 Task: Look for space in Chacabuco, Argentina from 3rd August, 2023 to 7th August, 2023 for 2 adults in price range Rs.4000 to Rs.9000. Place can be private room with 1  bedroom having 1 bed and 1 bathroom. Property type can be house, flat, guest house, hotel. Amenities needed are: heating. Booking option can be shelf check-in. Required host language is English.
Action: Mouse moved to (526, 129)
Screenshot: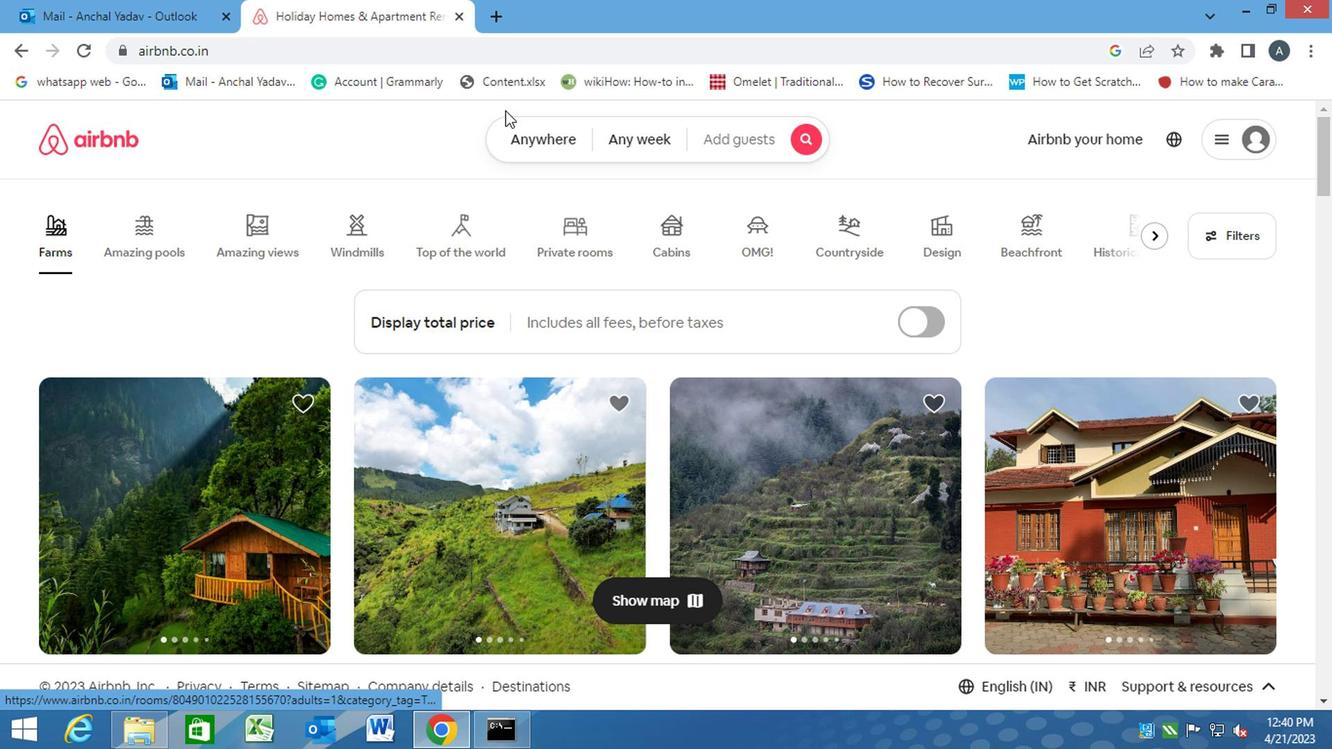 
Action: Mouse pressed left at (526, 129)
Screenshot: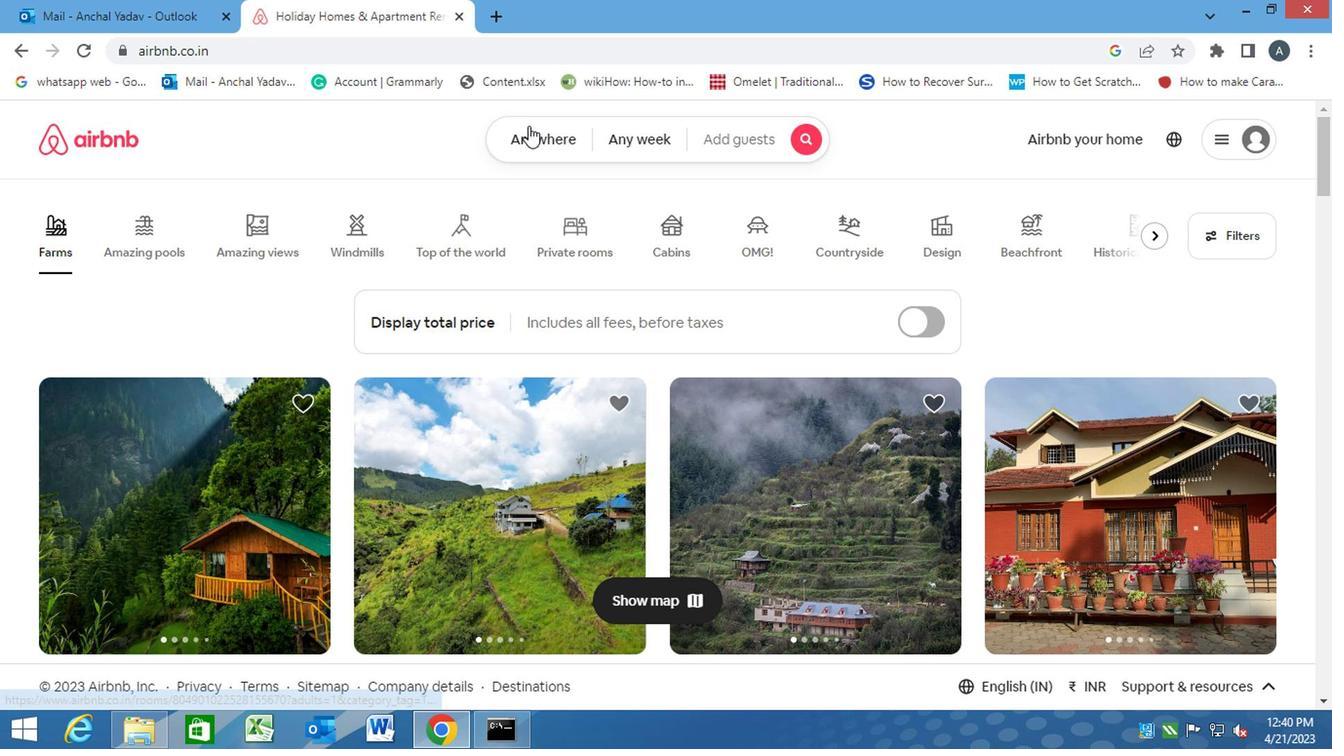 
Action: Mouse moved to (432, 198)
Screenshot: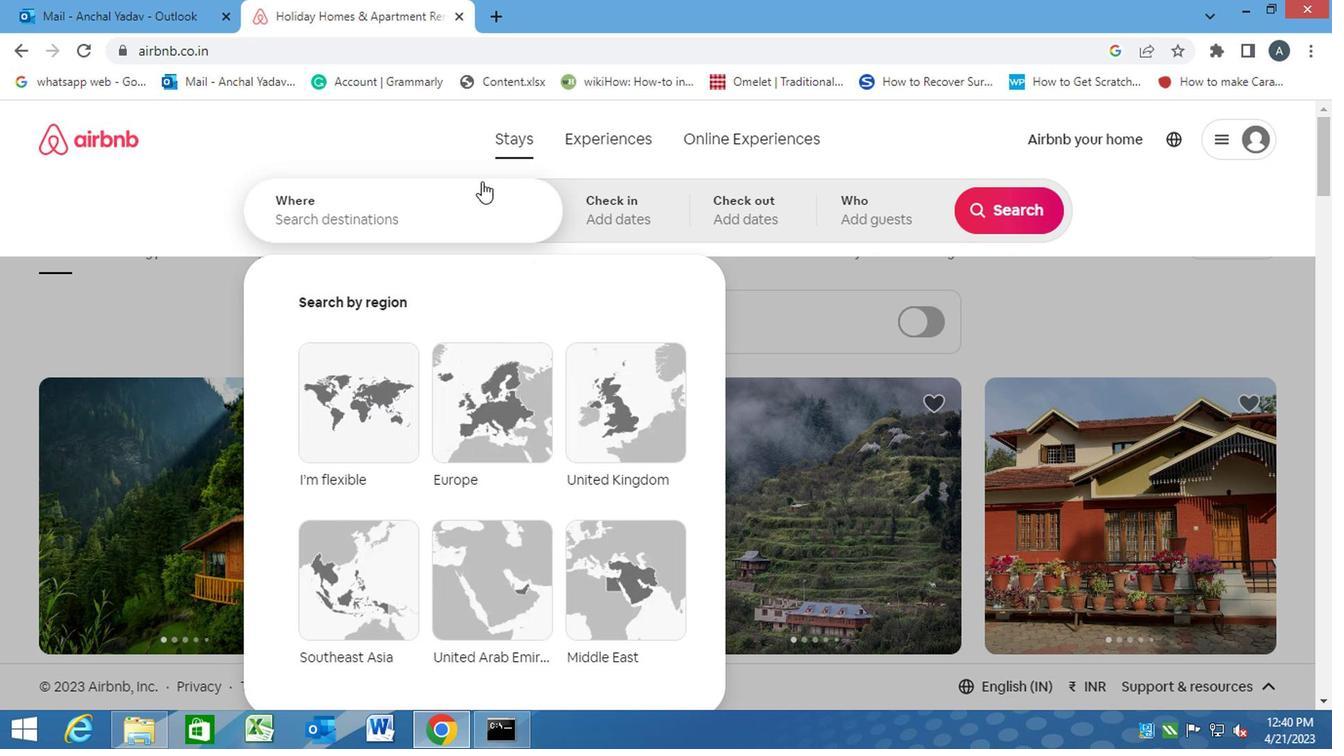 
Action: Mouse pressed left at (432, 198)
Screenshot: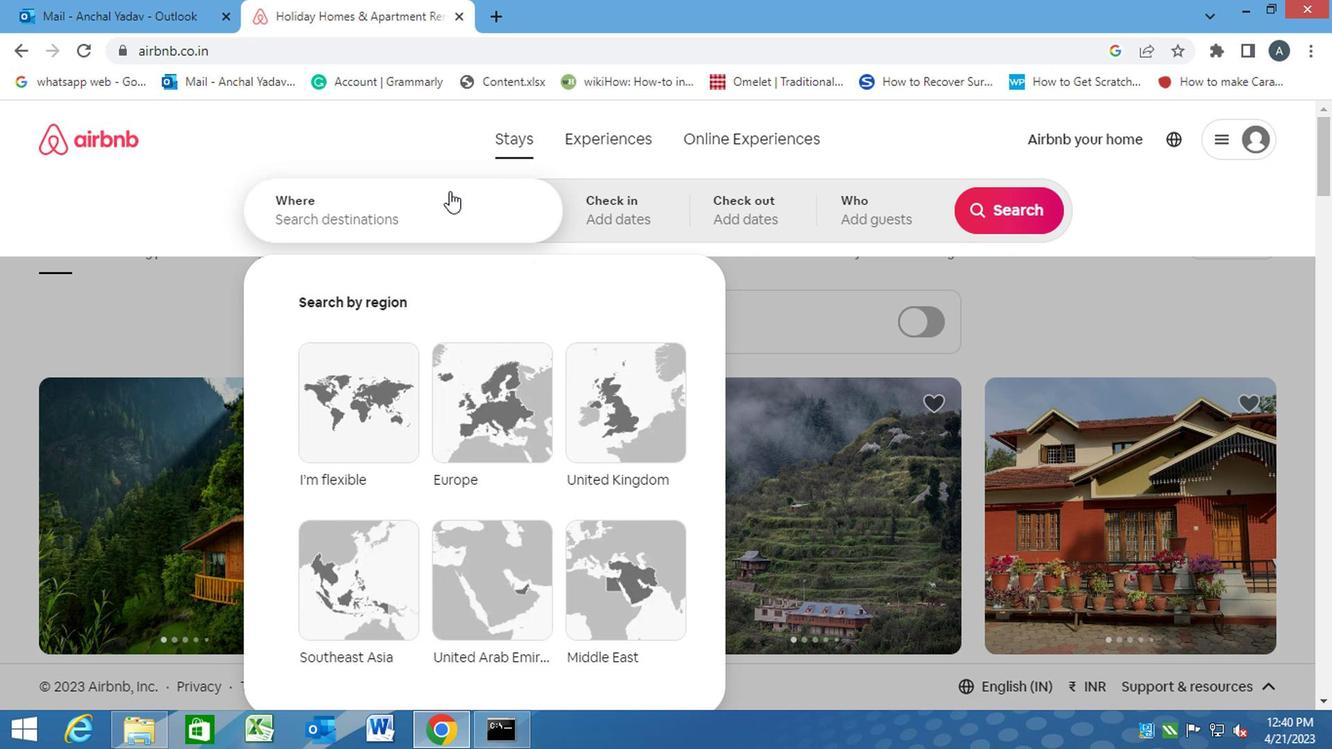 
Action: Mouse moved to (437, 201)
Screenshot: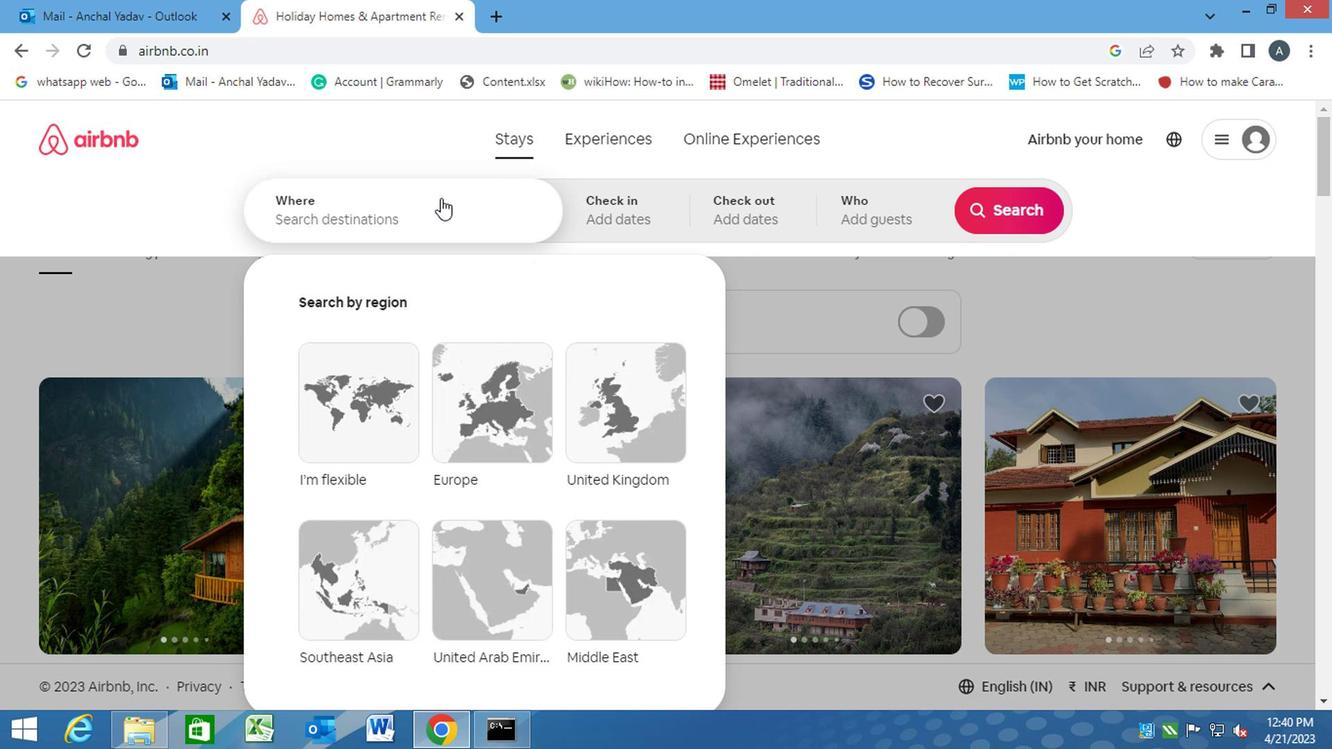 
Action: Key pressed c<Key.caps_lock>
Screenshot: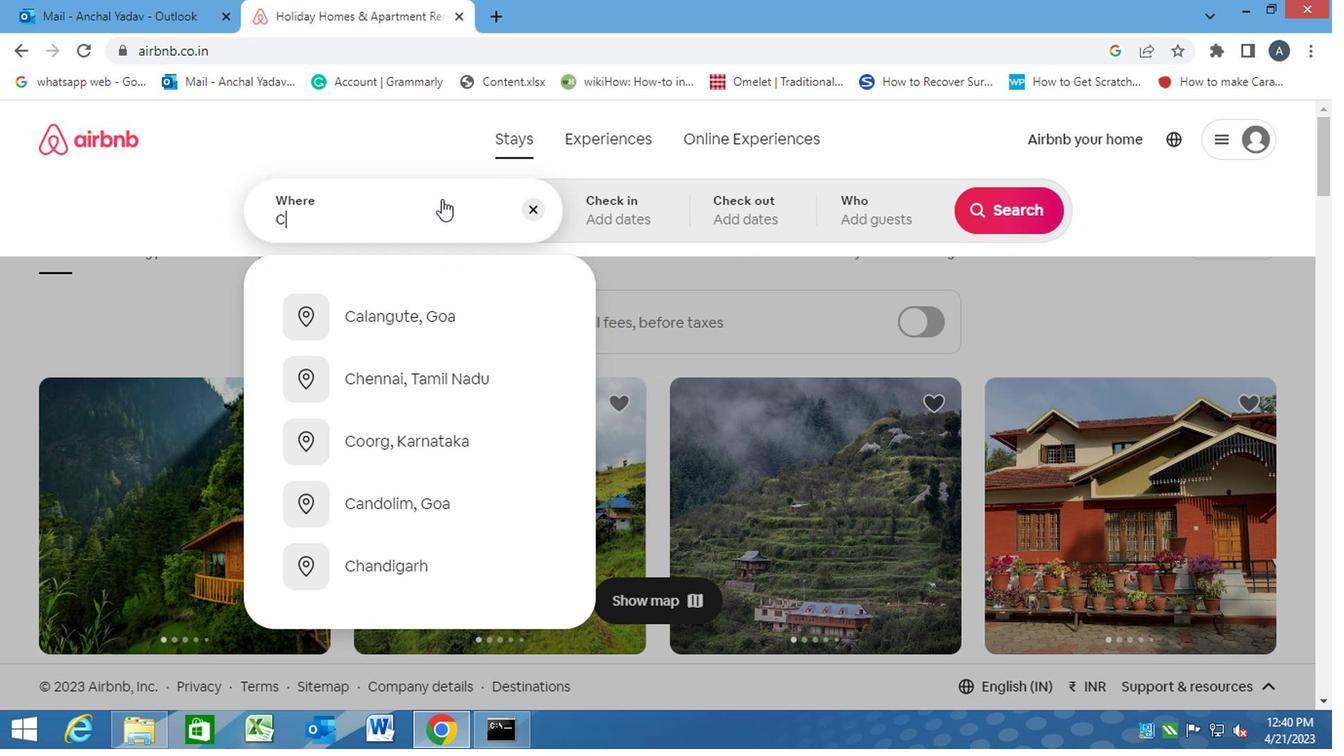 
Action: Mouse moved to (439, 202)
Screenshot: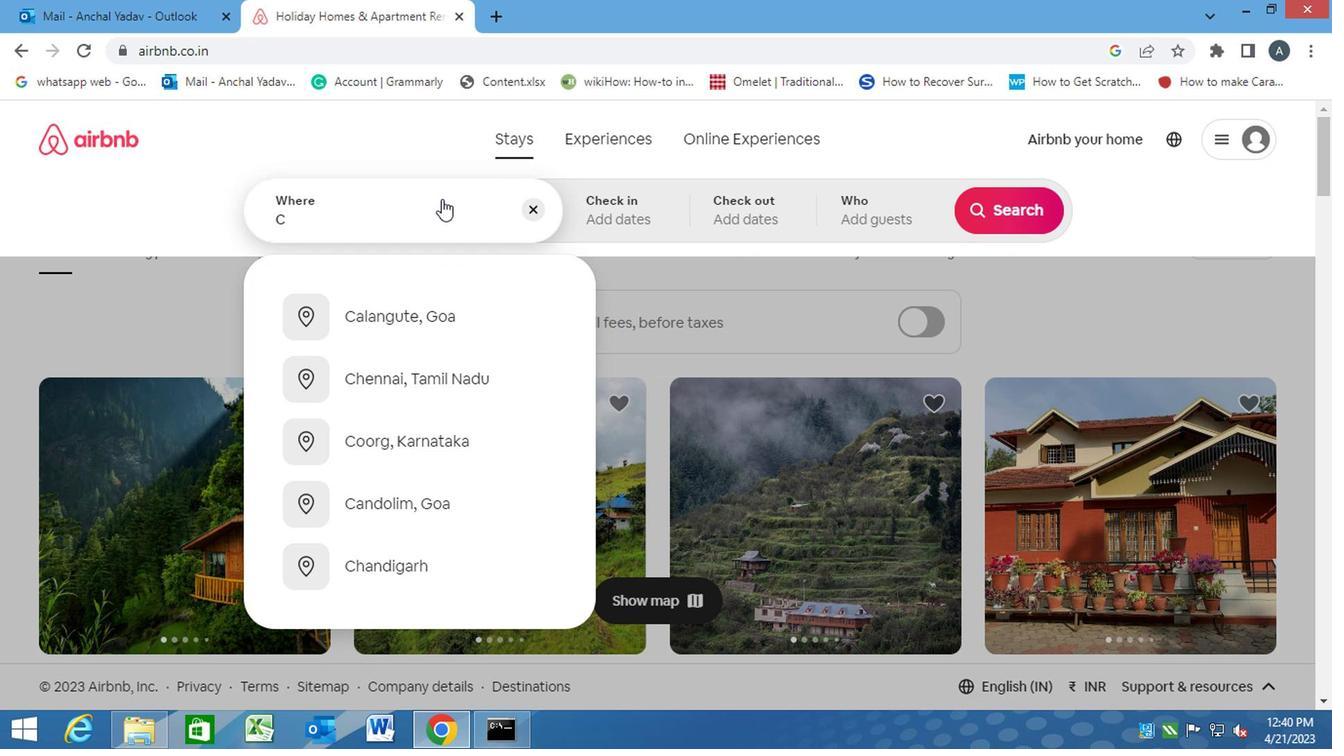 
Action: Key pressed hacabuco,<Key.space><Key.caps_lock>a<Key.caps_lock>rgentina<Key.enter>
Screenshot: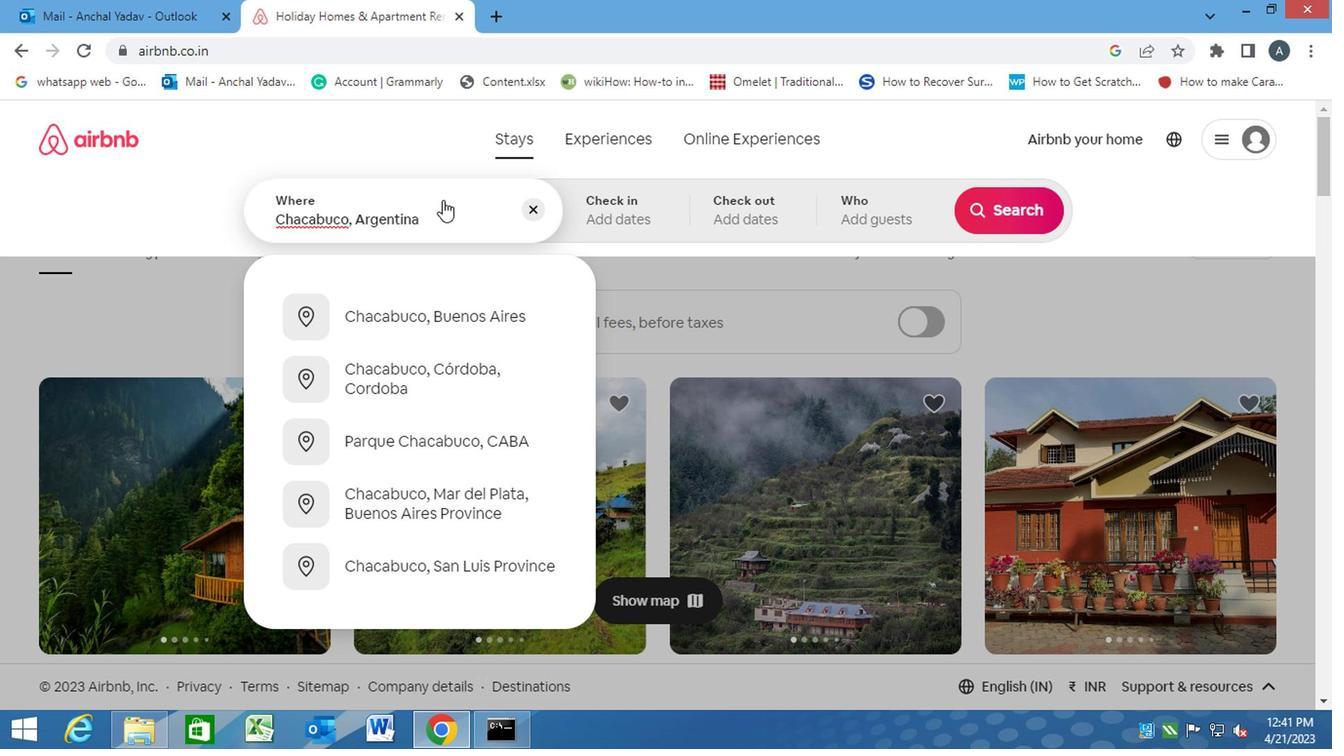
Action: Mouse moved to (1001, 366)
Screenshot: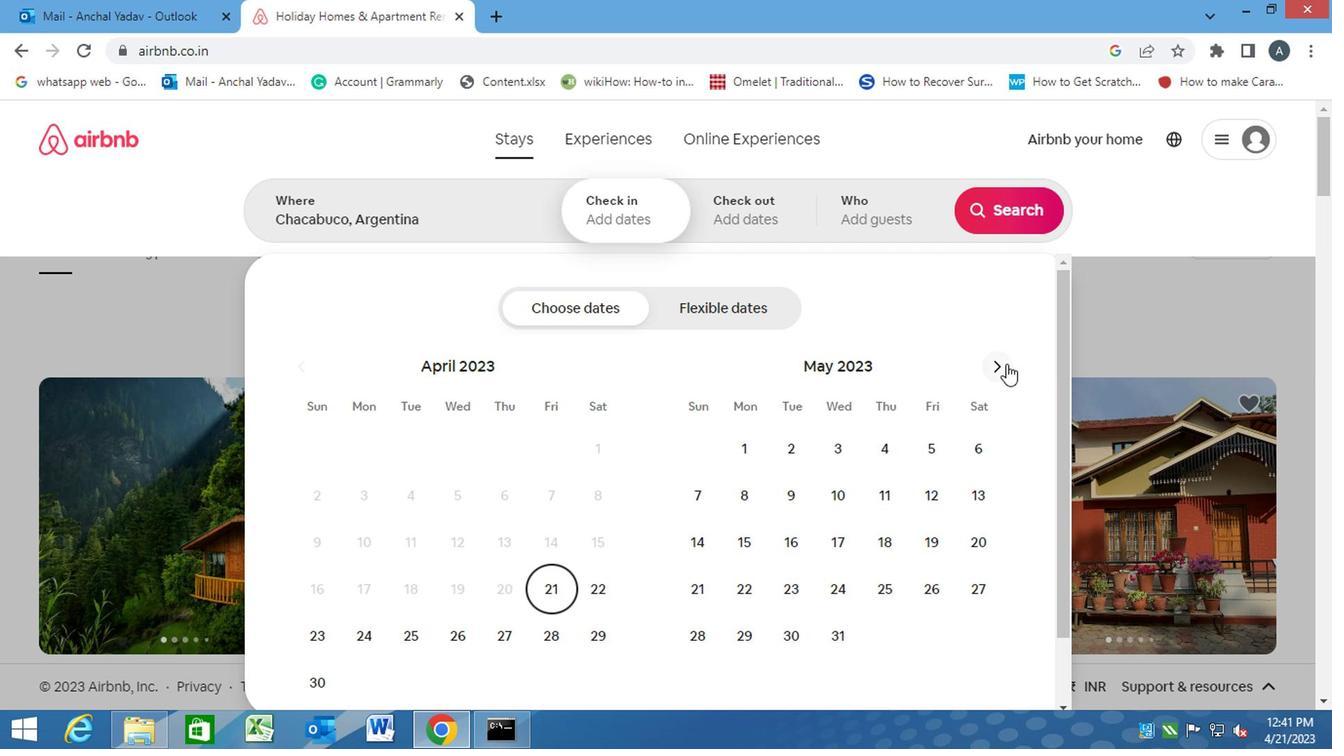 
Action: Mouse pressed left at (1001, 366)
Screenshot: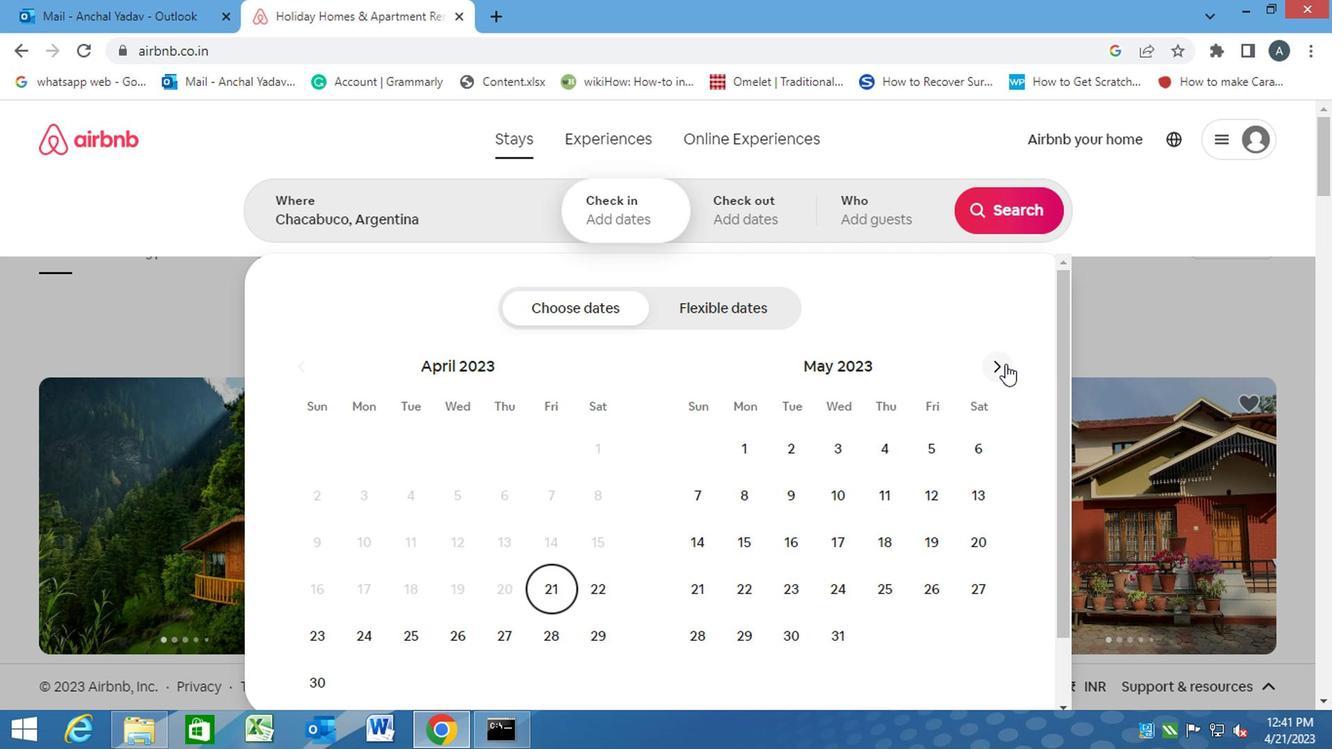 
Action: Mouse pressed left at (1001, 366)
Screenshot: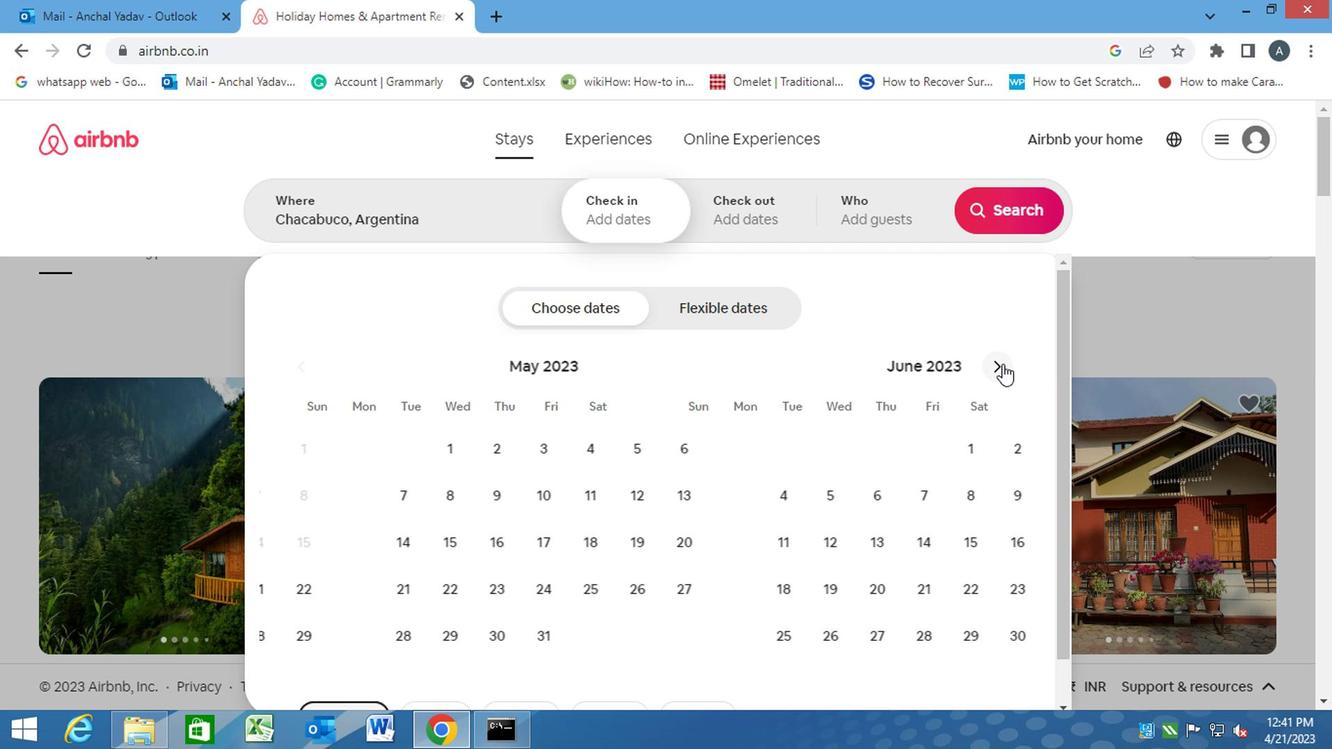 
Action: Mouse moved to (1001, 367)
Screenshot: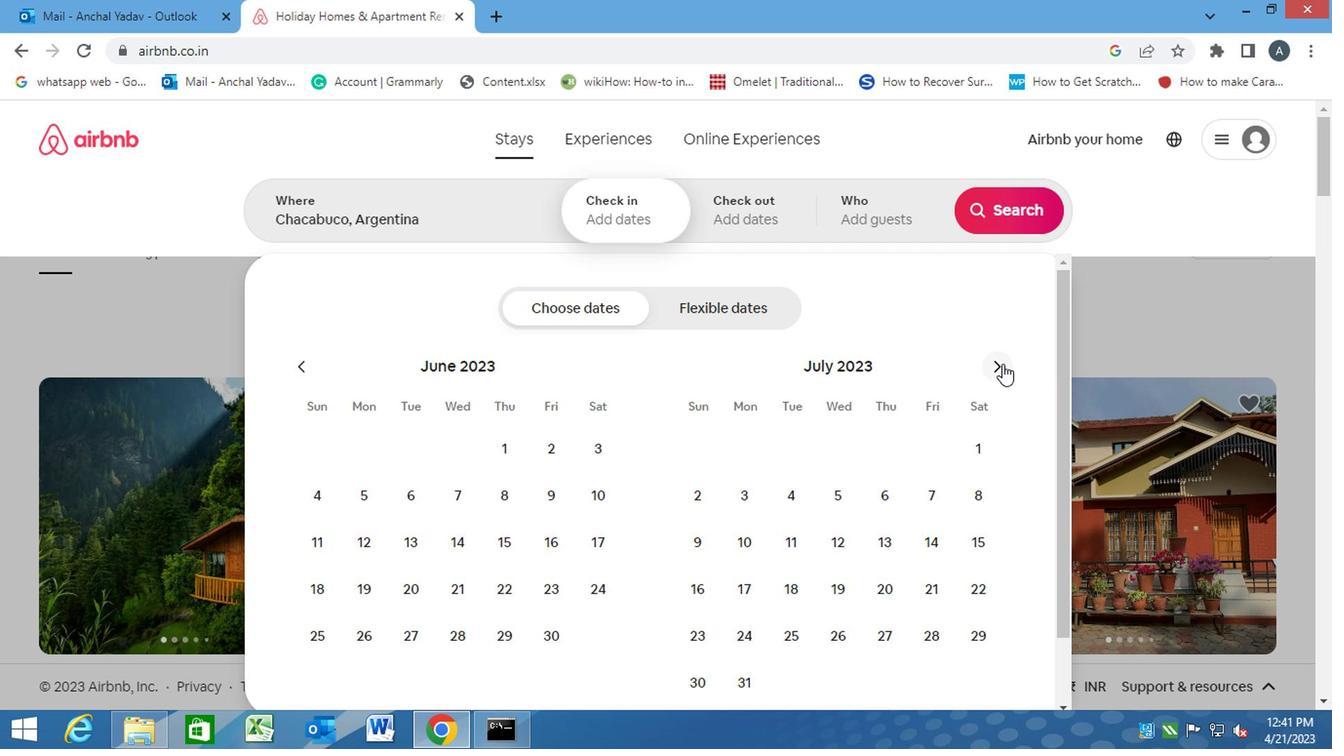 
Action: Mouse pressed left at (1001, 367)
Screenshot: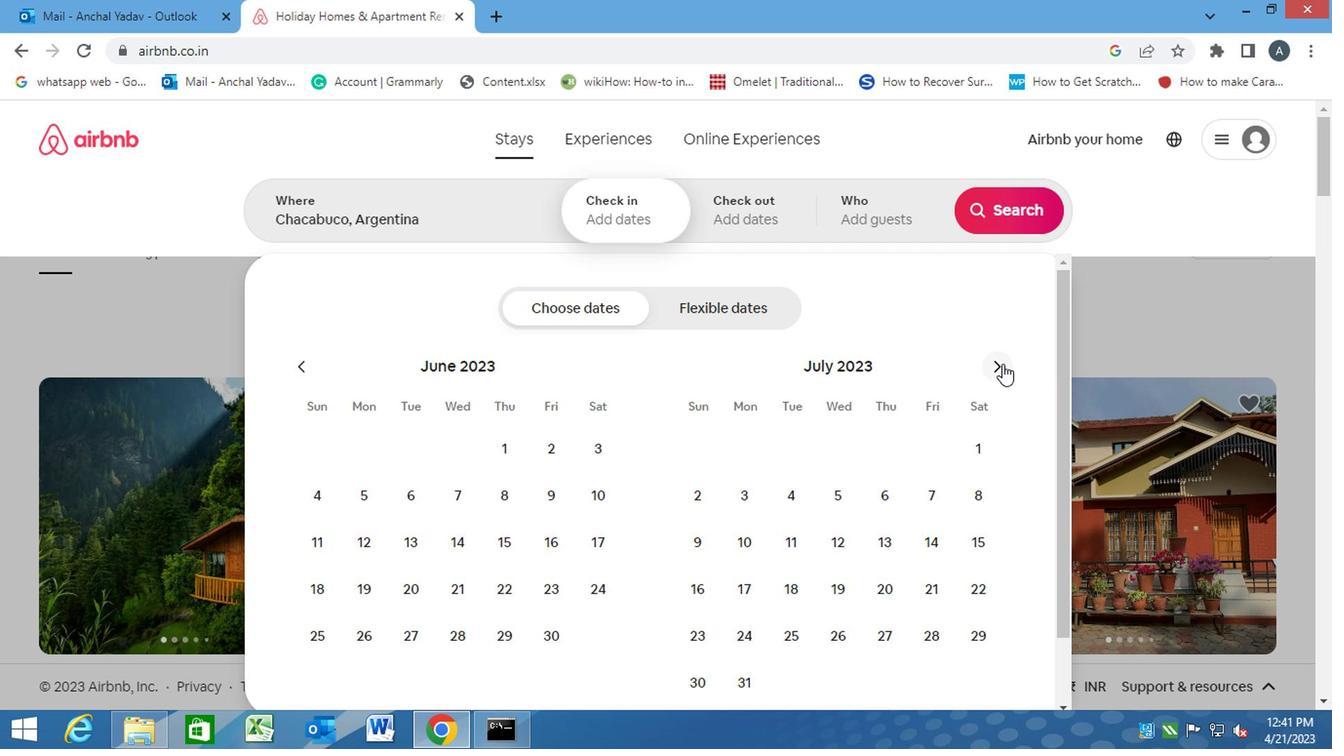 
Action: Mouse moved to (881, 445)
Screenshot: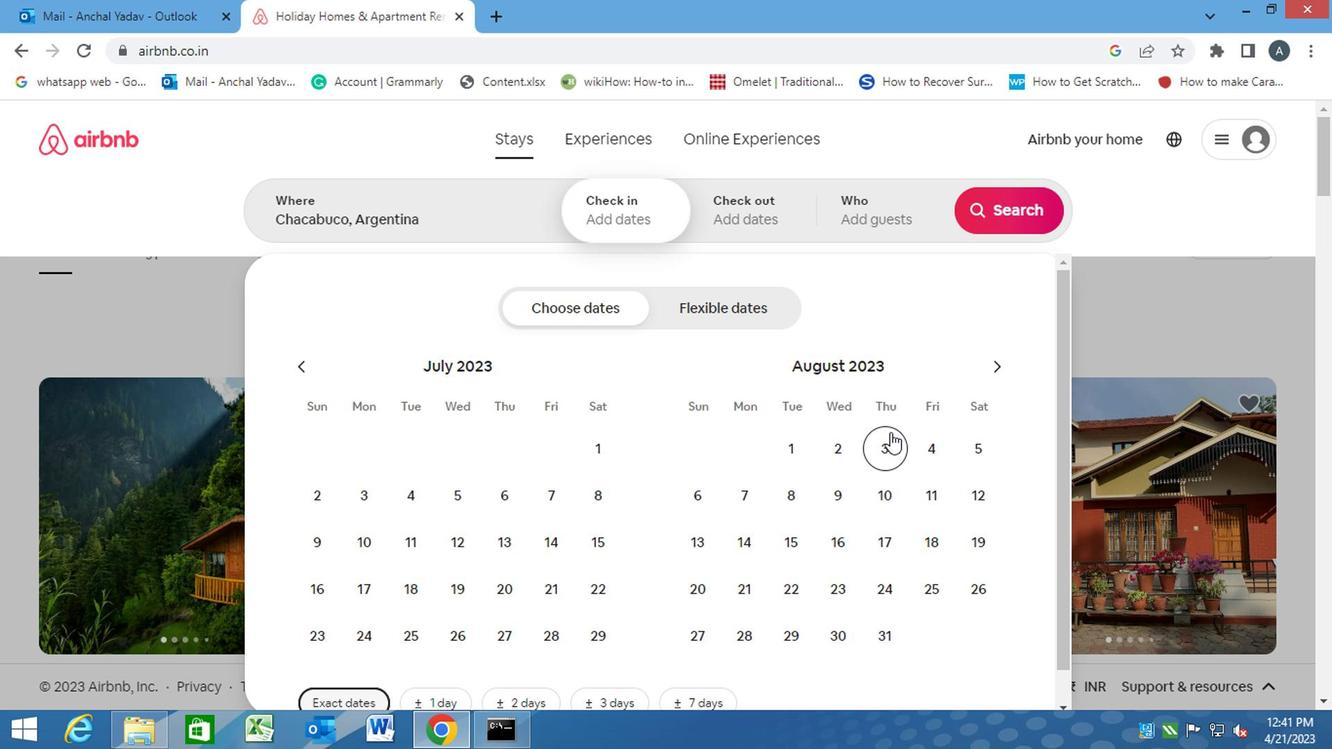 
Action: Mouse pressed left at (881, 445)
Screenshot: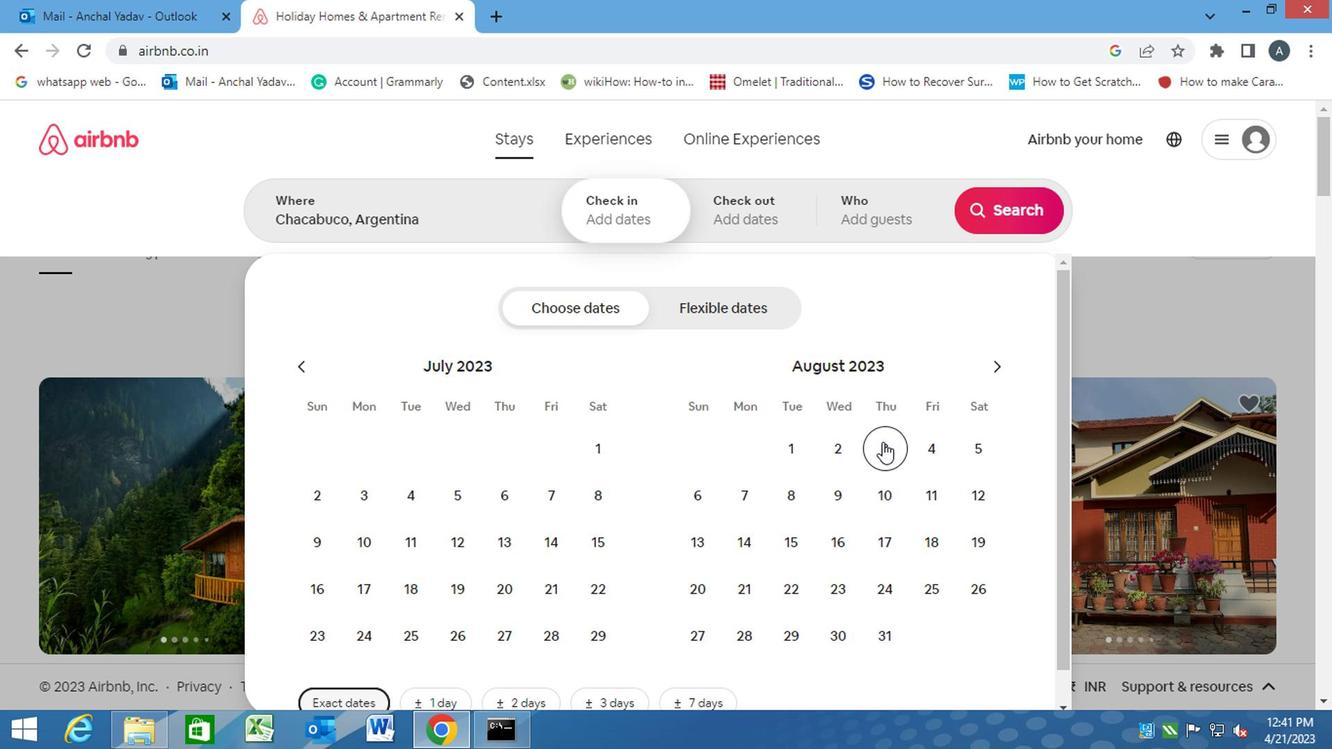 
Action: Mouse moved to (742, 492)
Screenshot: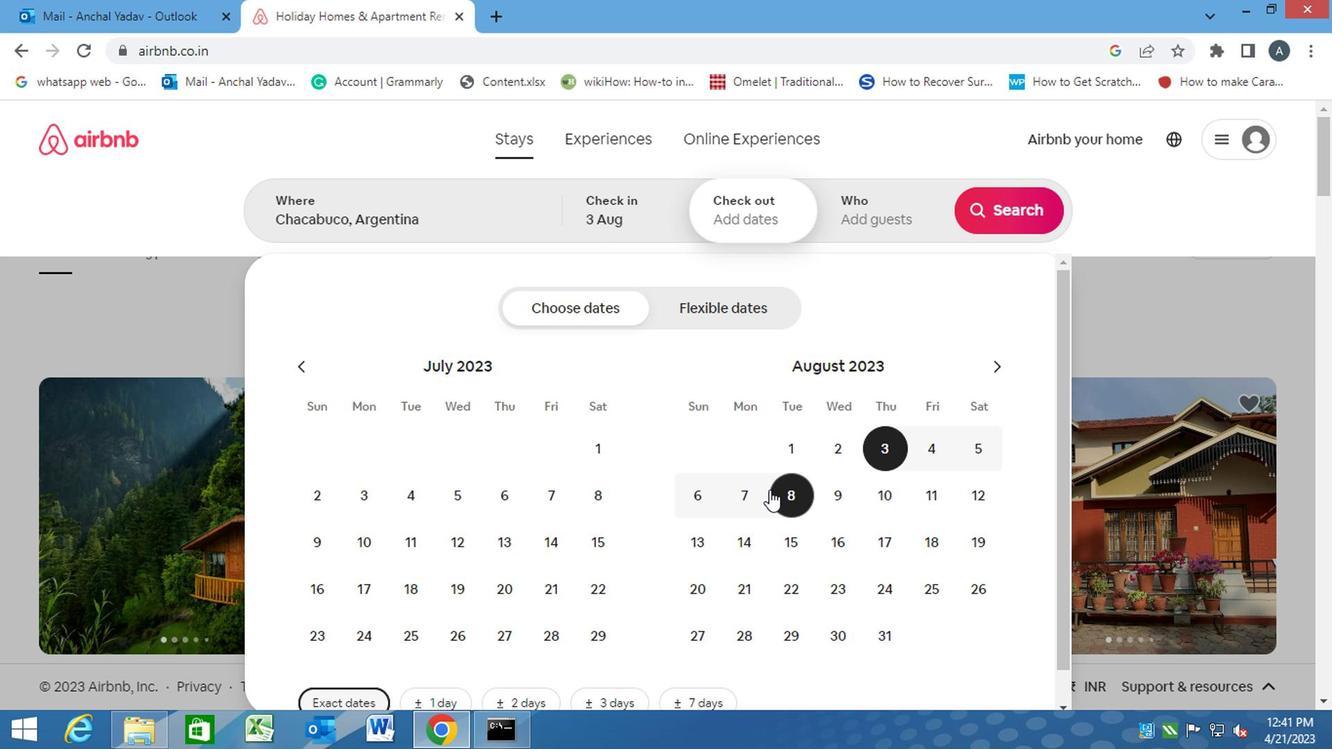 
Action: Mouse pressed left at (742, 492)
Screenshot: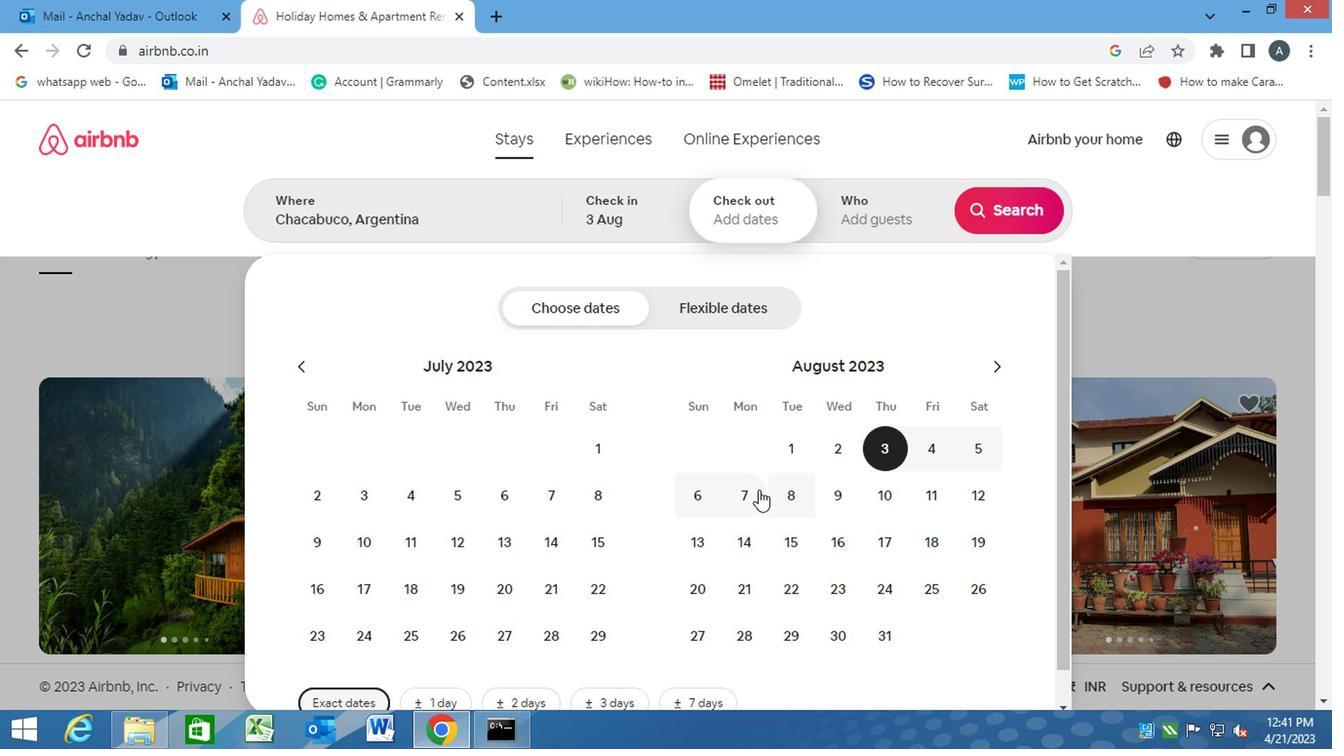 
Action: Mouse moved to (893, 207)
Screenshot: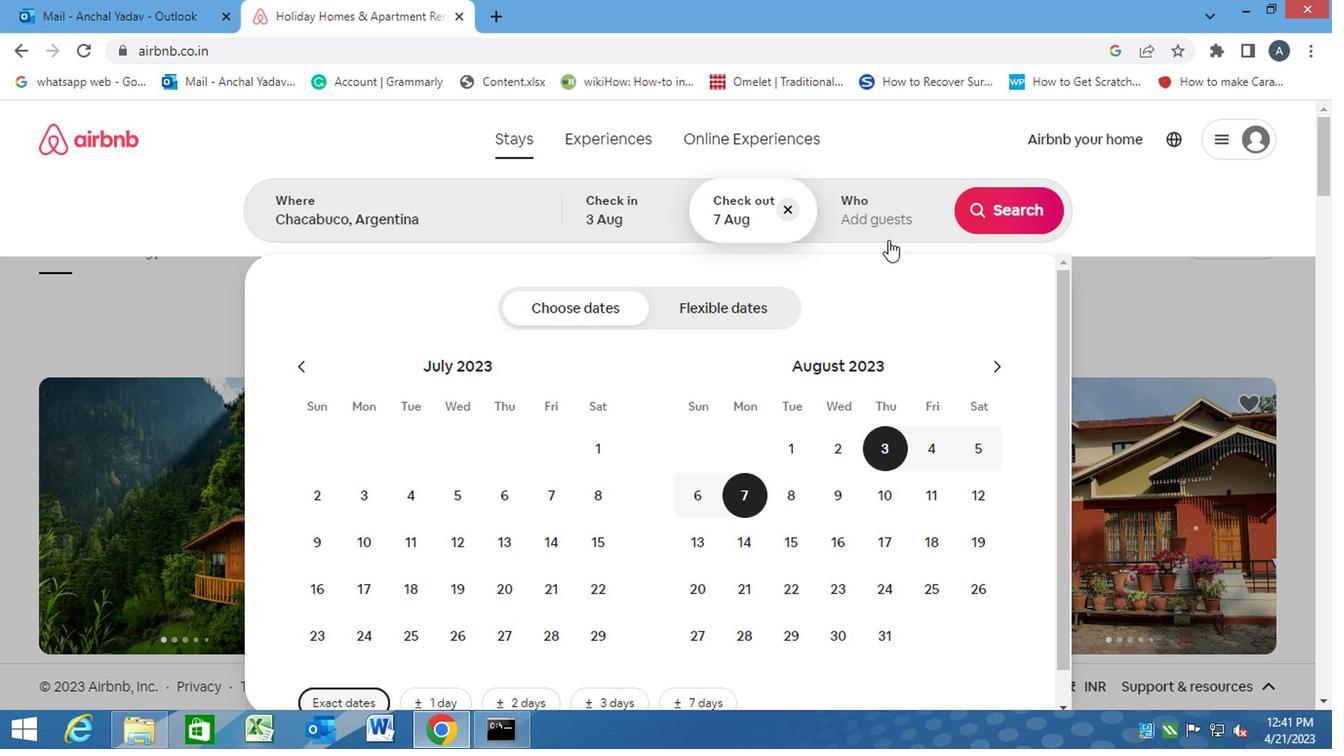 
Action: Mouse pressed left at (893, 207)
Screenshot: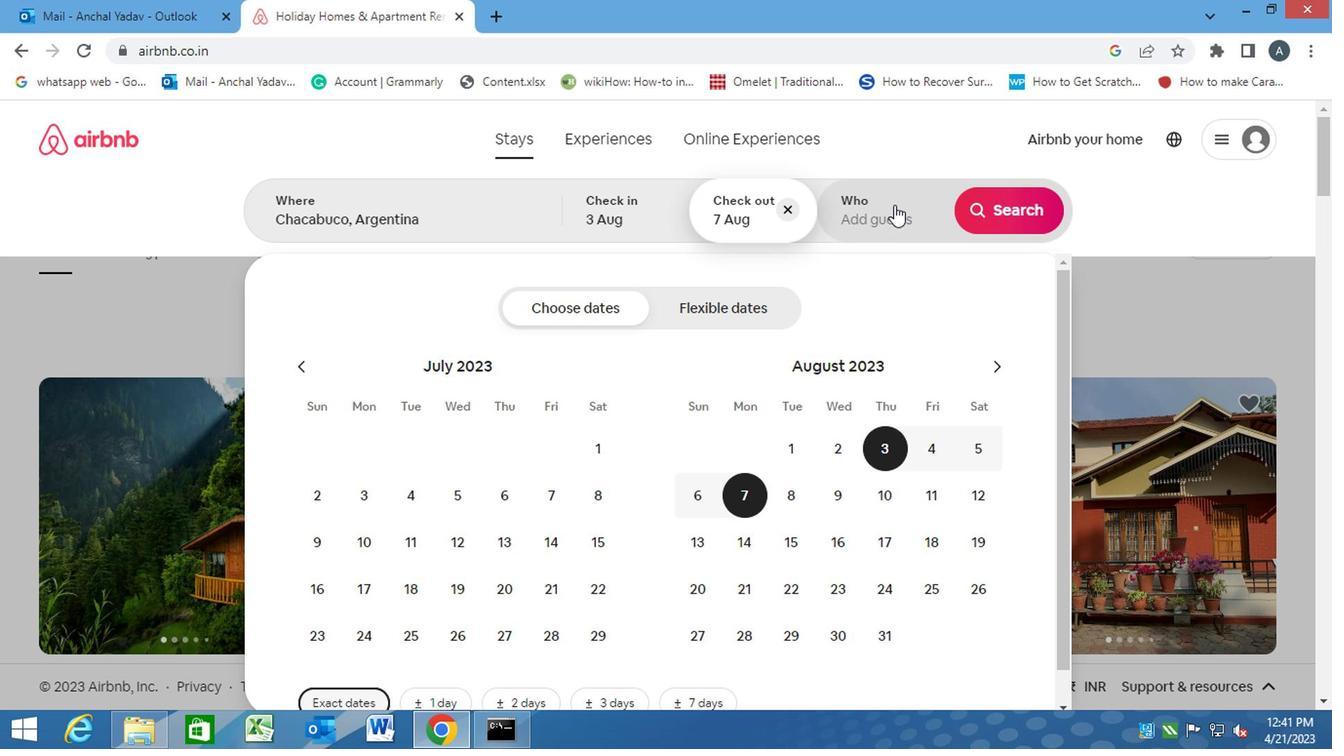 
Action: Mouse moved to (1004, 315)
Screenshot: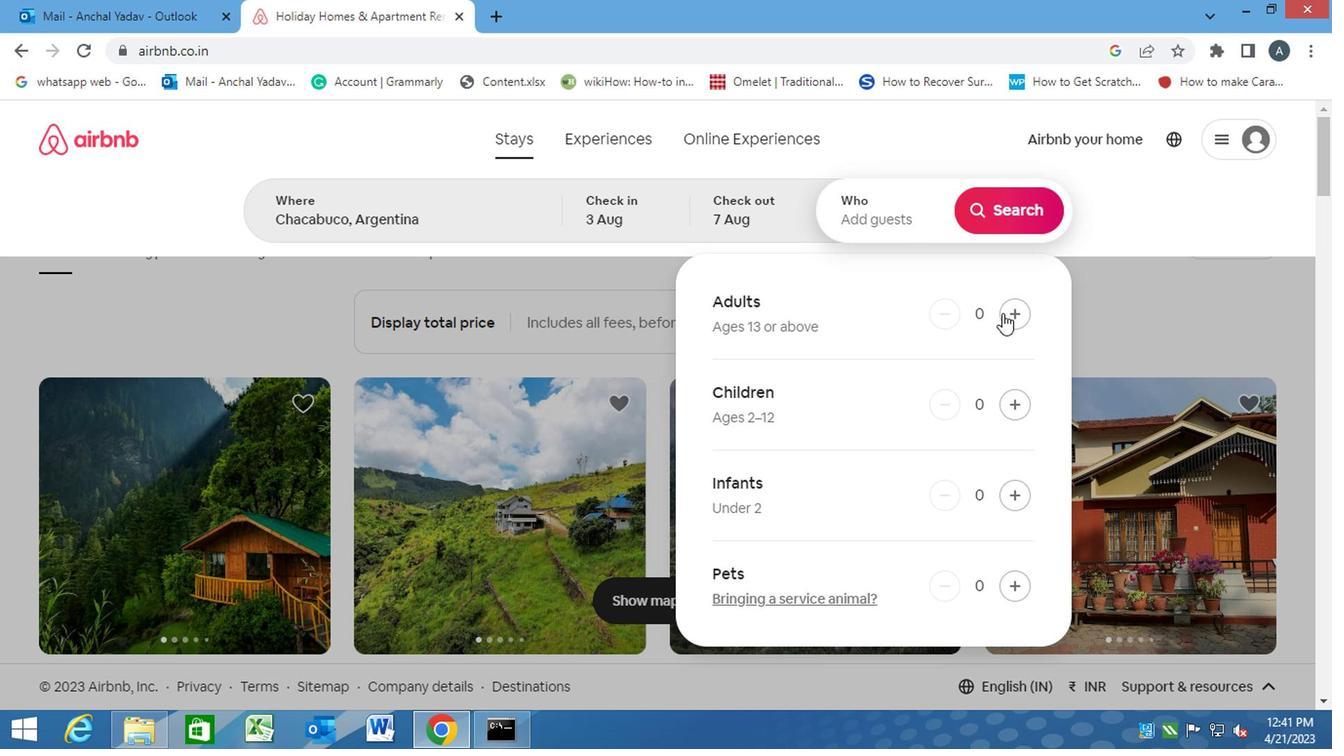 
Action: Mouse pressed left at (1004, 315)
Screenshot: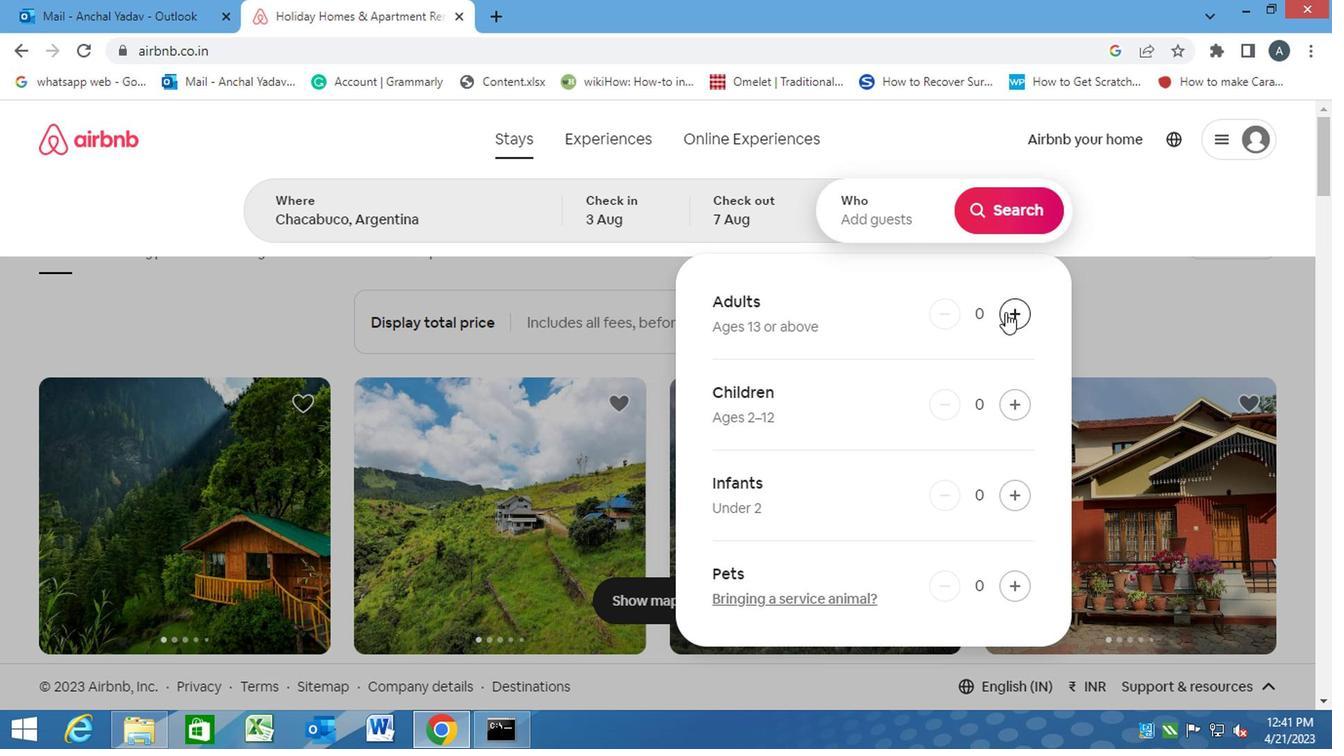 
Action: Mouse pressed left at (1004, 315)
Screenshot: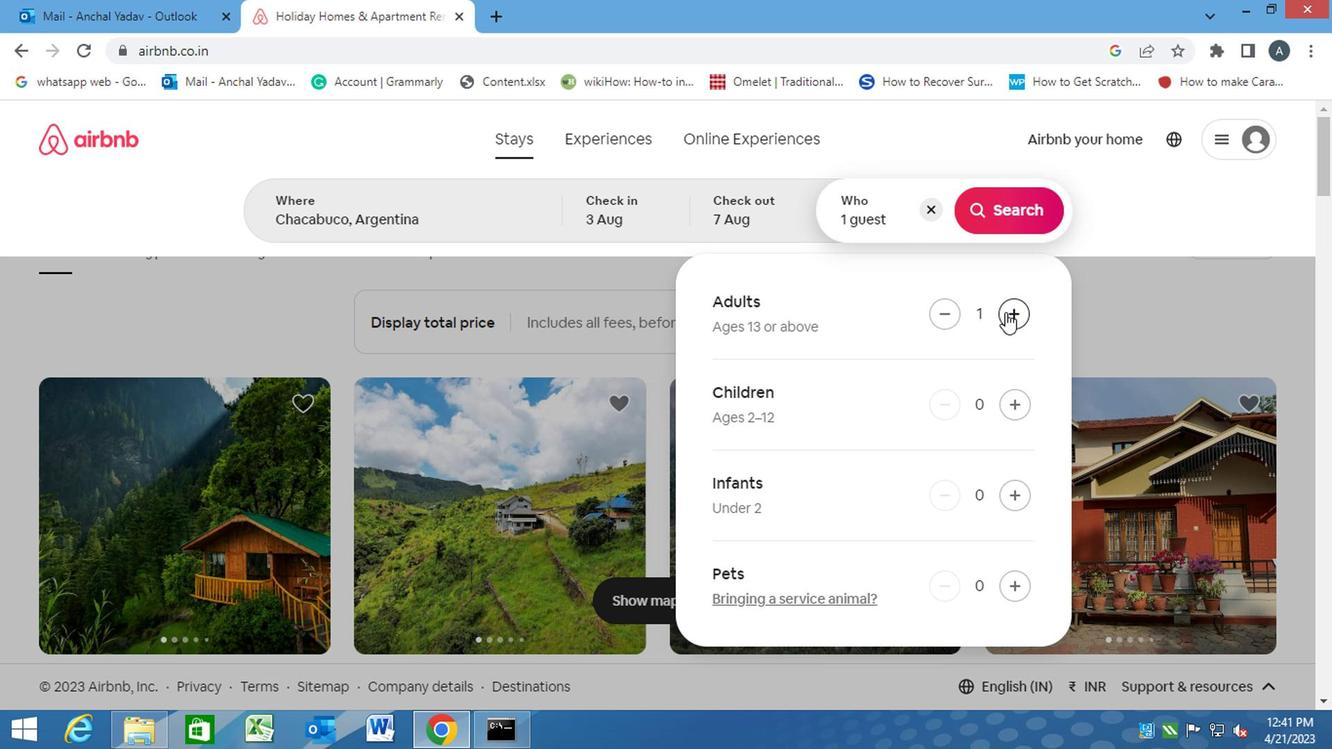
Action: Mouse moved to (992, 215)
Screenshot: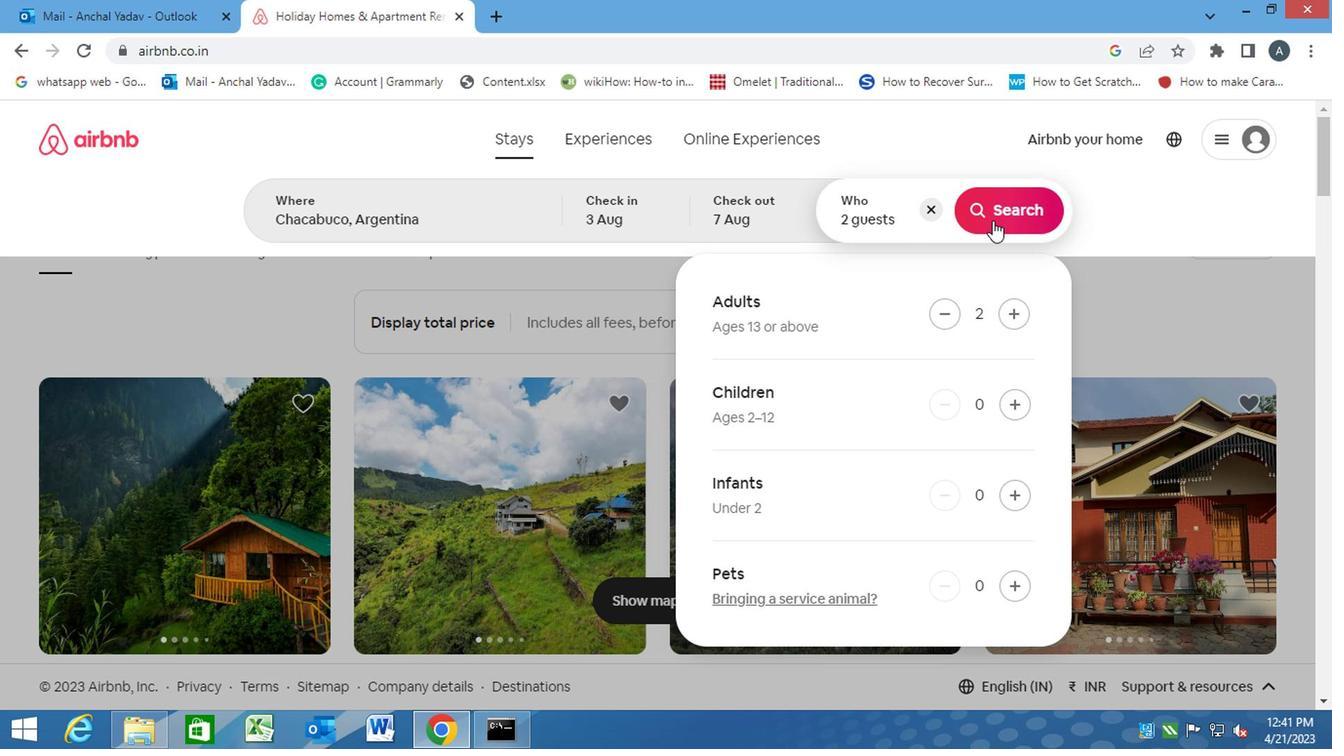 
Action: Mouse pressed left at (992, 215)
Screenshot: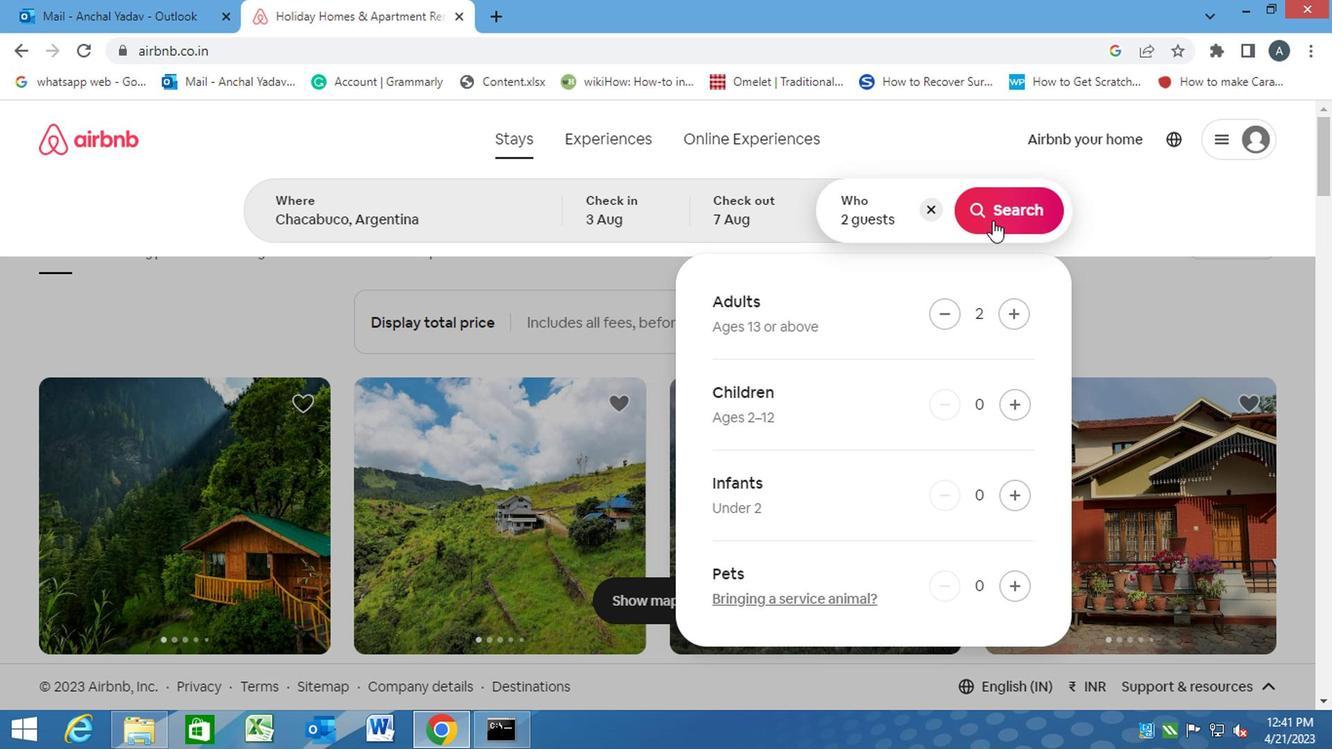
Action: Mouse moved to (1234, 208)
Screenshot: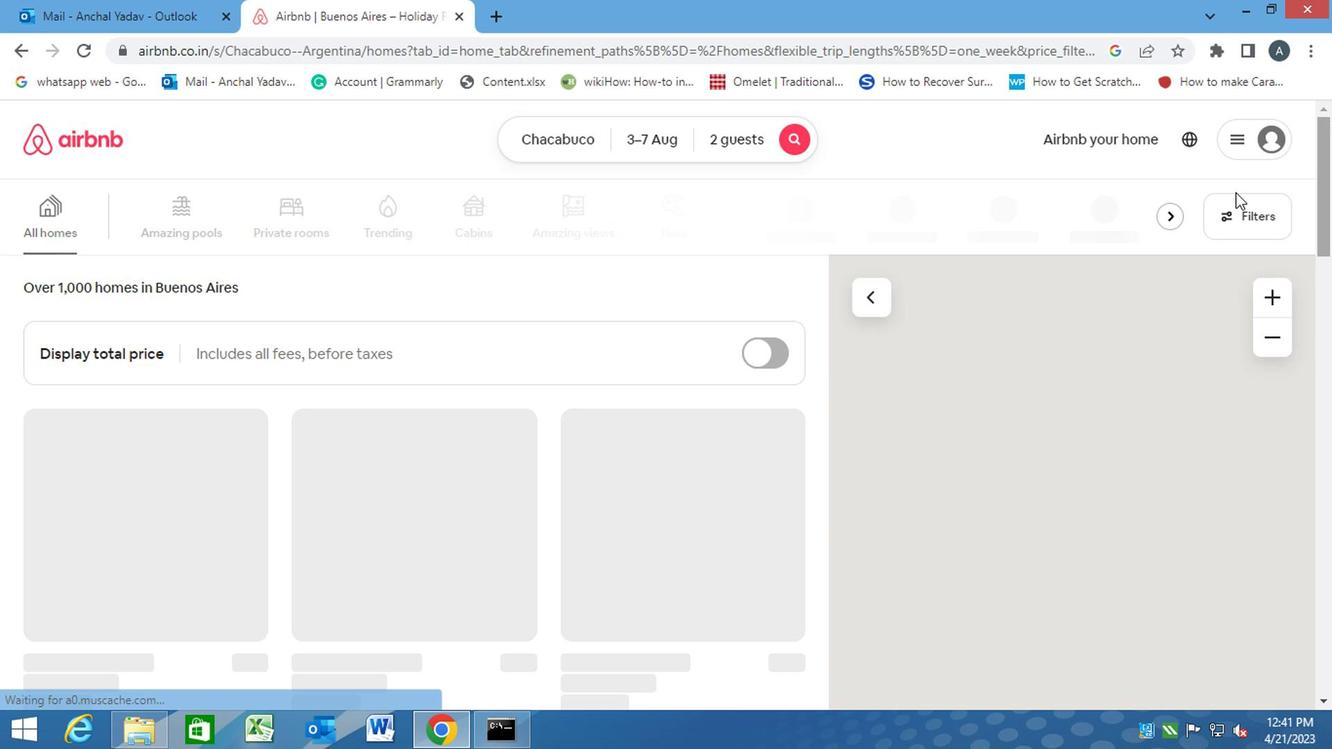 
Action: Mouse pressed left at (1234, 208)
Screenshot: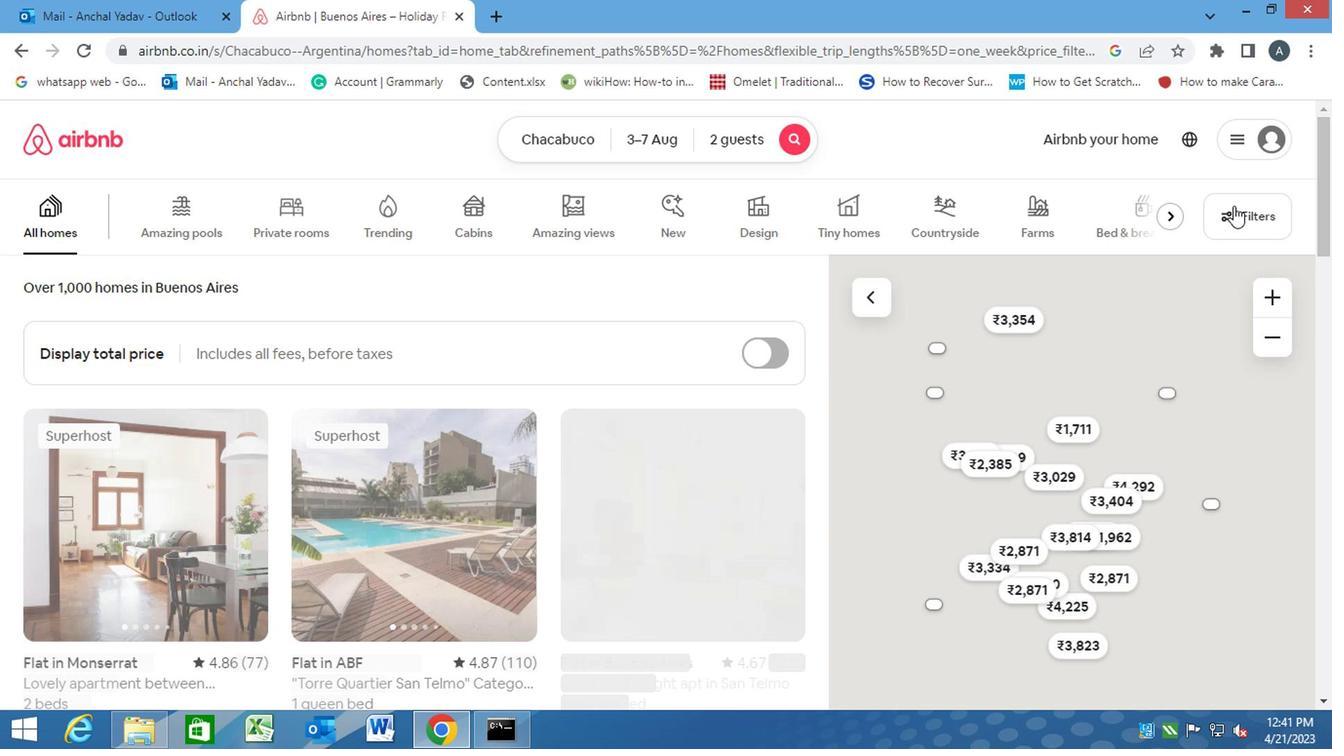 
Action: Mouse moved to (403, 469)
Screenshot: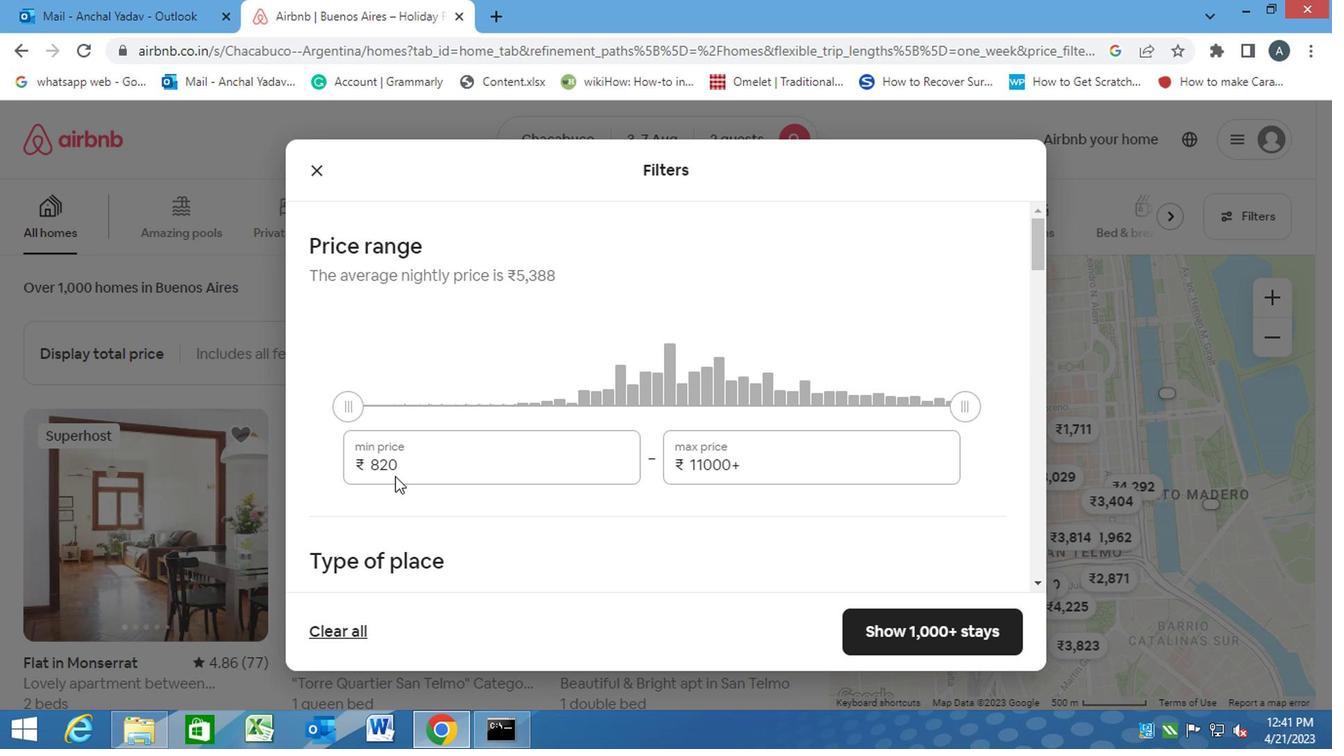 
Action: Mouse pressed left at (403, 469)
Screenshot: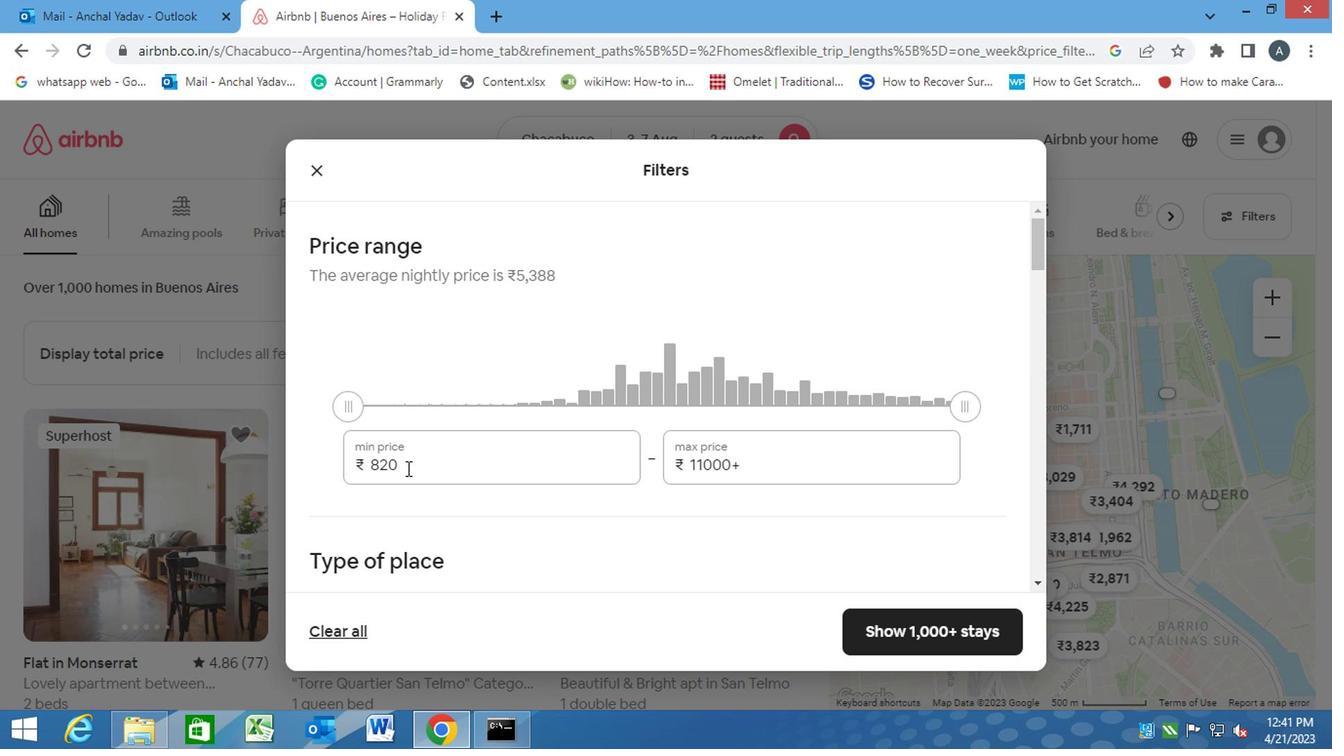 
Action: Mouse moved to (399, 480)
Screenshot: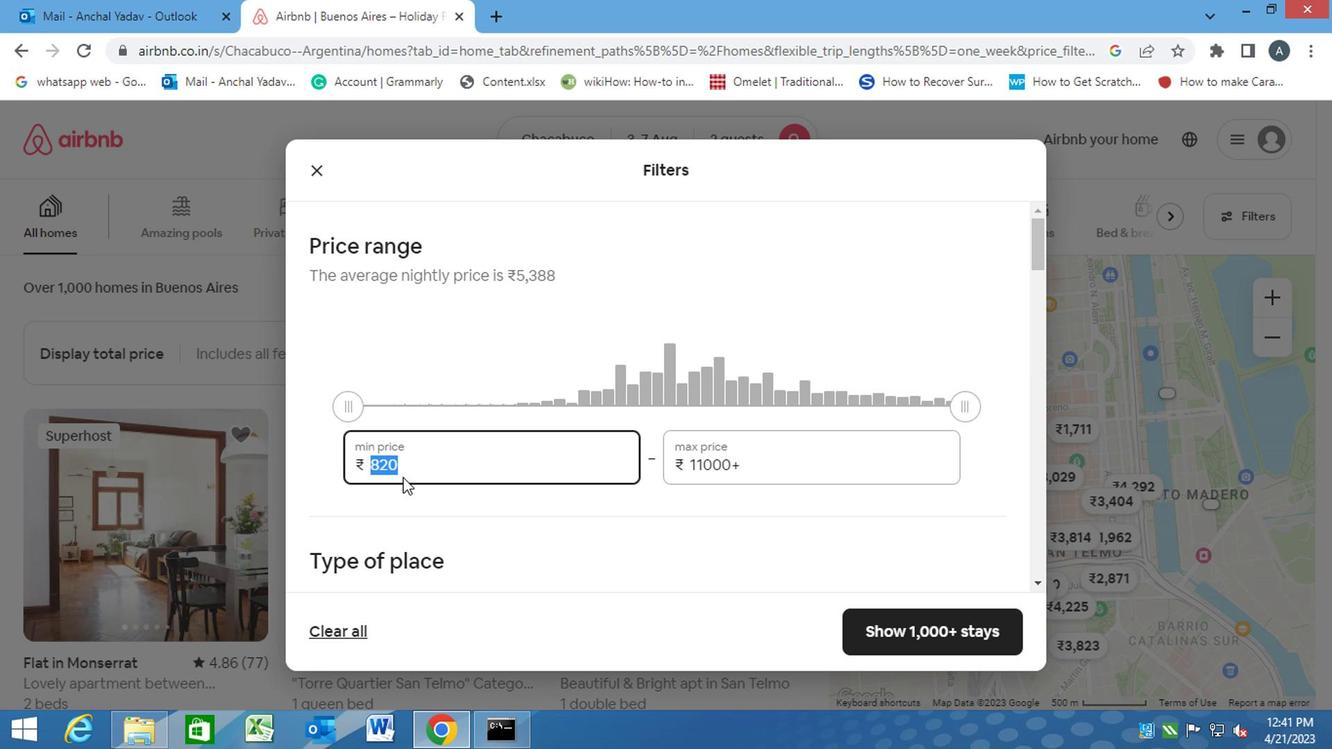
Action: Key pressed 4
Screenshot: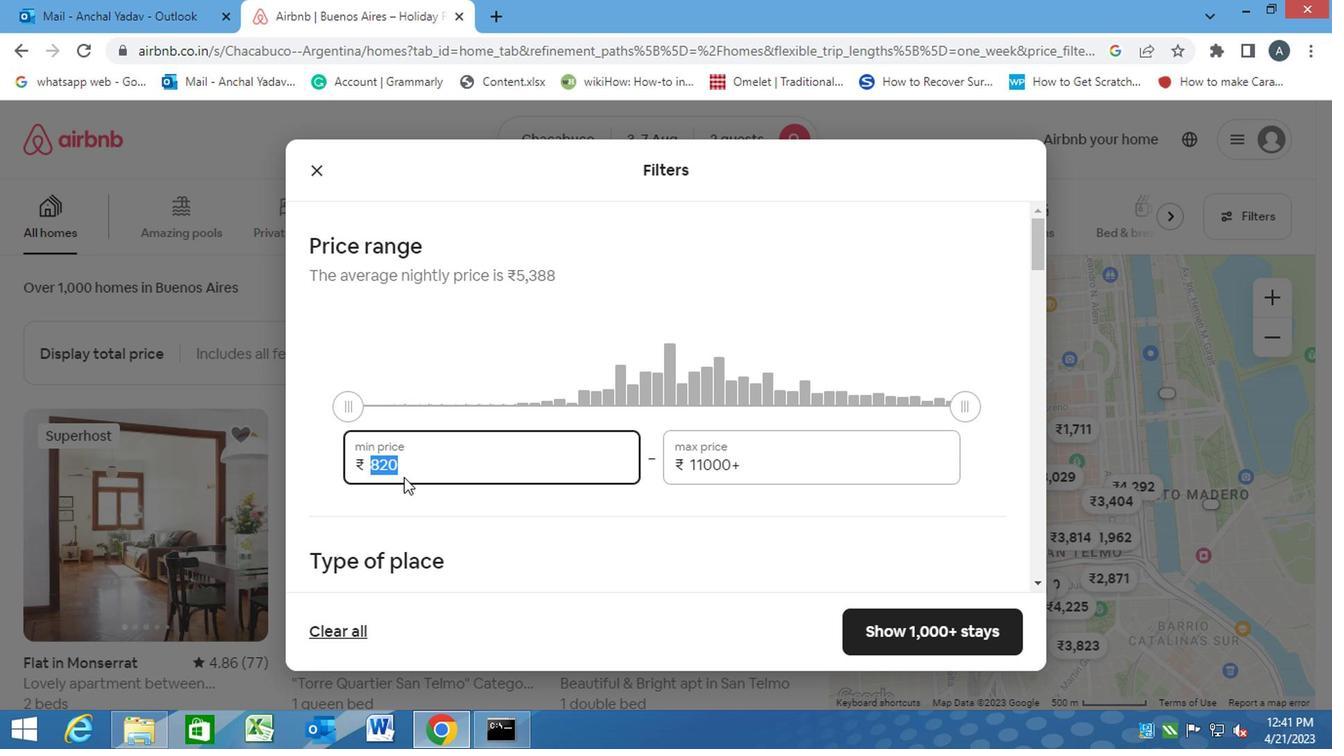 
Action: Mouse moved to (399, 480)
Screenshot: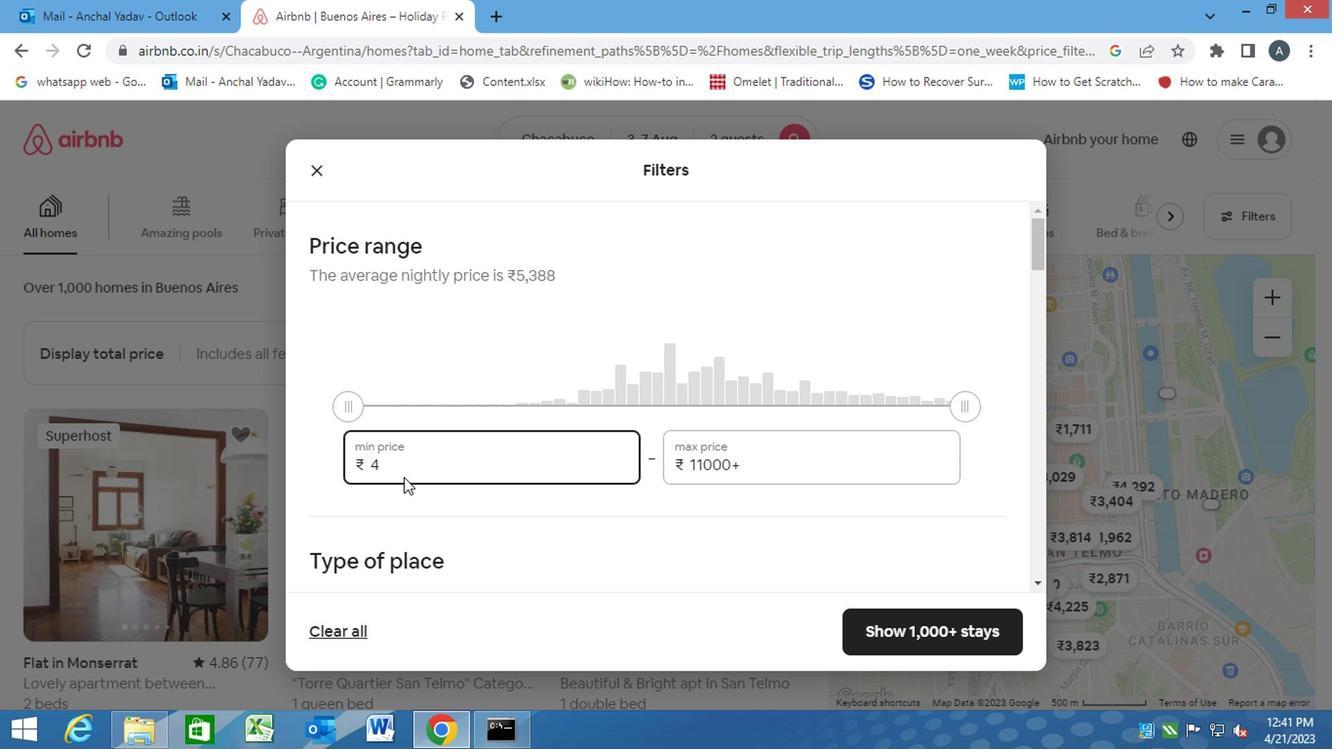 
Action: Key pressed 000
Screenshot: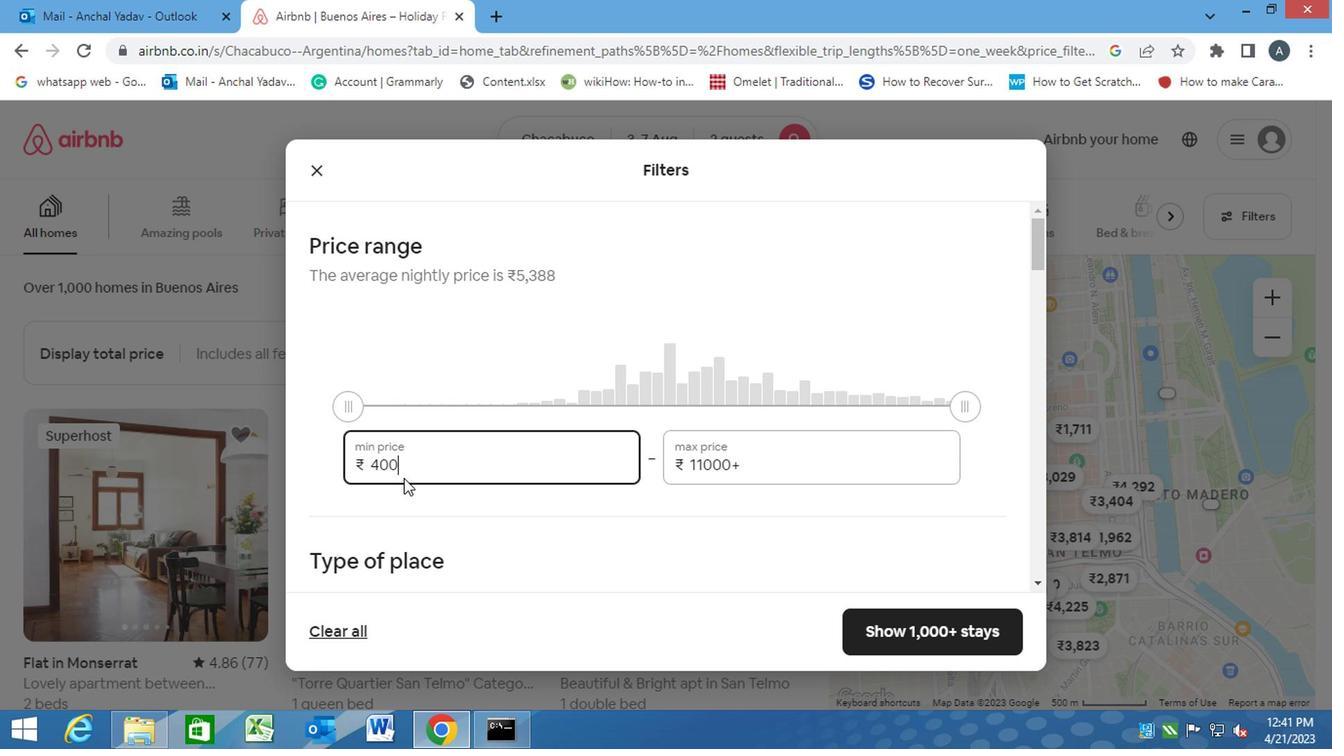 
Action: Mouse moved to (399, 480)
Screenshot: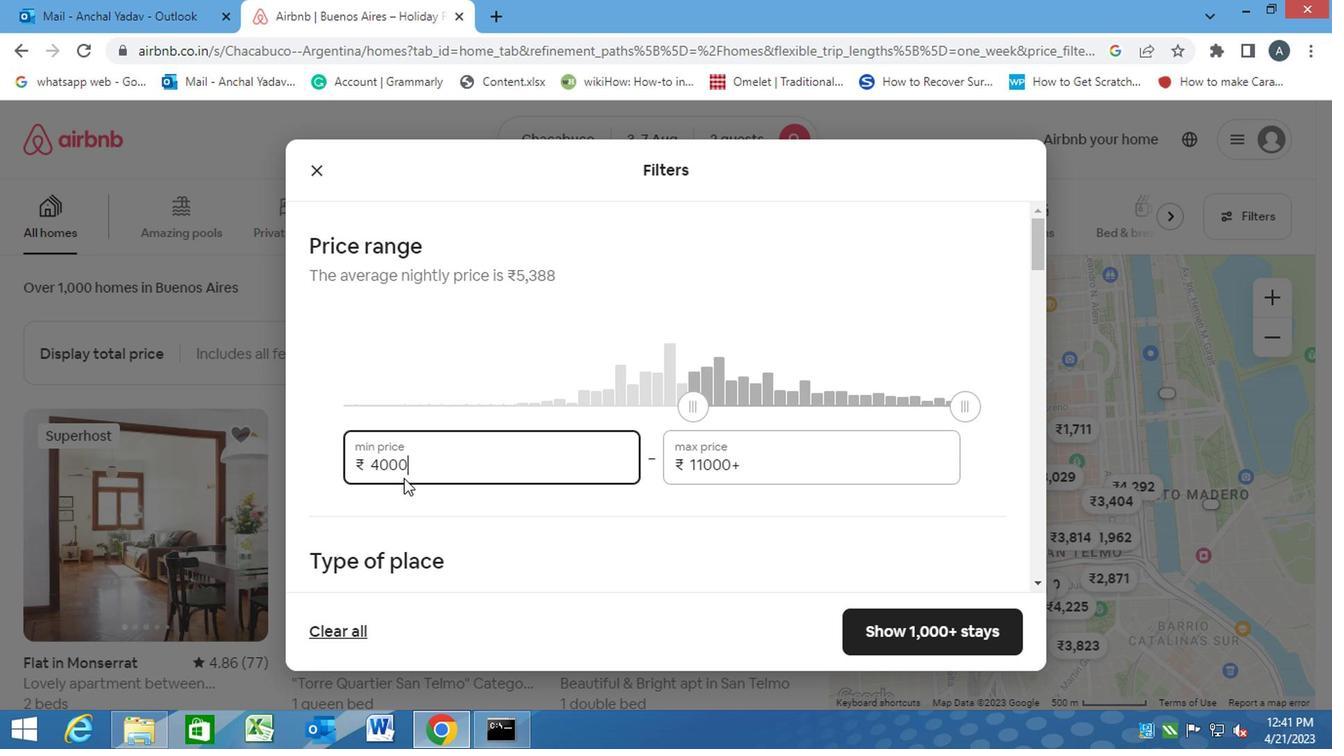 
Action: Key pressed <Key.tab>
Screenshot: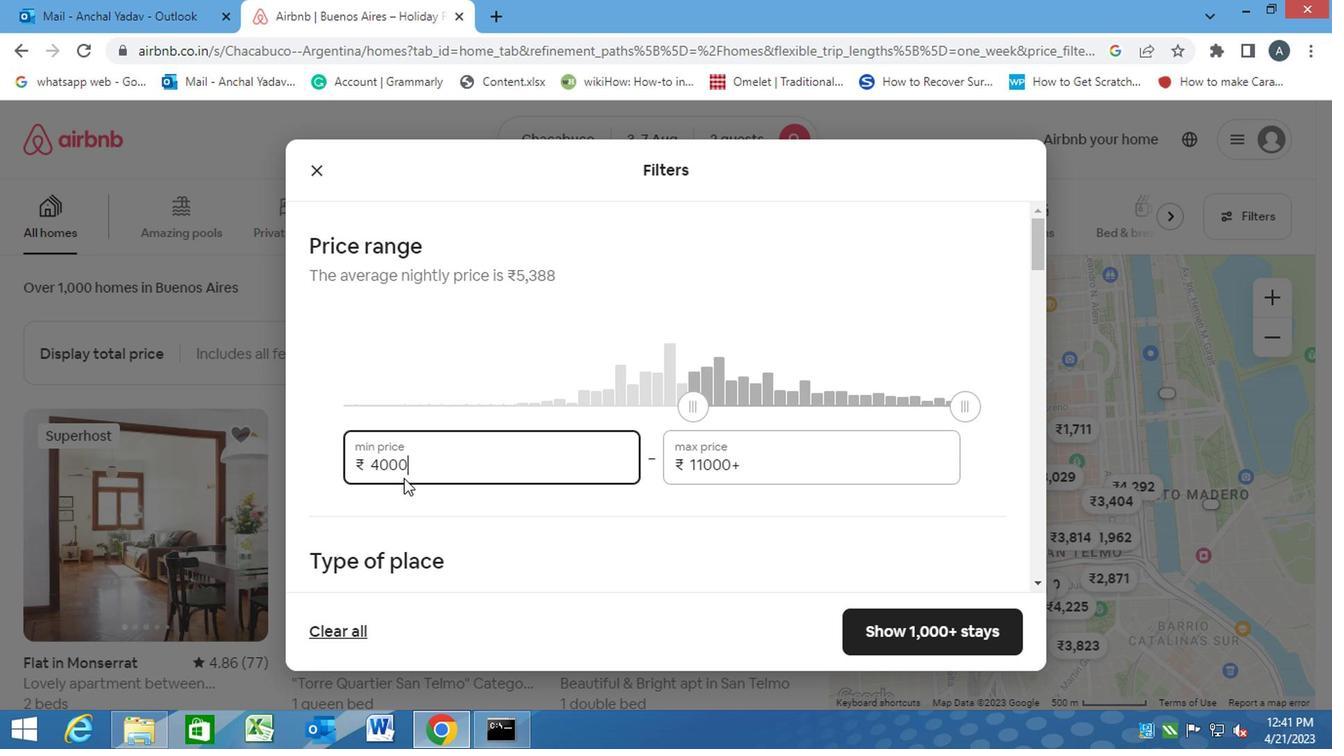 
Action: Mouse moved to (399, 482)
Screenshot: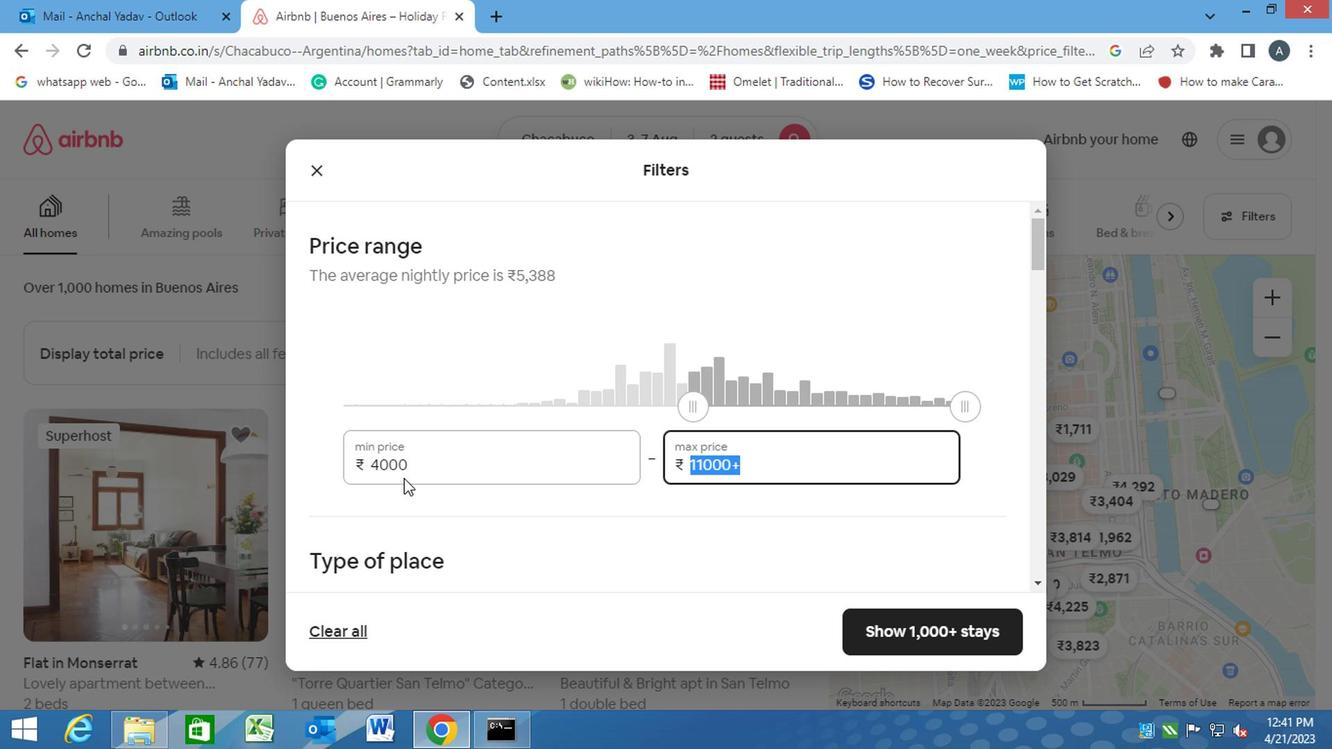 
Action: Key pressed 9
Screenshot: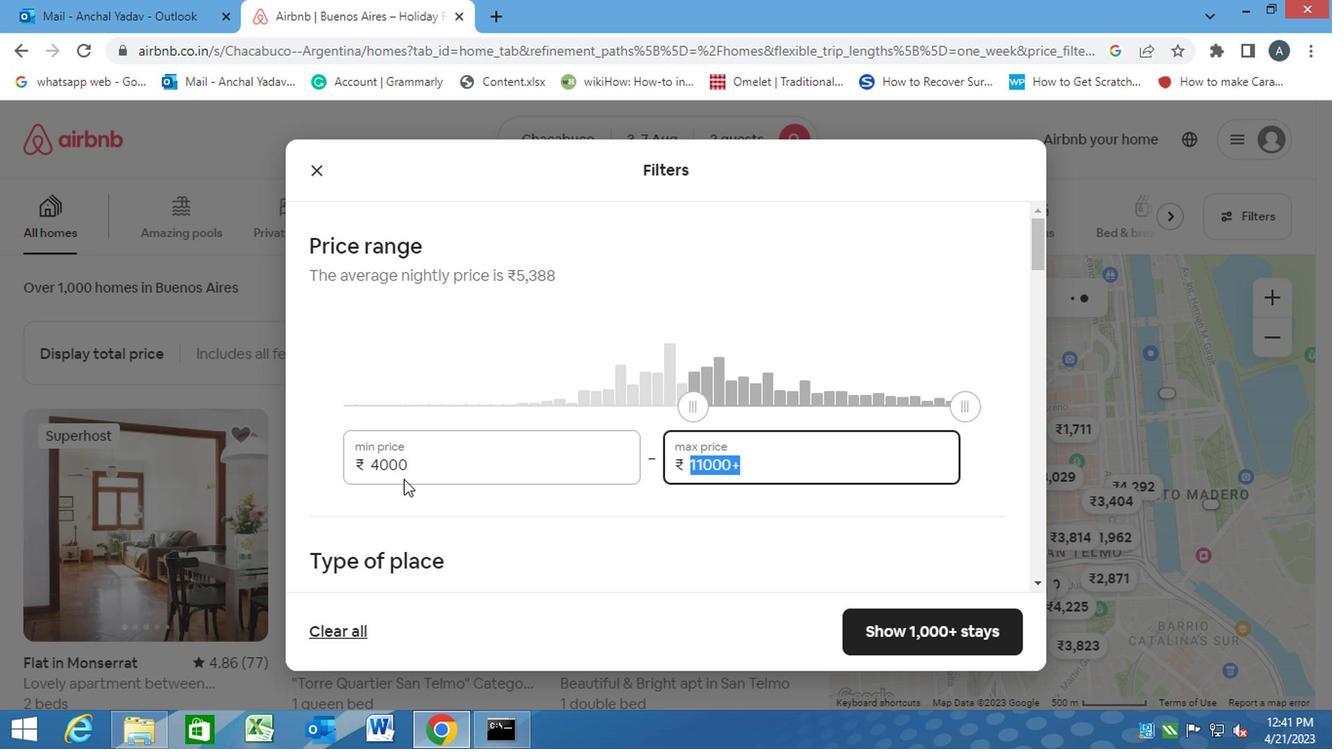 
Action: Mouse moved to (397, 482)
Screenshot: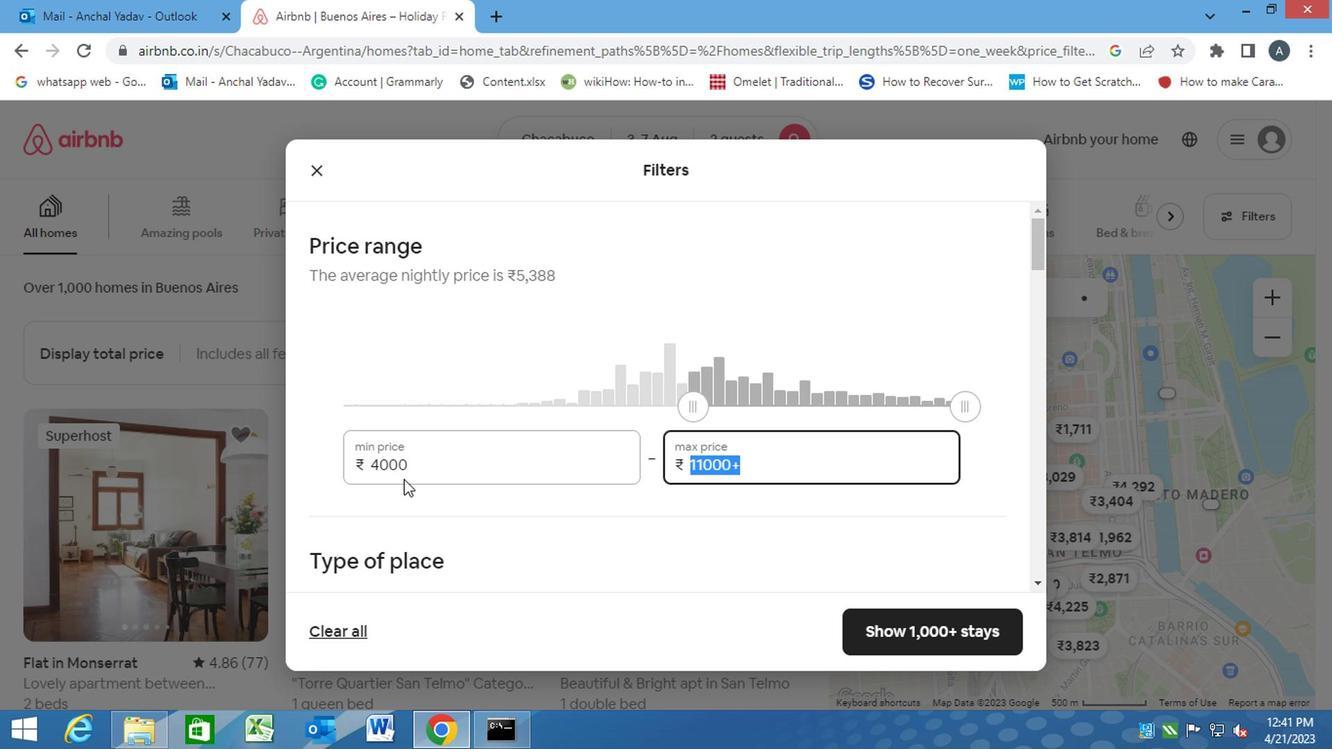 
Action: Key pressed 0
Screenshot: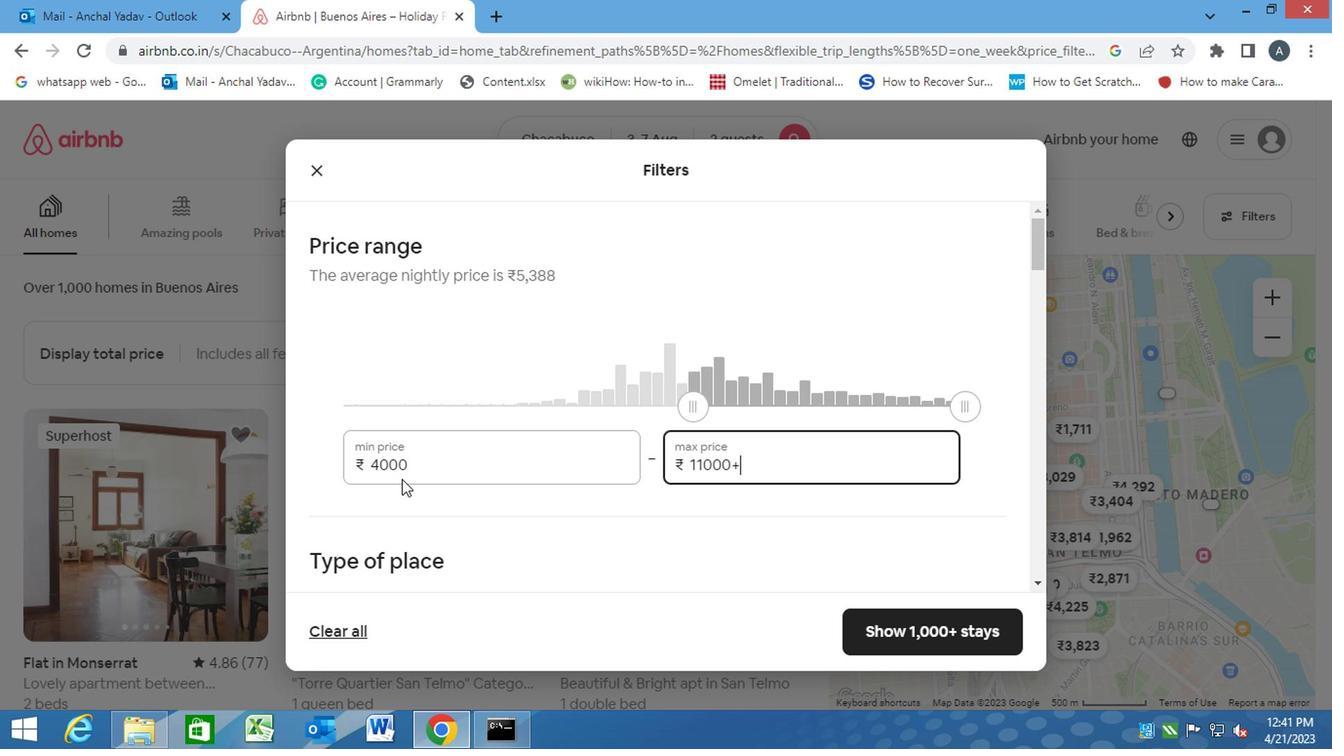 
Action: Mouse moved to (396, 482)
Screenshot: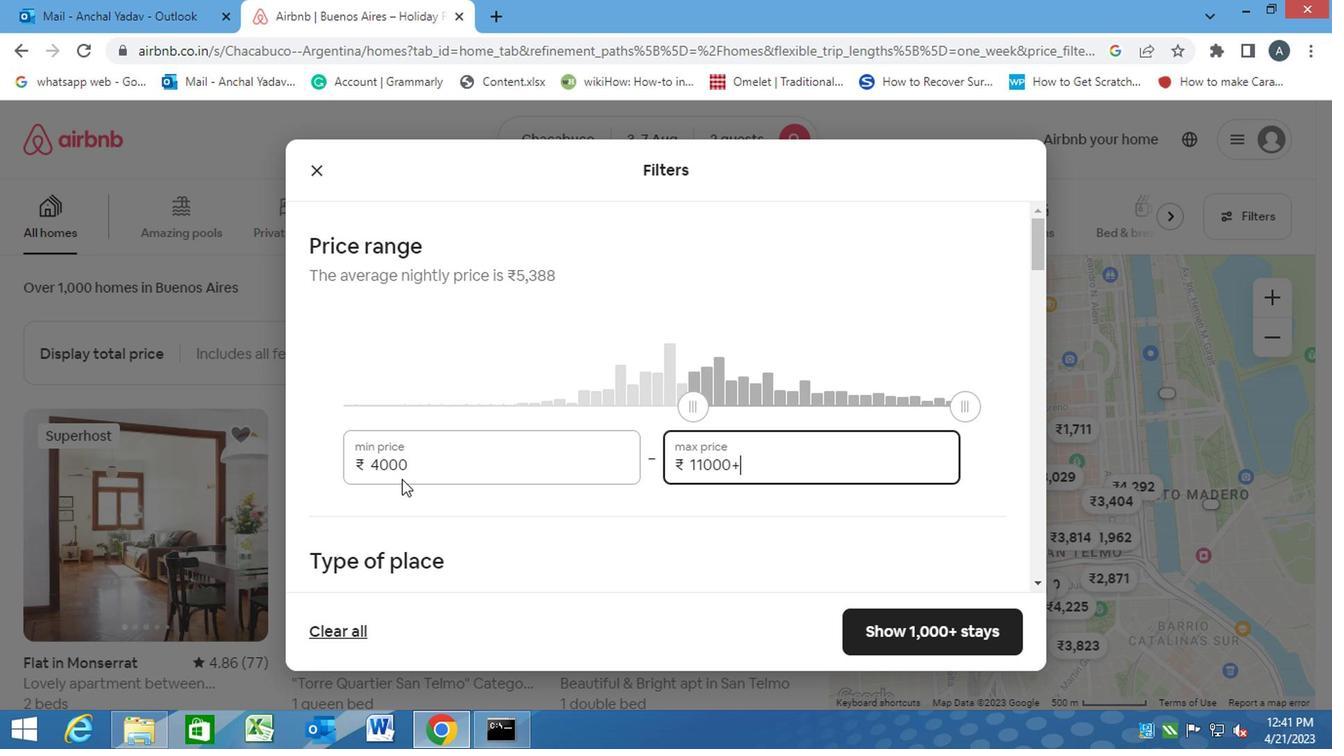 
Action: Key pressed <Key.backspace><Key.backspace><Key.backspace><Key.backspace><Key.backspace><Key.backspace><Key.backspace><Key.backspace><Key.backspace><Key.backspace><Key.backspace><Key.backspace><Key.backspace><Key.backspace>9000
Screenshot: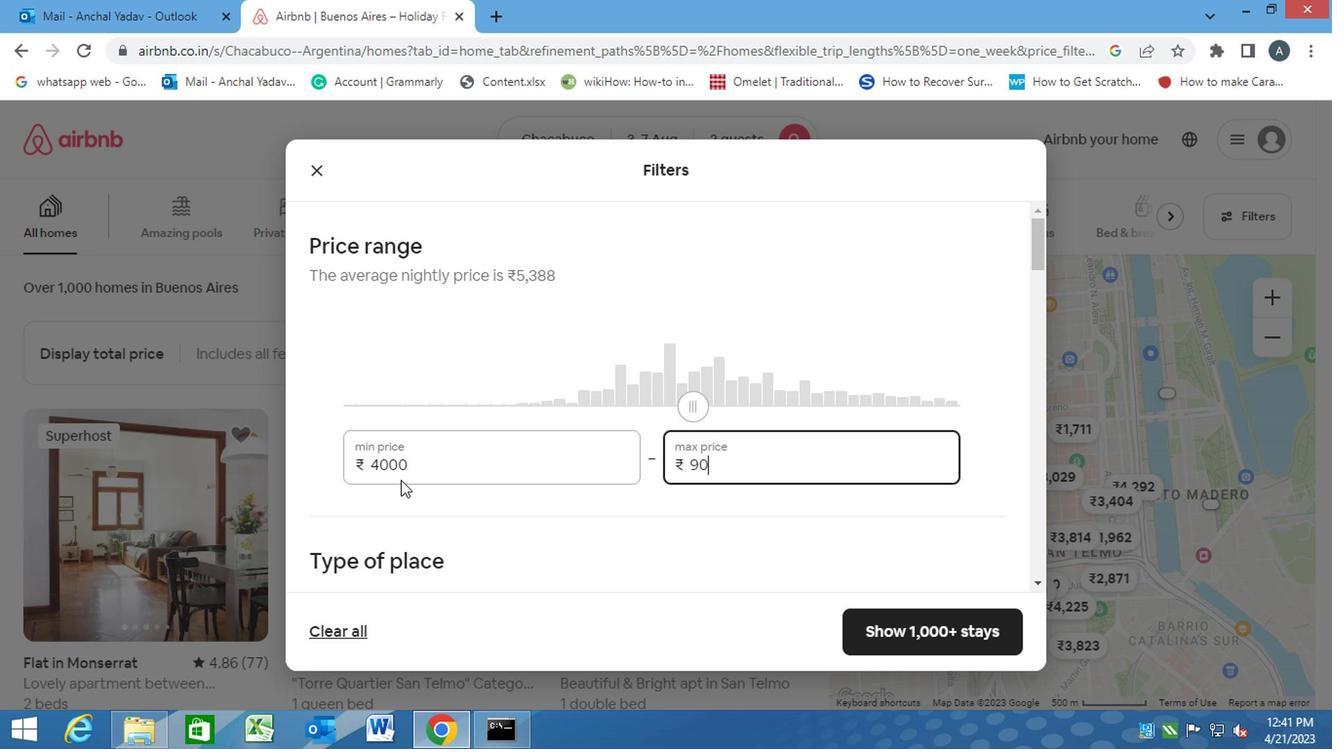 
Action: Mouse moved to (584, 567)
Screenshot: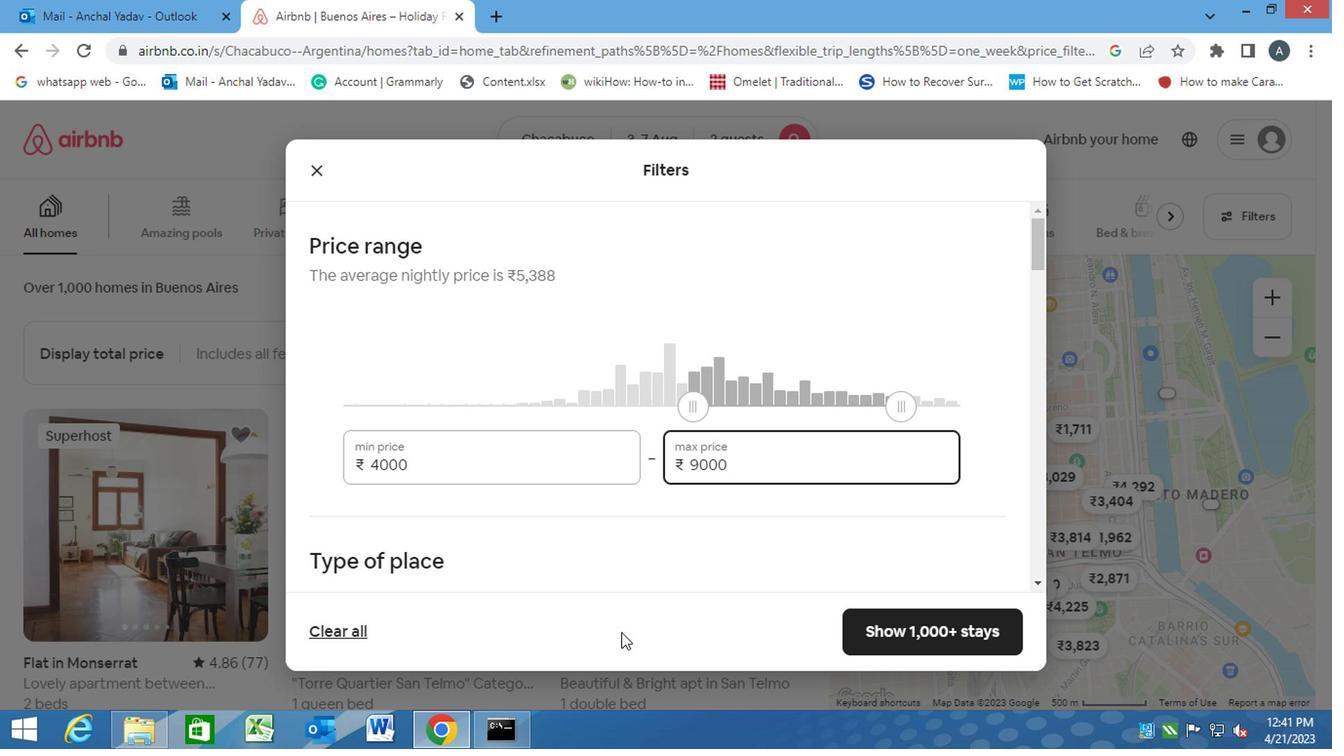 
Action: Mouse pressed left at (584, 567)
Screenshot: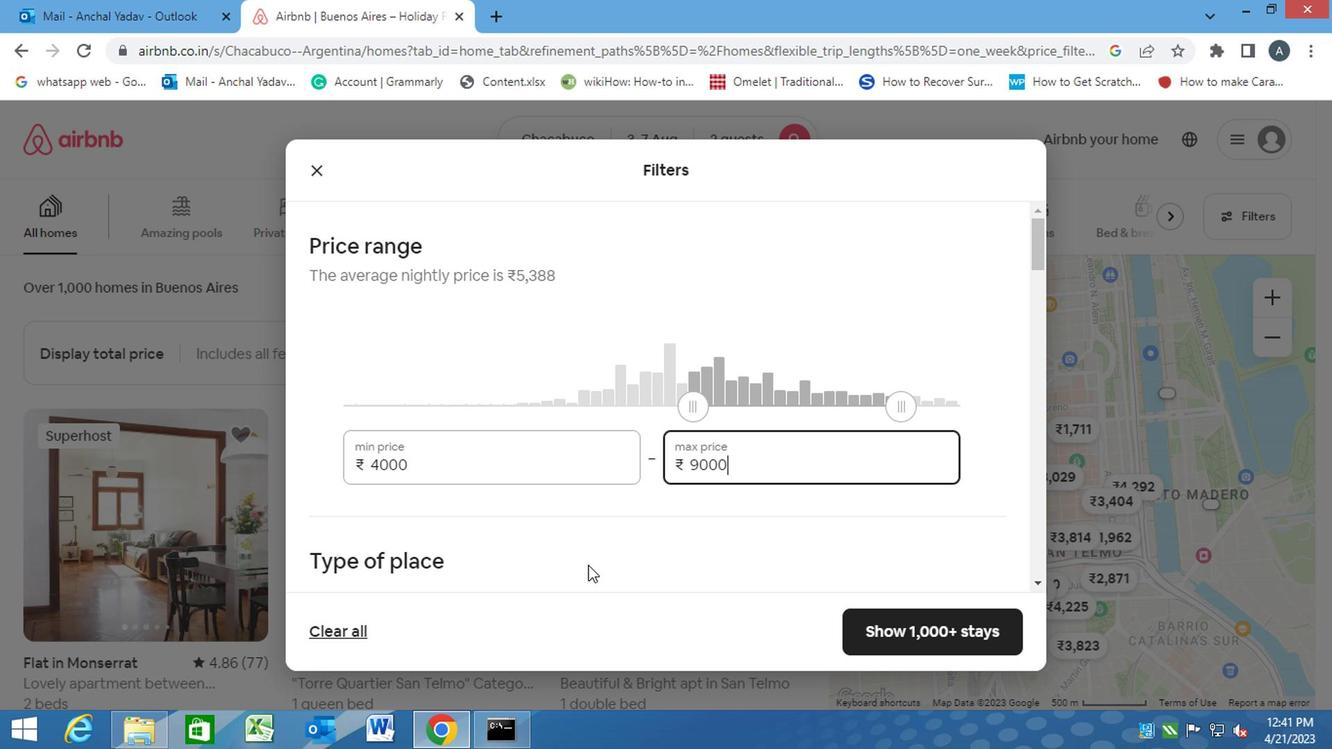 
Action: Mouse moved to (584, 573)
Screenshot: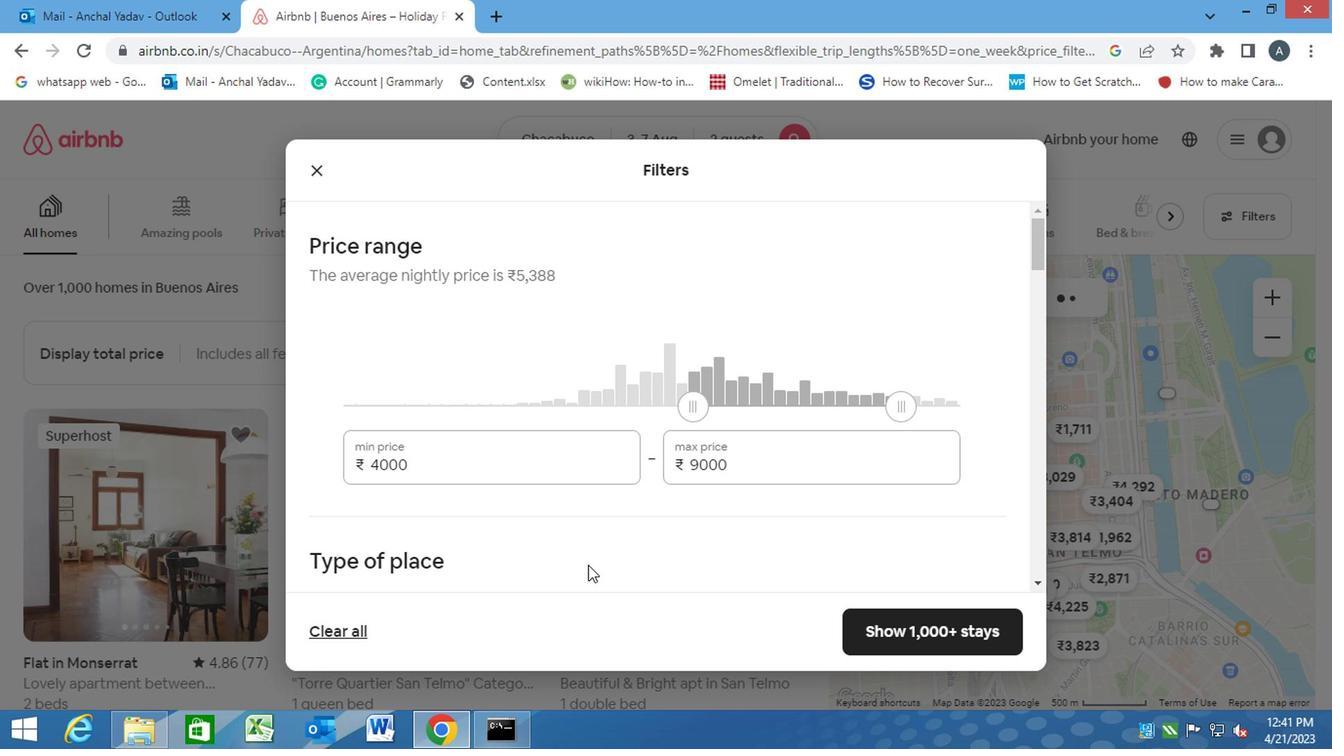 
Action: Mouse scrolled (584, 571) with delta (0, -1)
Screenshot: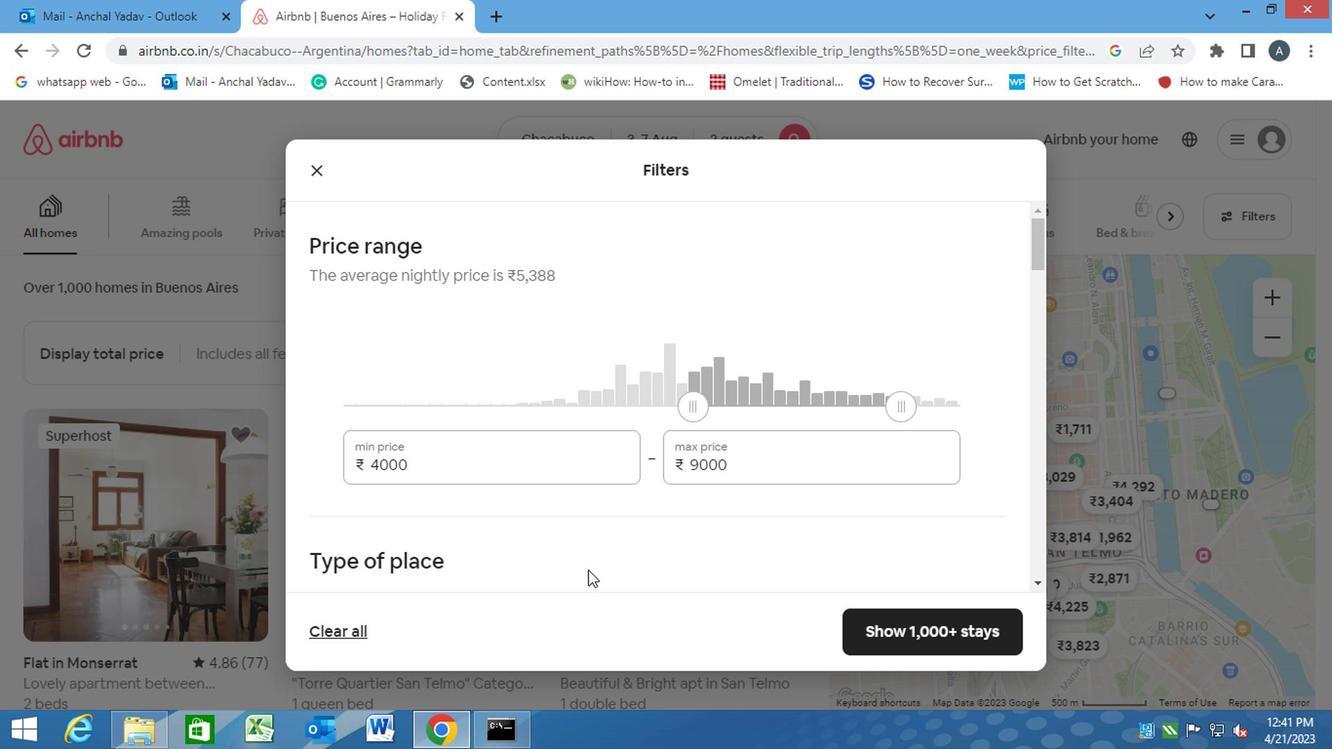
Action: Mouse scrolled (584, 571) with delta (0, -1)
Screenshot: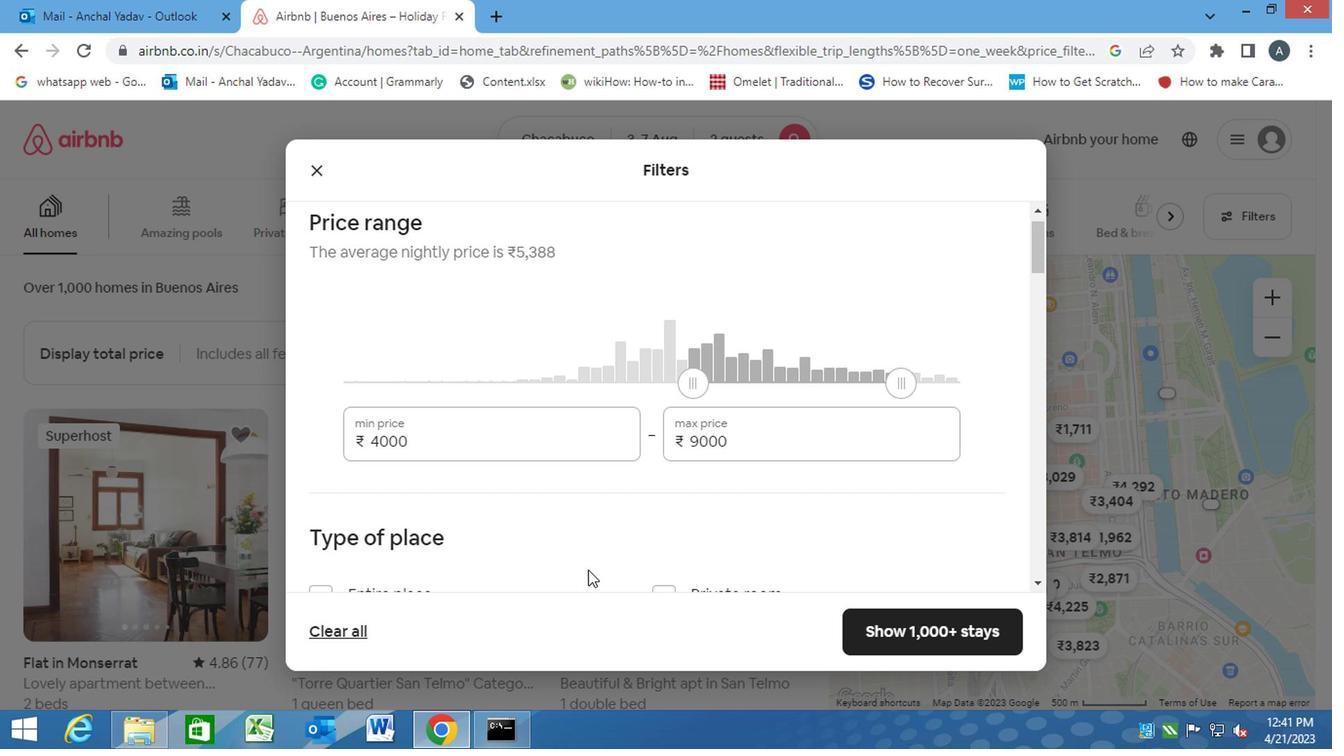 
Action: Mouse moved to (667, 422)
Screenshot: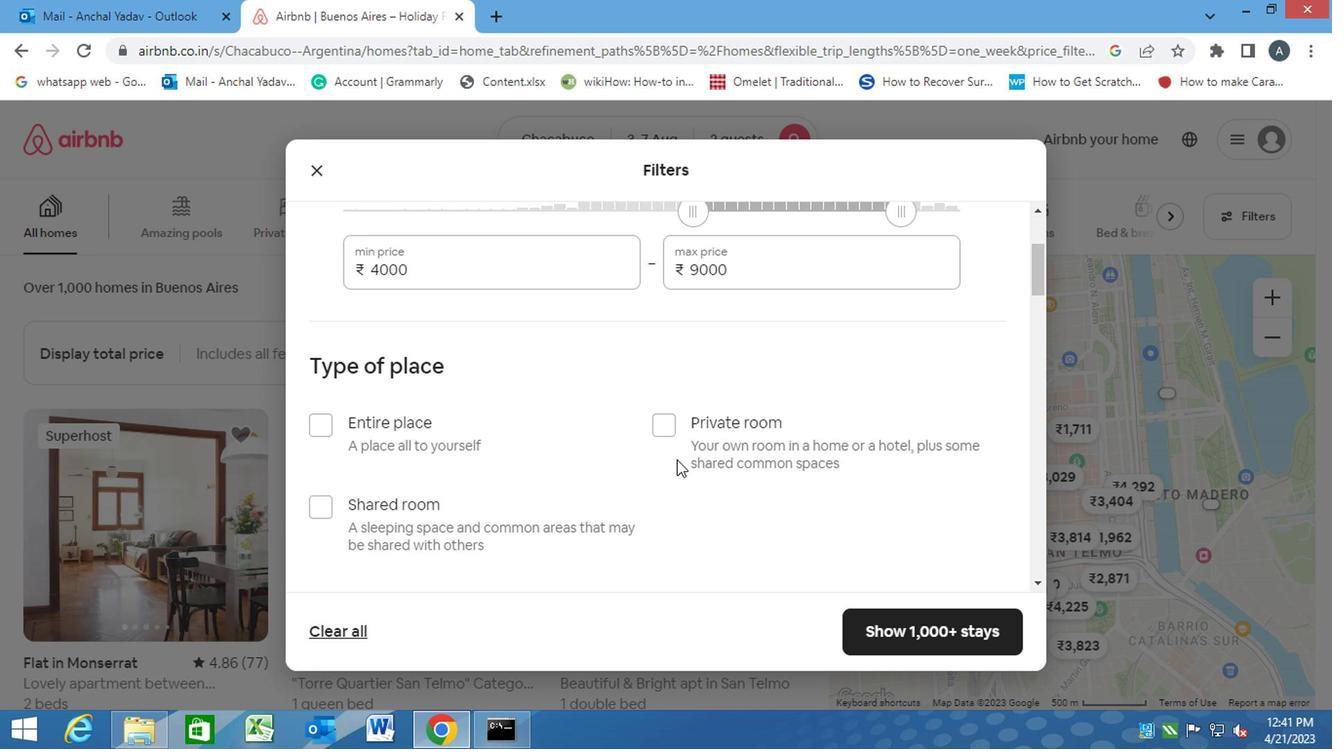 
Action: Mouse pressed left at (667, 422)
Screenshot: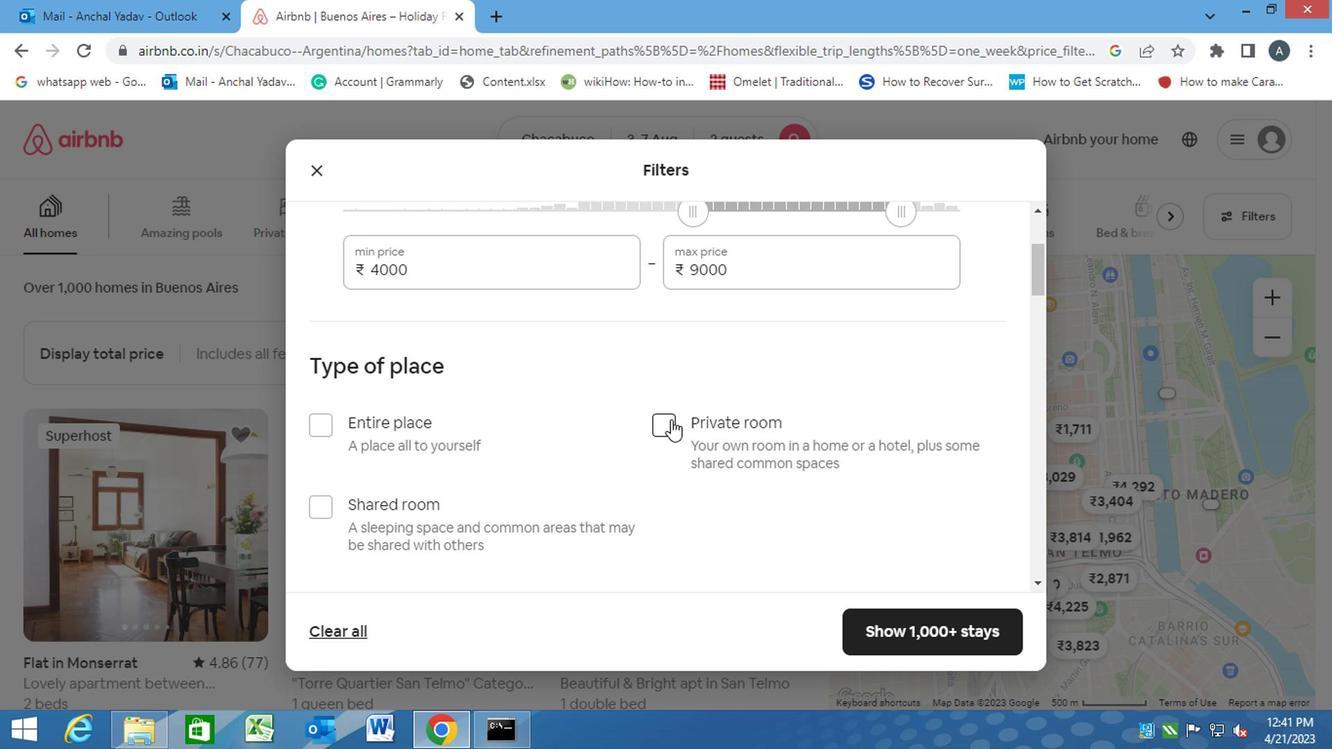 
Action: Mouse moved to (558, 489)
Screenshot: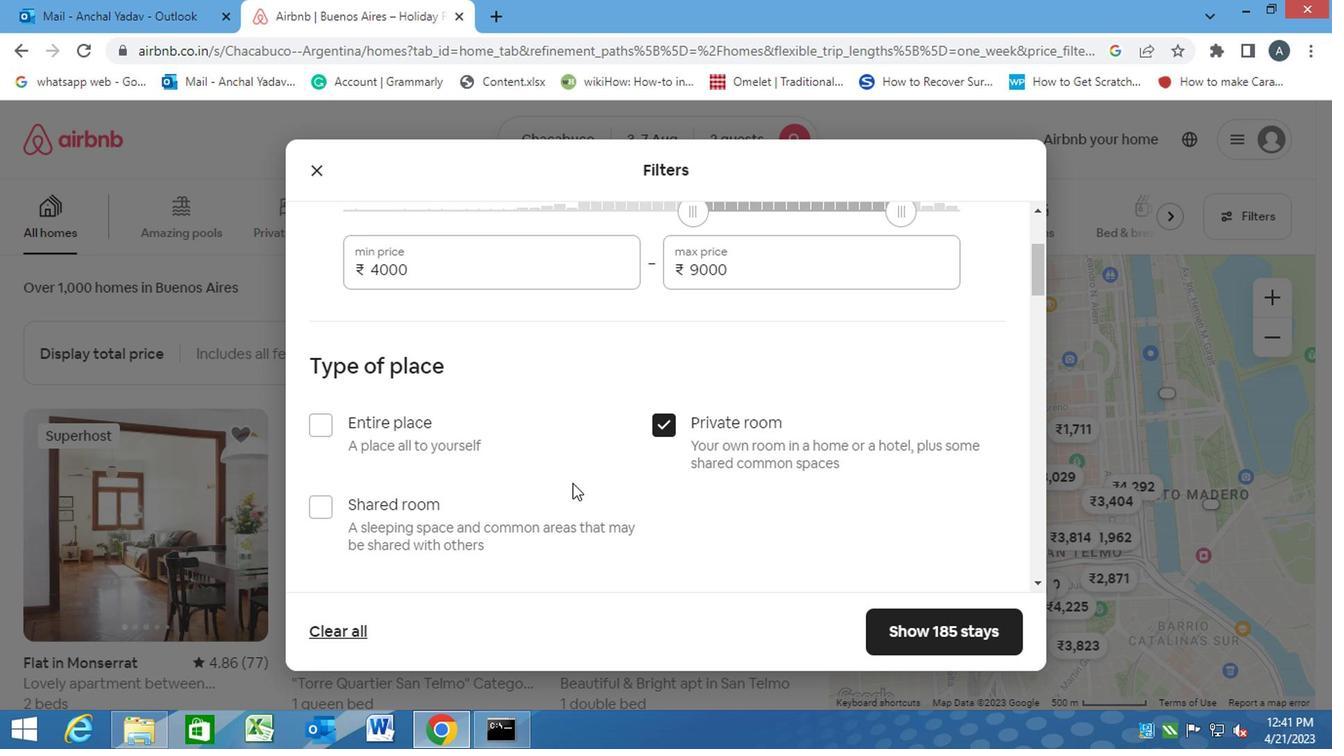 
Action: Mouse scrolled (558, 488) with delta (0, -1)
Screenshot: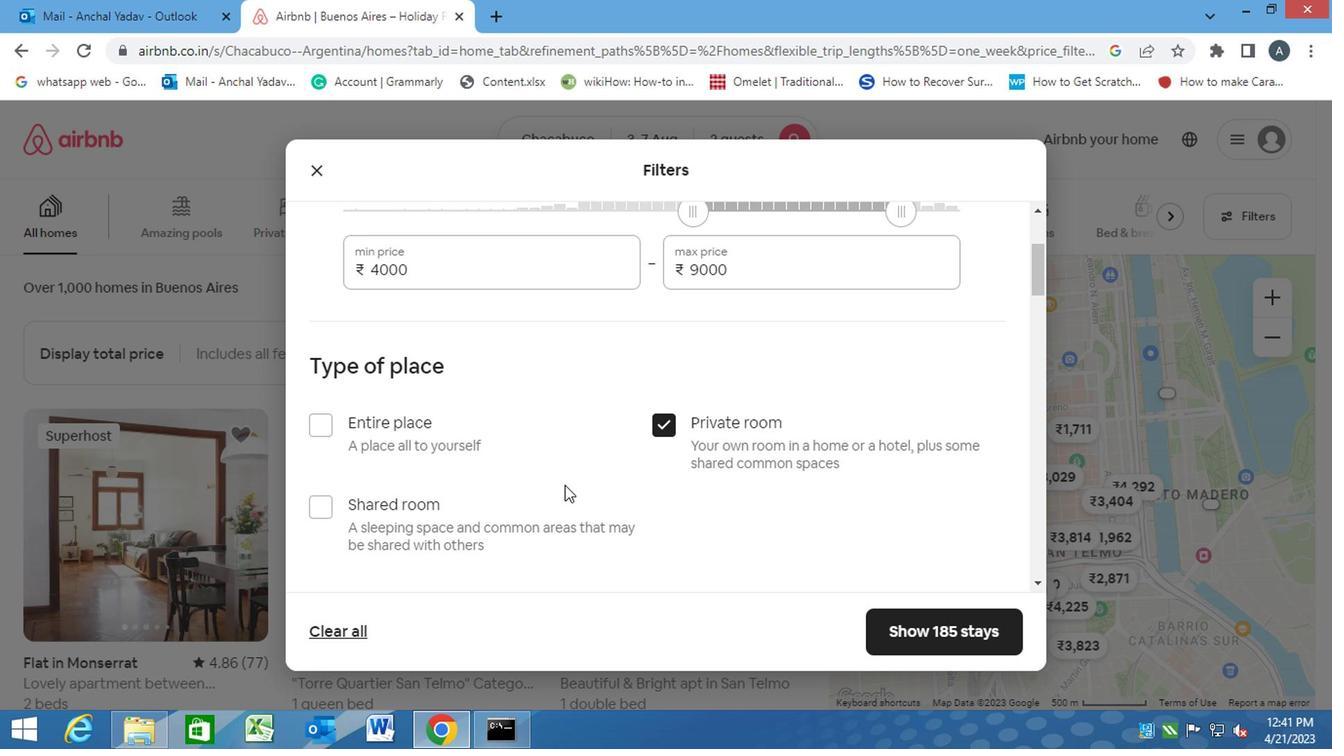 
Action: Mouse scrolled (558, 488) with delta (0, -1)
Screenshot: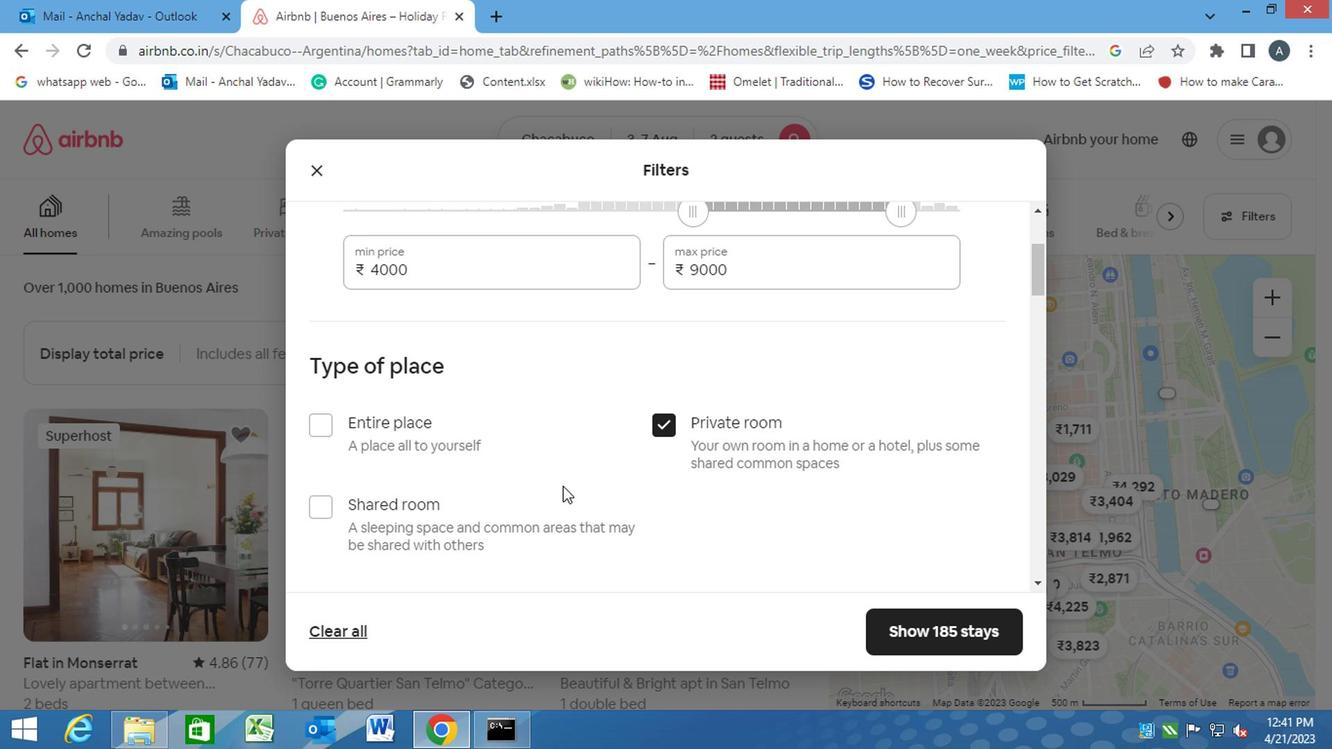 
Action: Mouse moved to (421, 557)
Screenshot: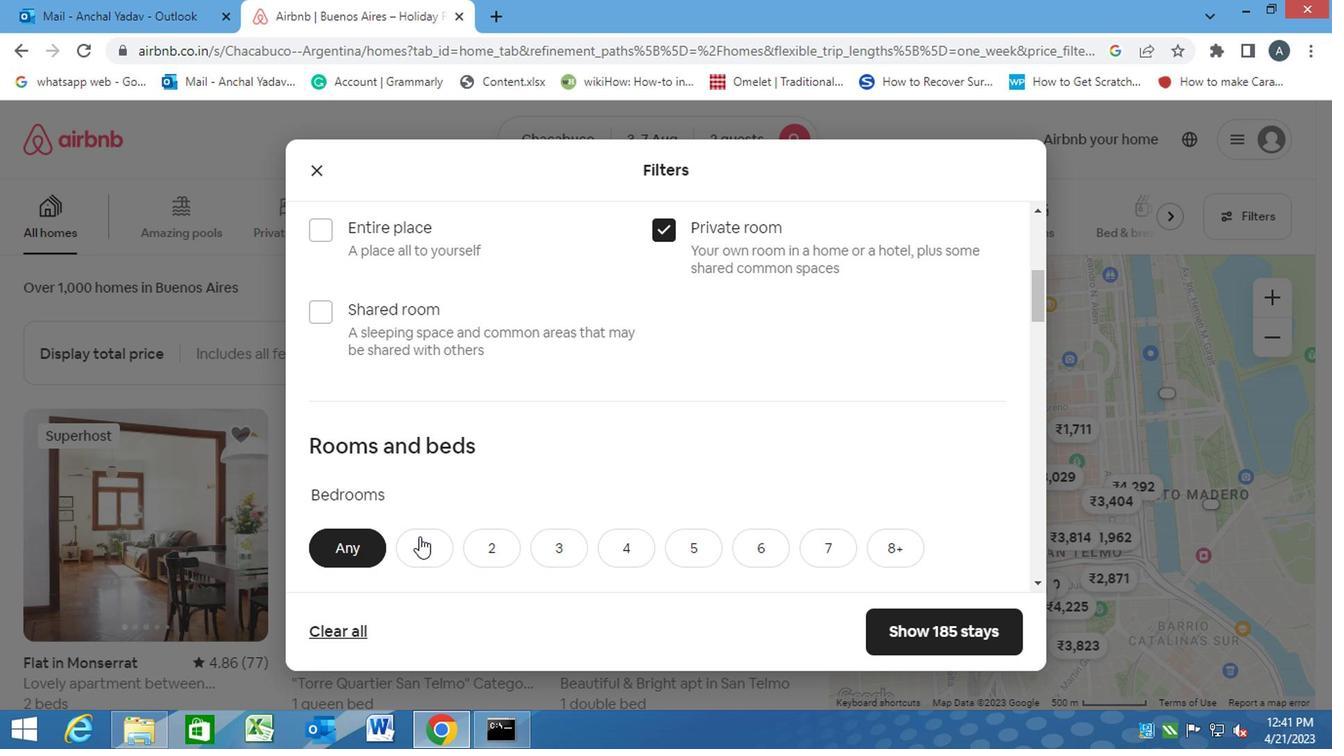 
Action: Mouse pressed left at (421, 557)
Screenshot: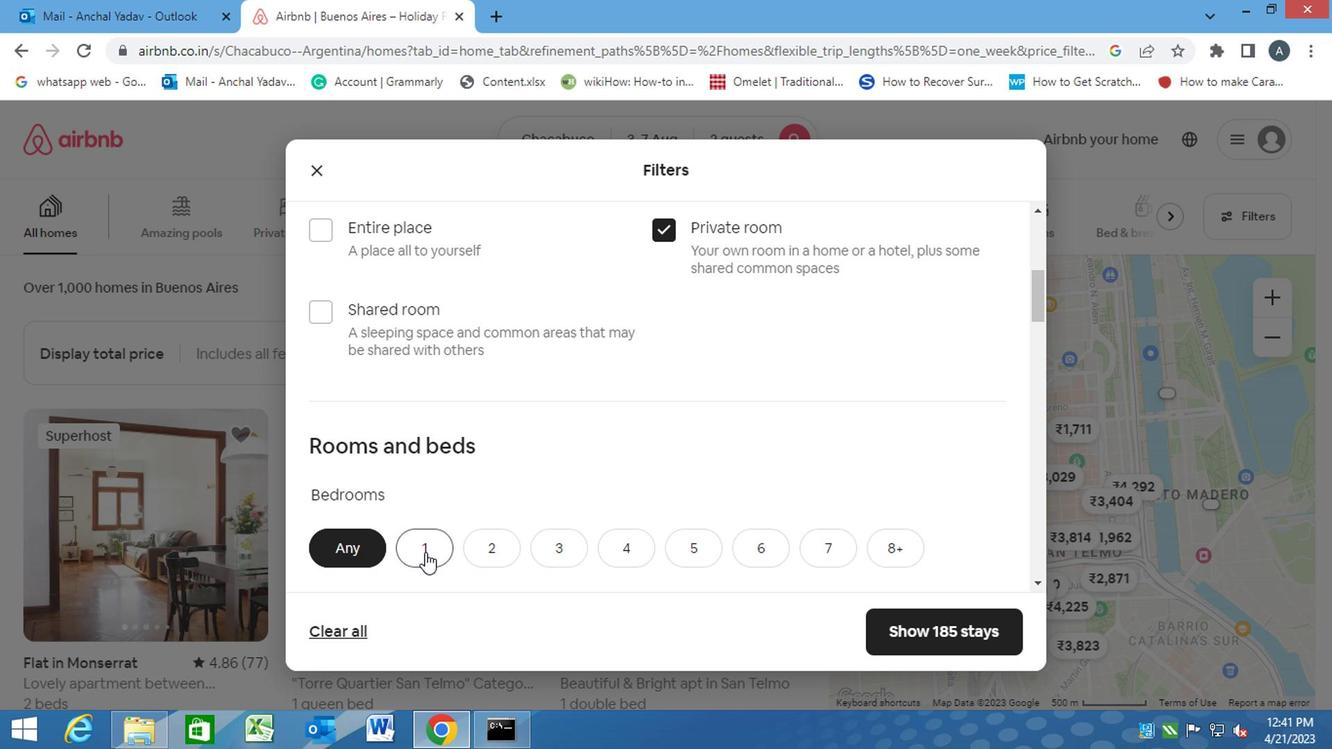 
Action: Mouse moved to (423, 557)
Screenshot: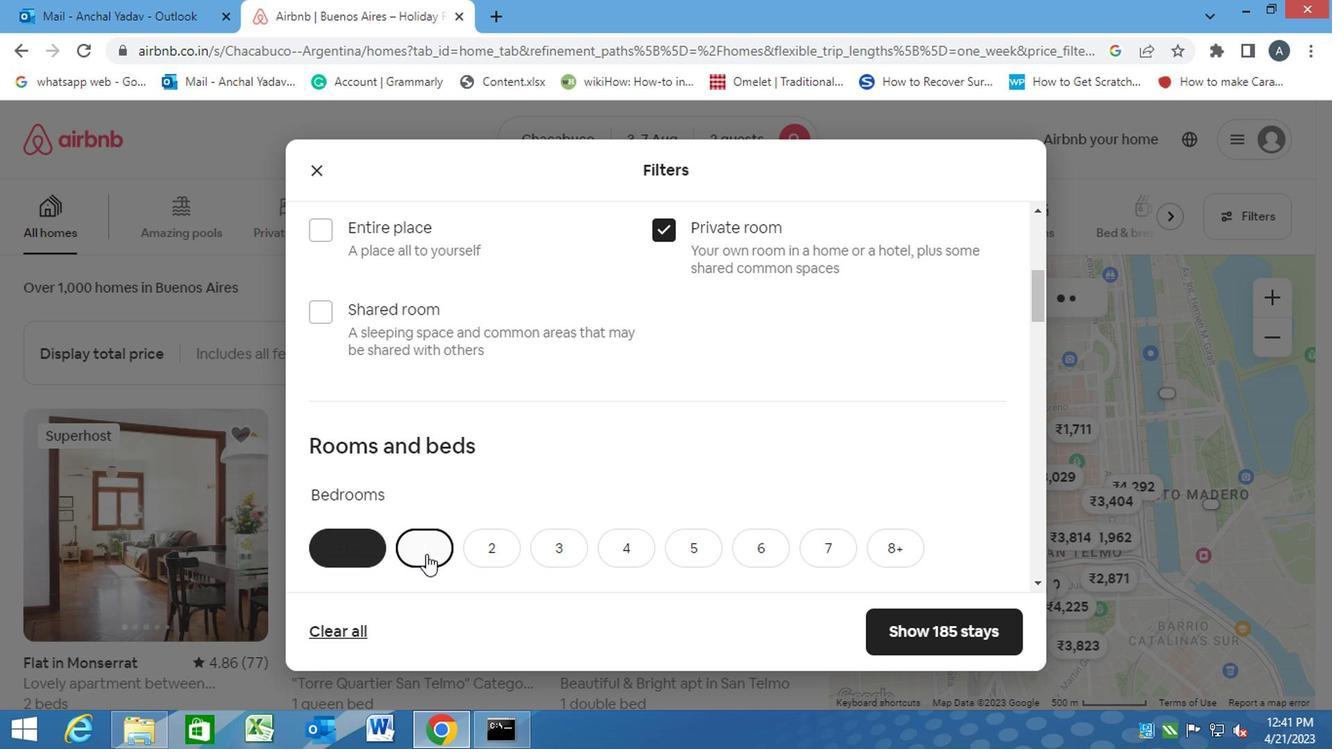 
Action: Mouse scrolled (423, 556) with delta (0, 0)
Screenshot: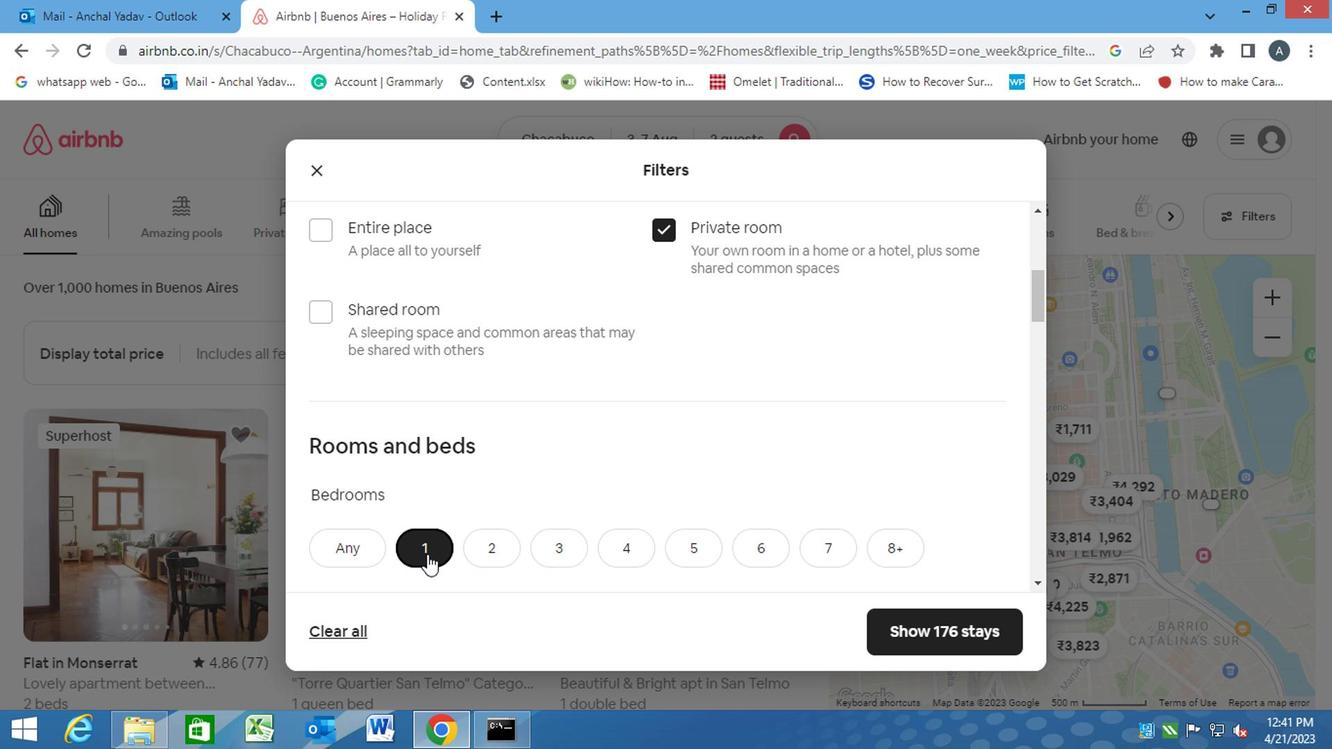 
Action: Mouse moved to (425, 562)
Screenshot: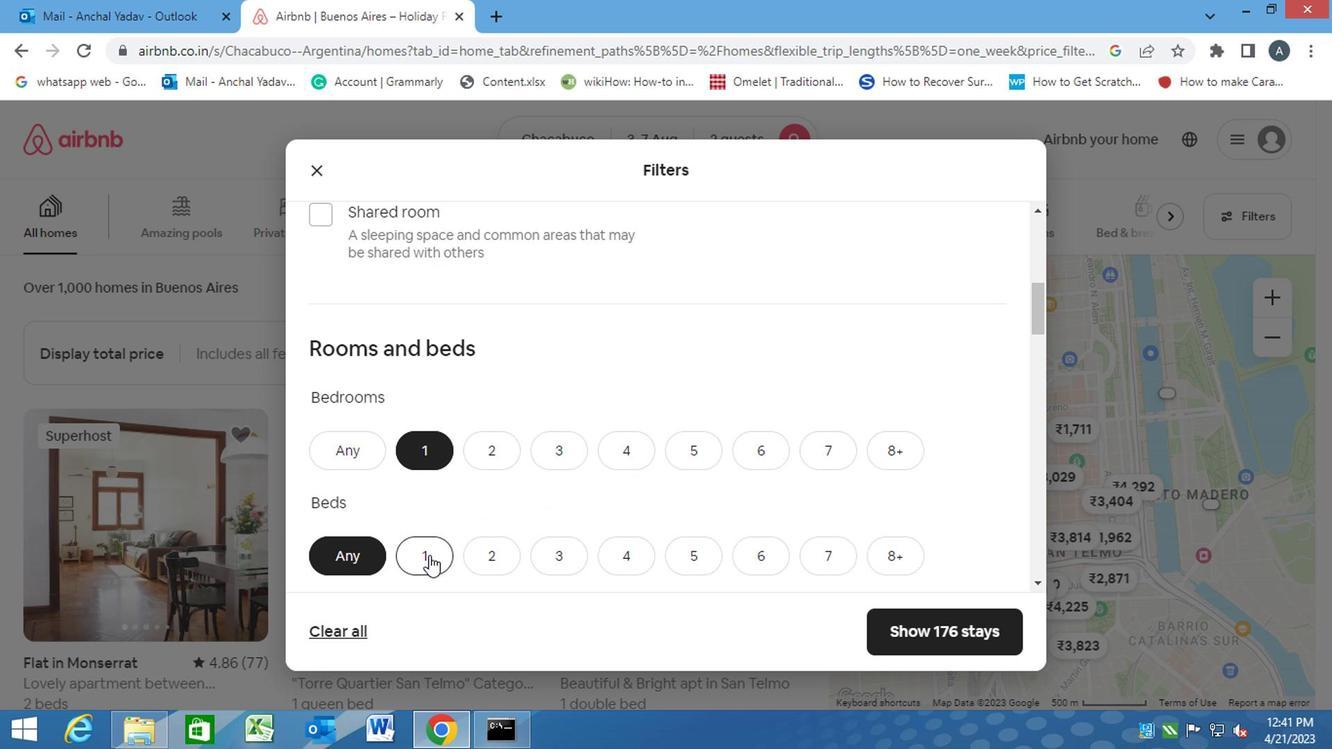 
Action: Mouse pressed left at (425, 562)
Screenshot: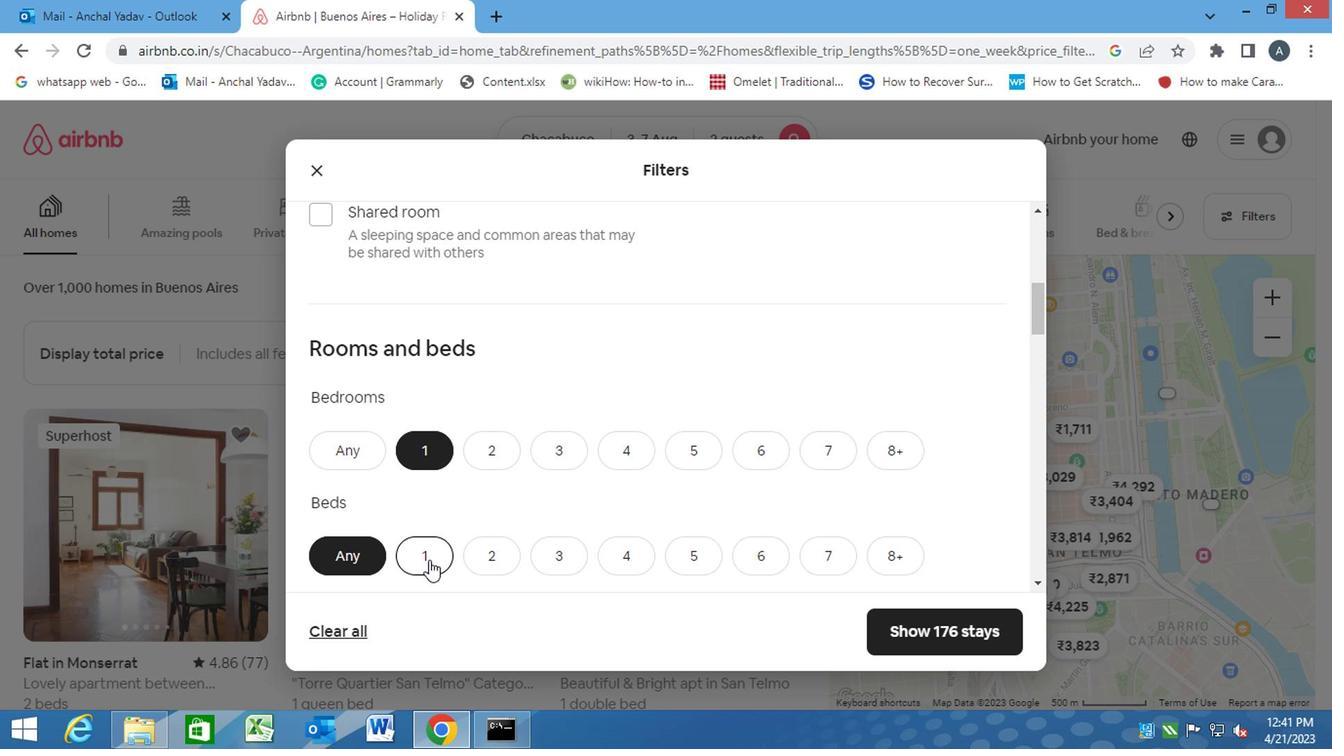 
Action: Mouse scrolled (425, 562) with delta (0, 0)
Screenshot: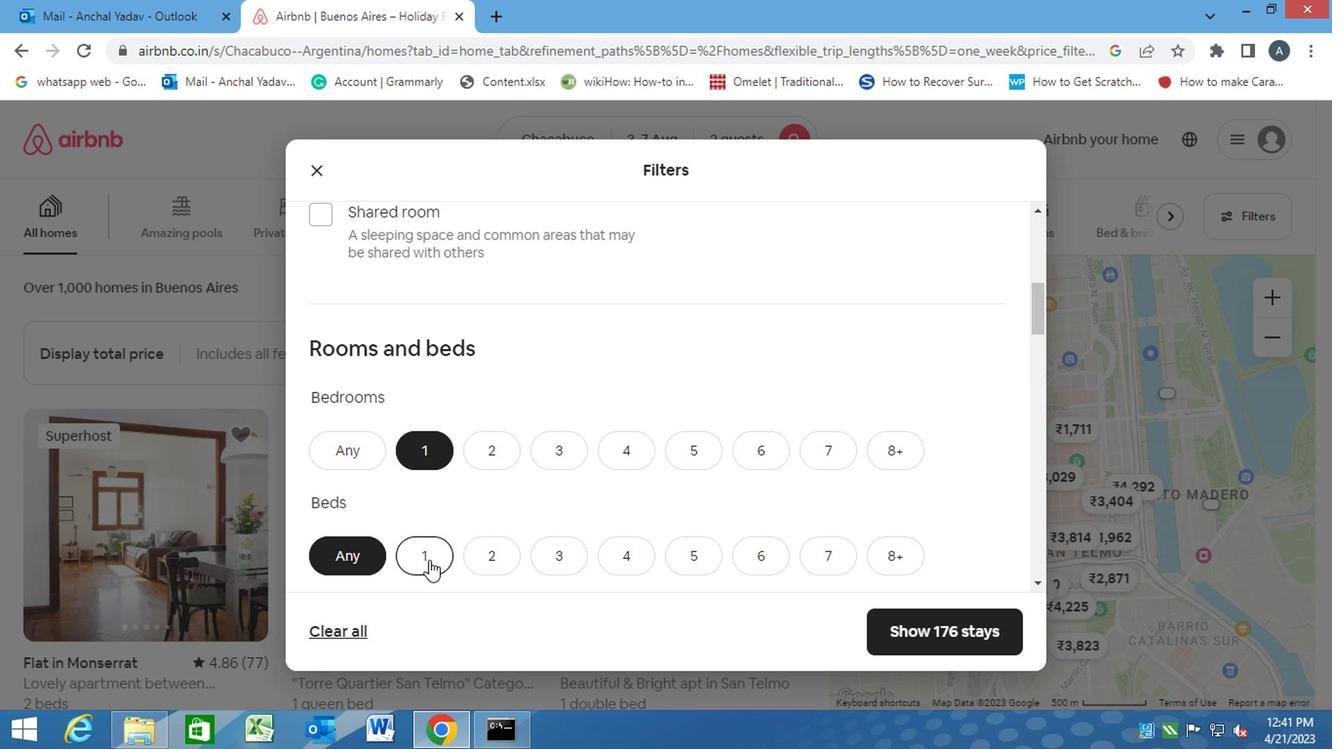 
Action: Mouse scrolled (425, 562) with delta (0, 0)
Screenshot: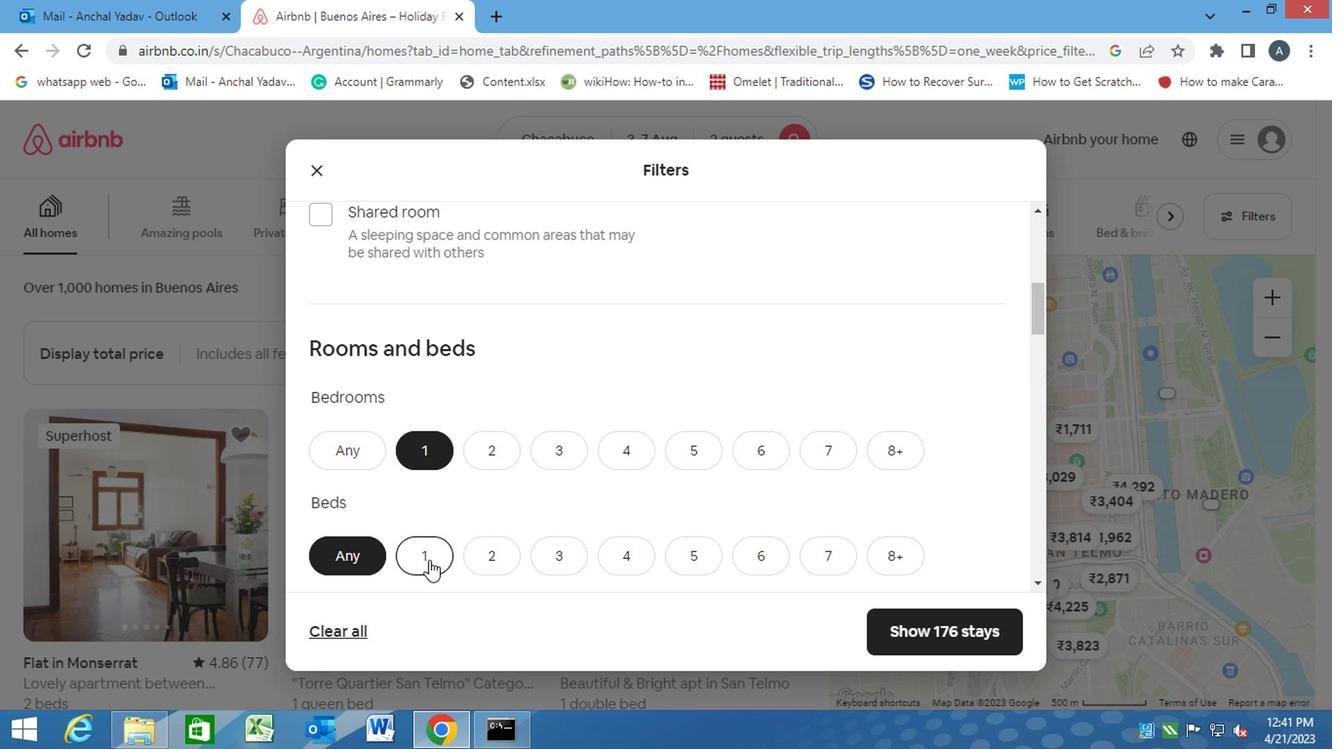 
Action: Mouse moved to (431, 466)
Screenshot: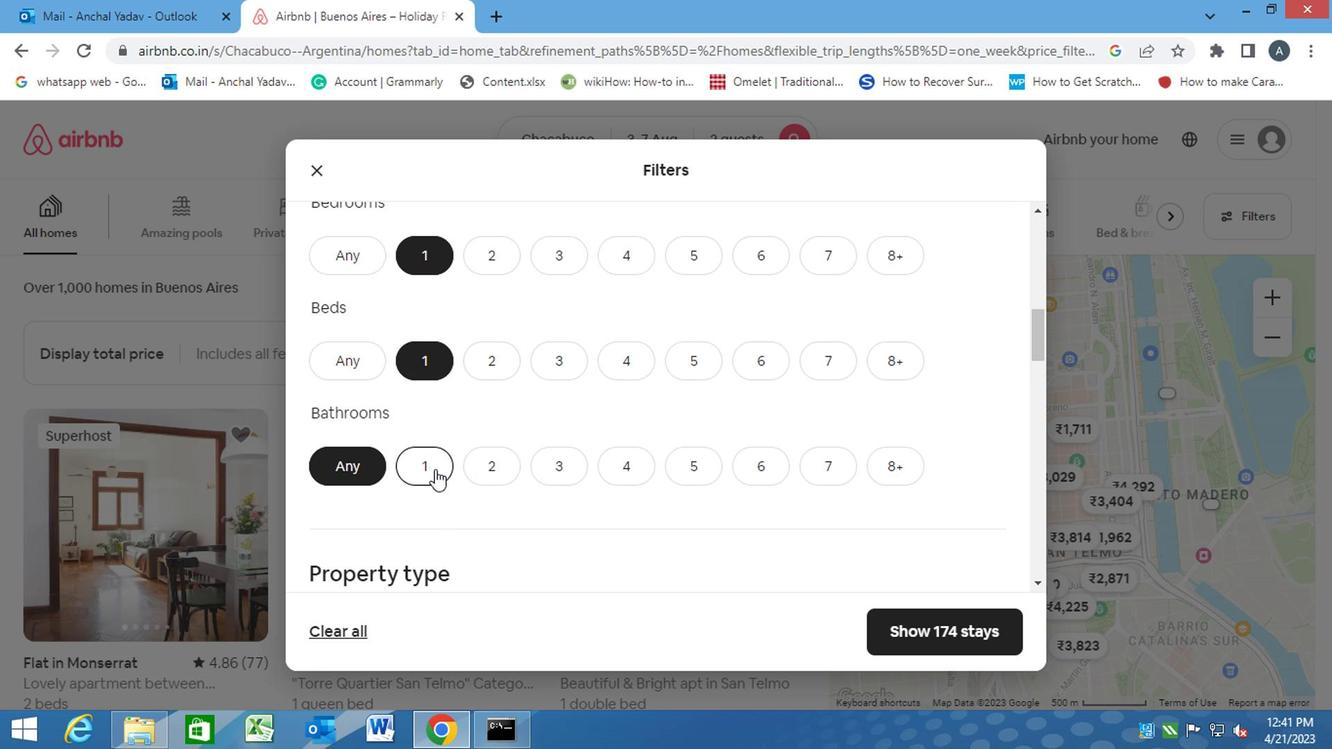 
Action: Mouse pressed left at (431, 466)
Screenshot: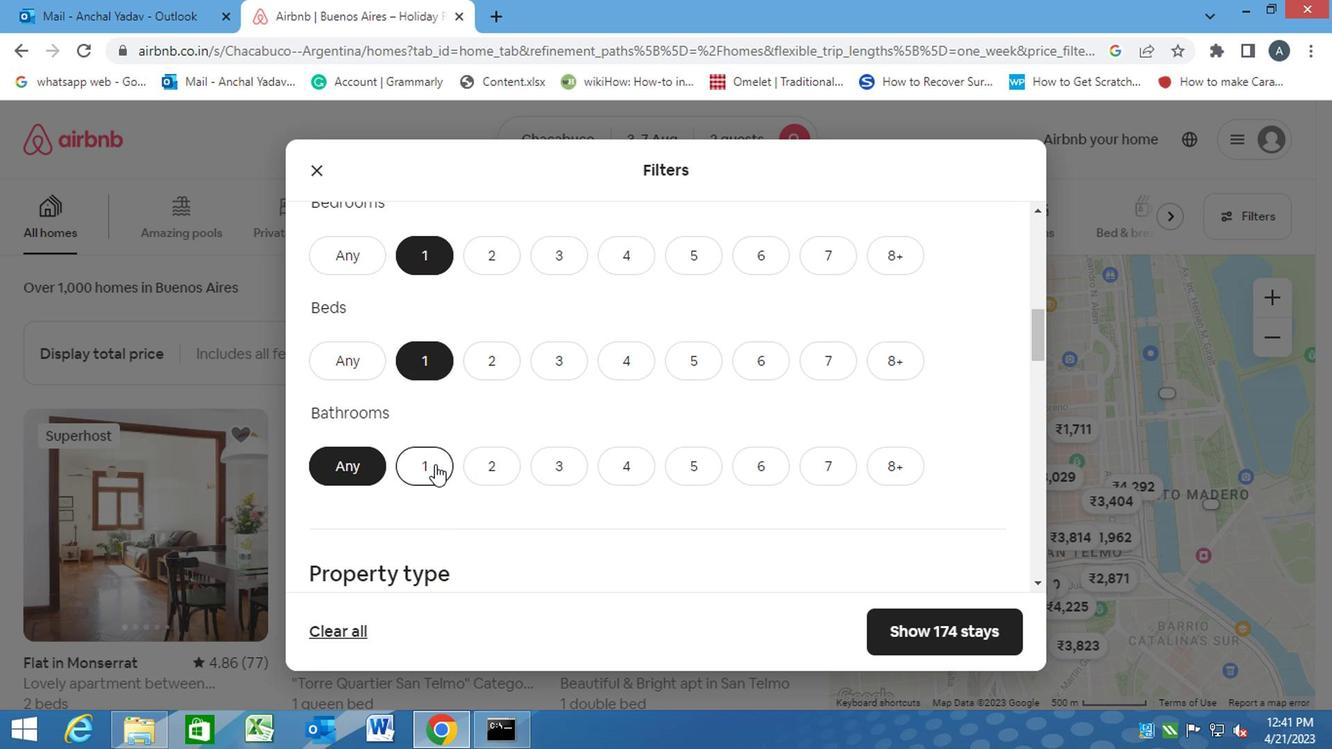 
Action: Mouse moved to (479, 493)
Screenshot: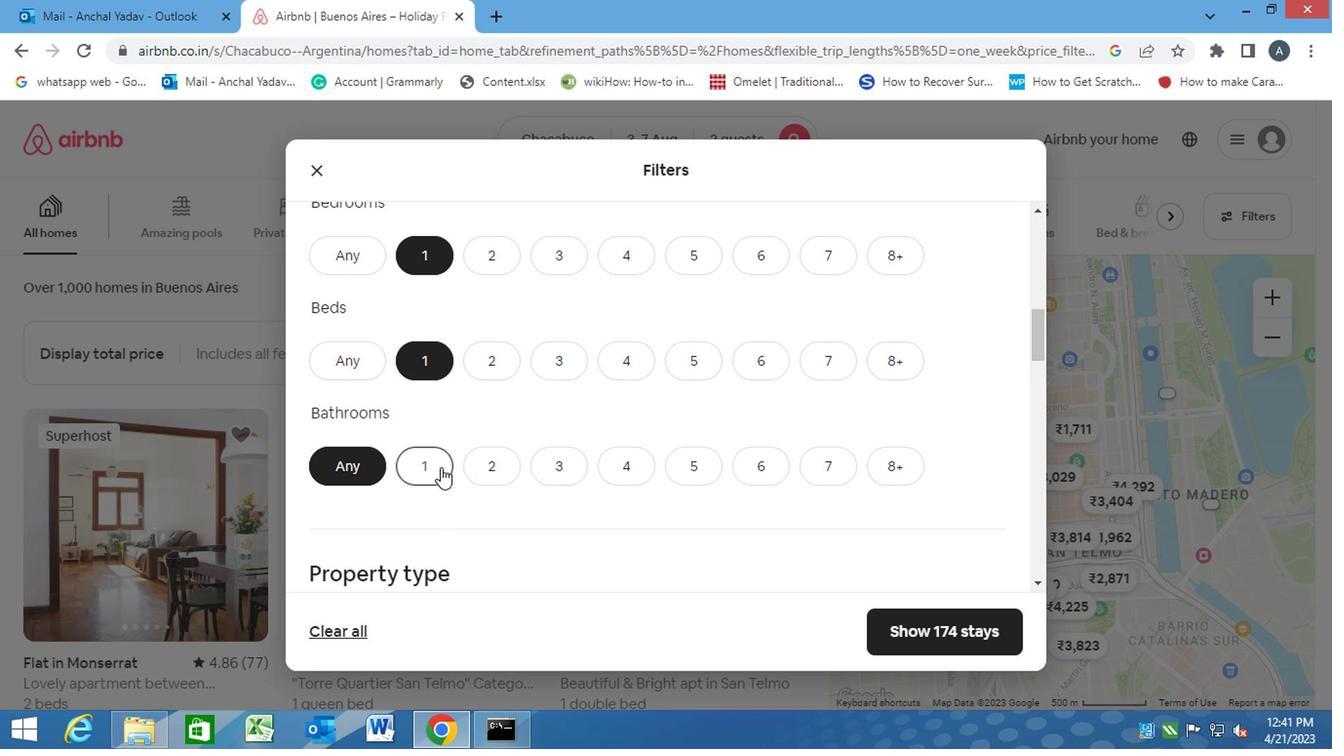
Action: Mouse scrolled (479, 492) with delta (0, 0)
Screenshot: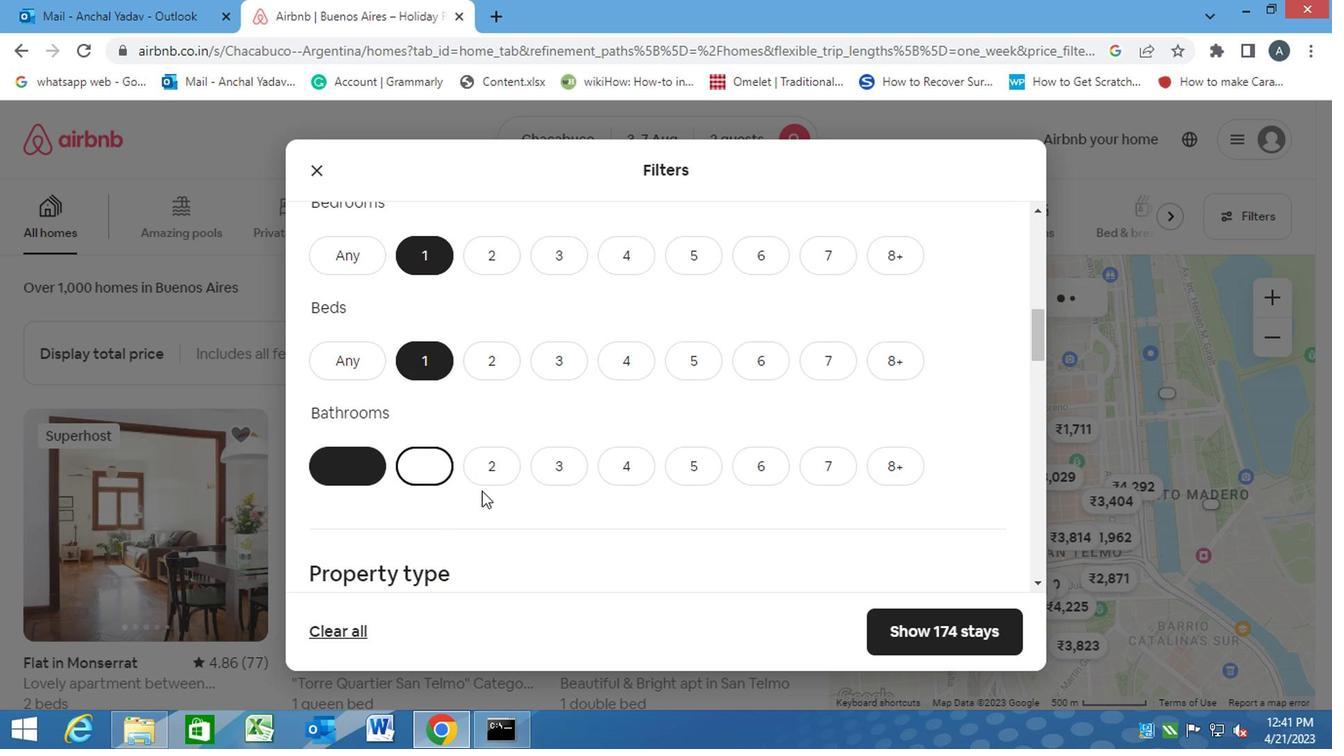
Action: Mouse moved to (480, 493)
Screenshot: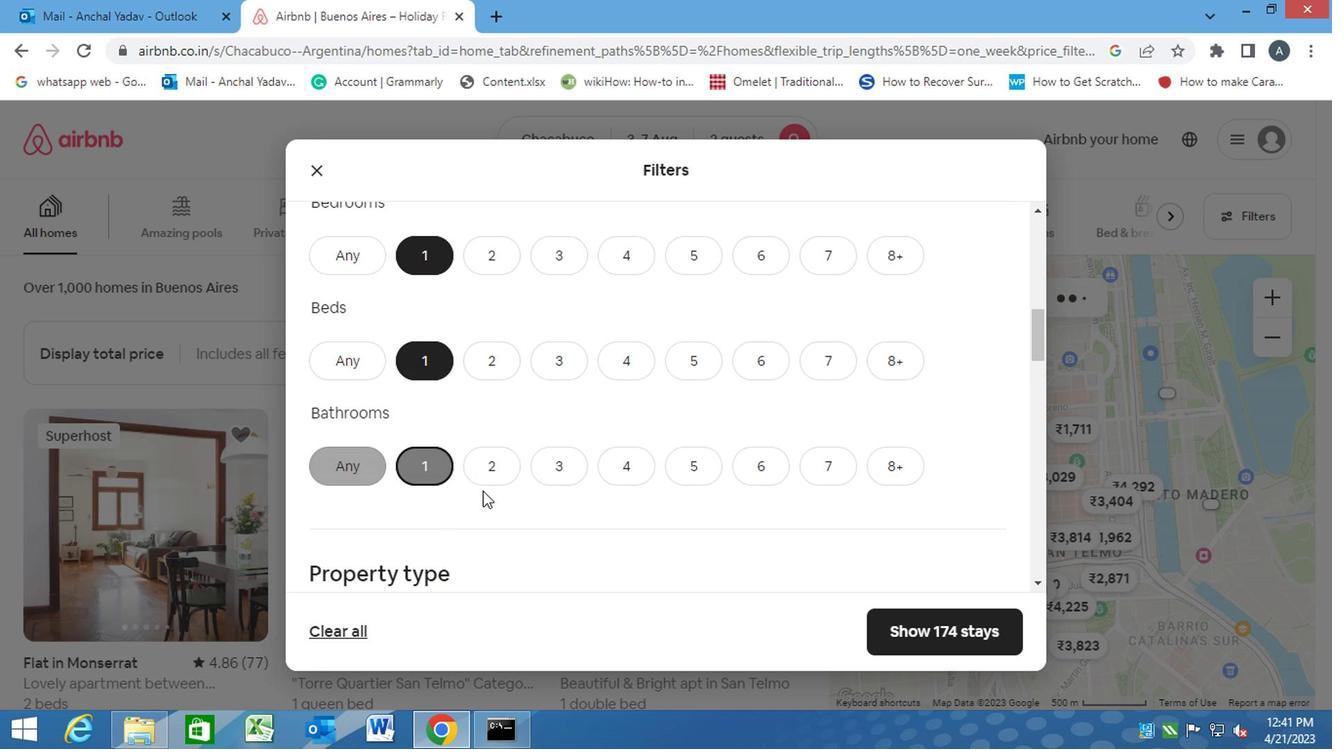 
Action: Mouse scrolled (480, 492) with delta (0, 0)
Screenshot: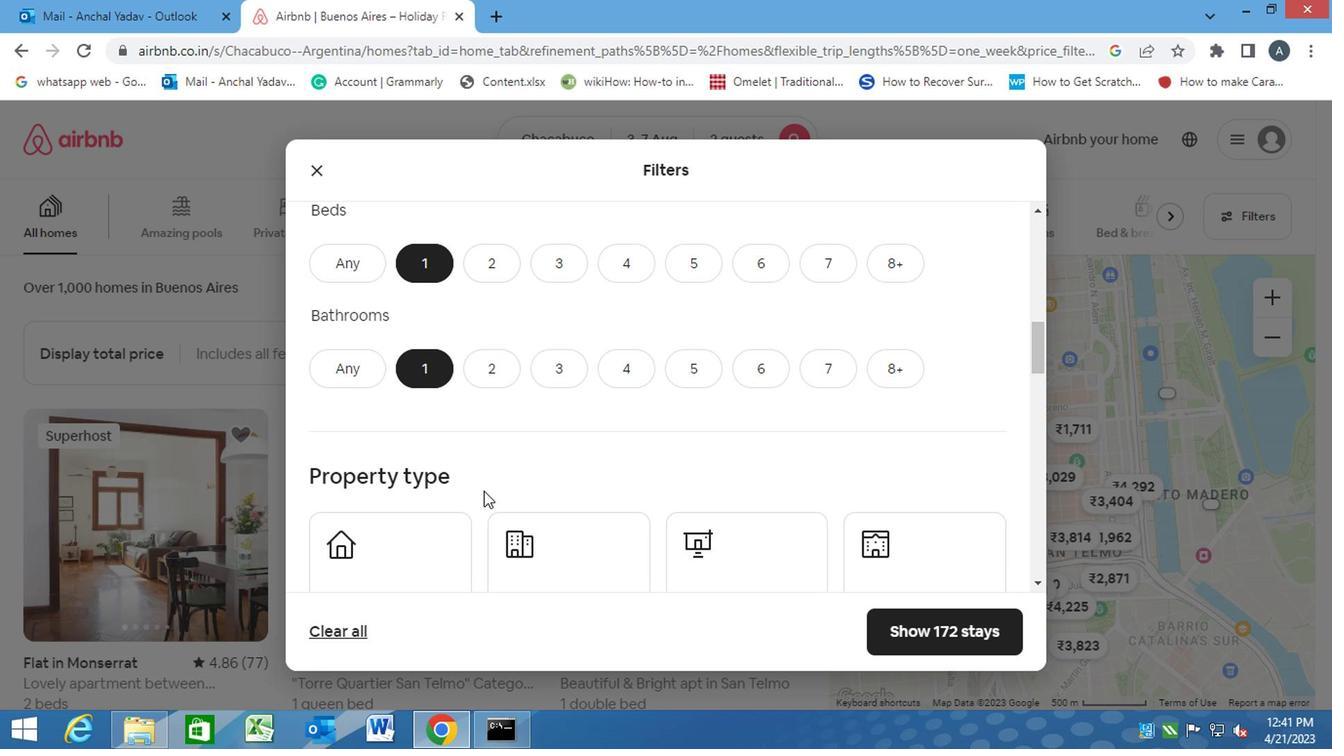 
Action: Mouse scrolled (480, 492) with delta (0, 0)
Screenshot: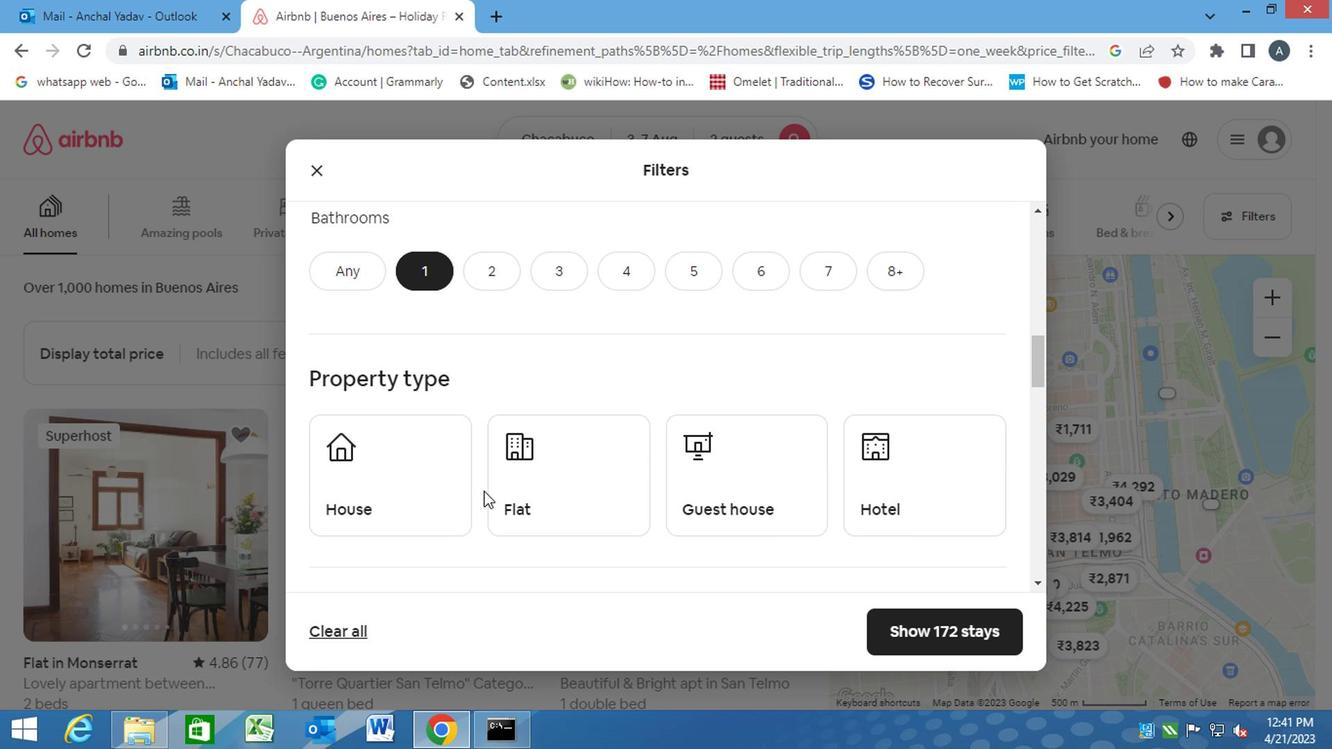 
Action: Mouse moved to (382, 403)
Screenshot: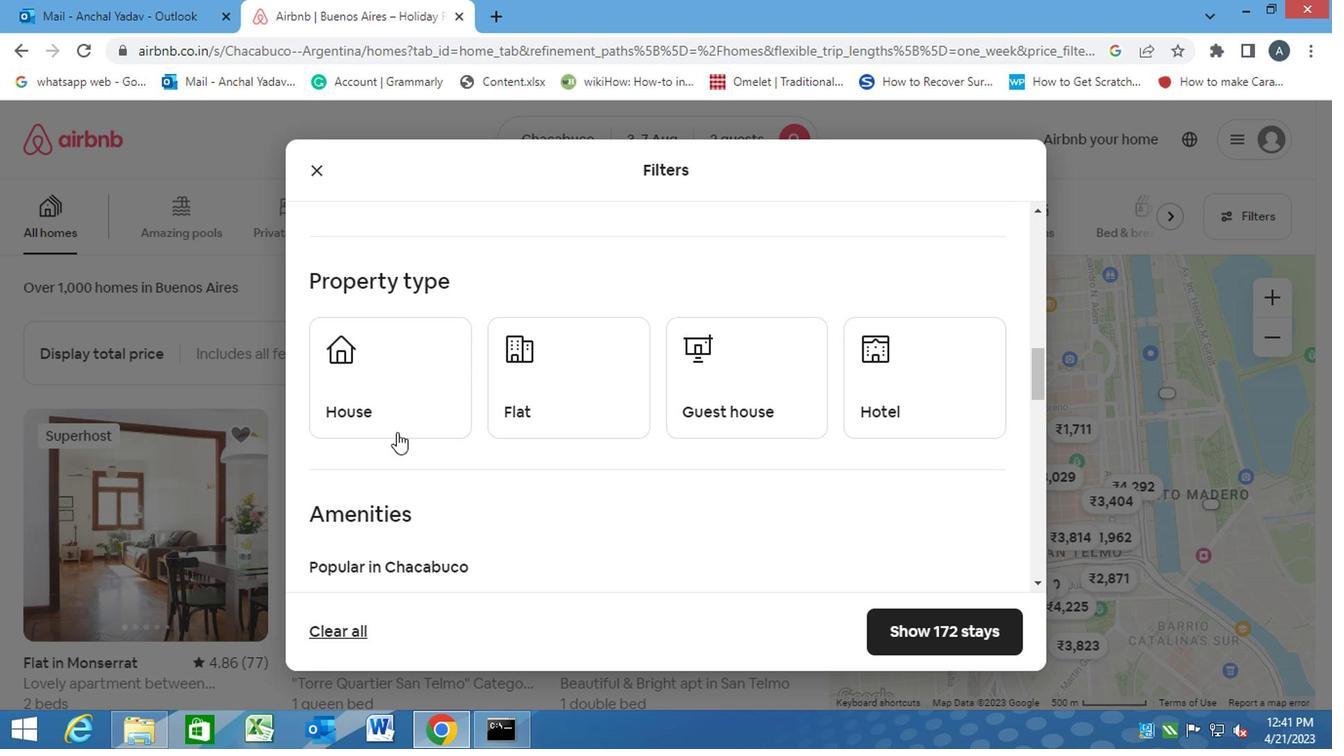 
Action: Mouse pressed left at (382, 403)
Screenshot: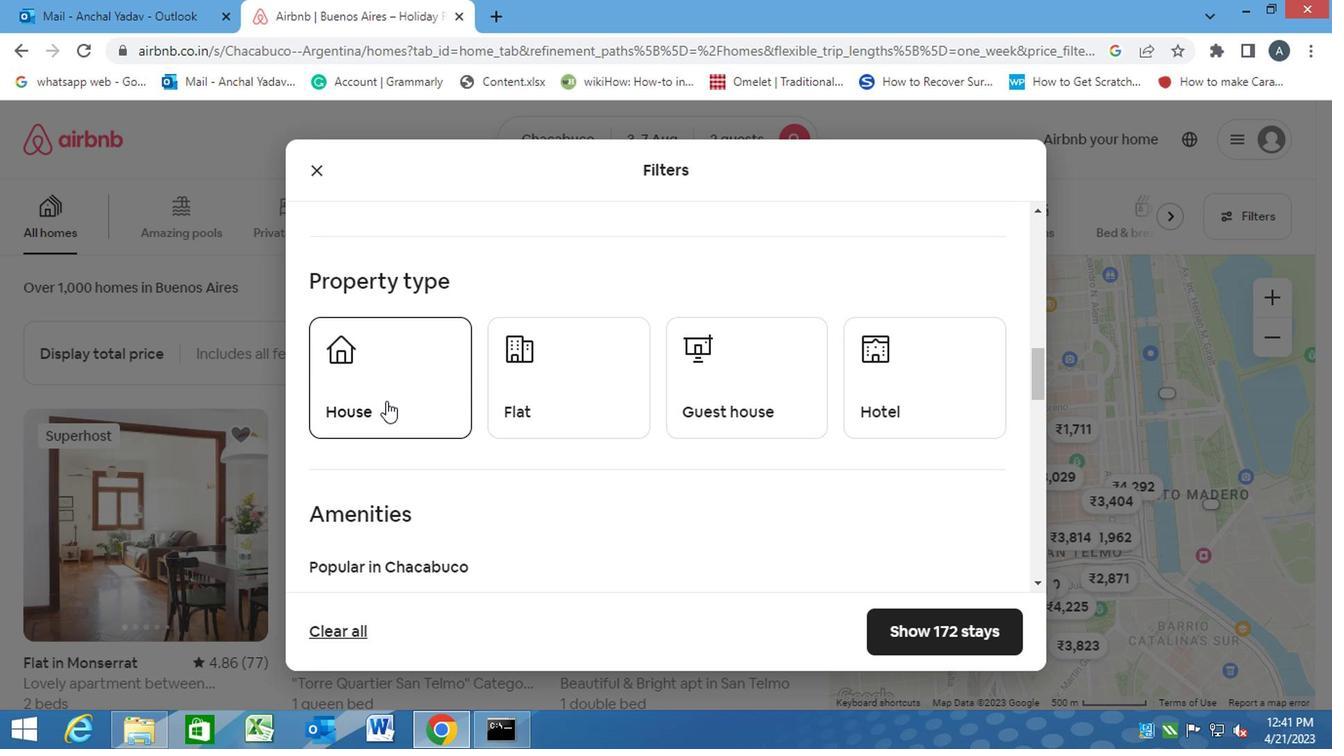 
Action: Mouse moved to (527, 385)
Screenshot: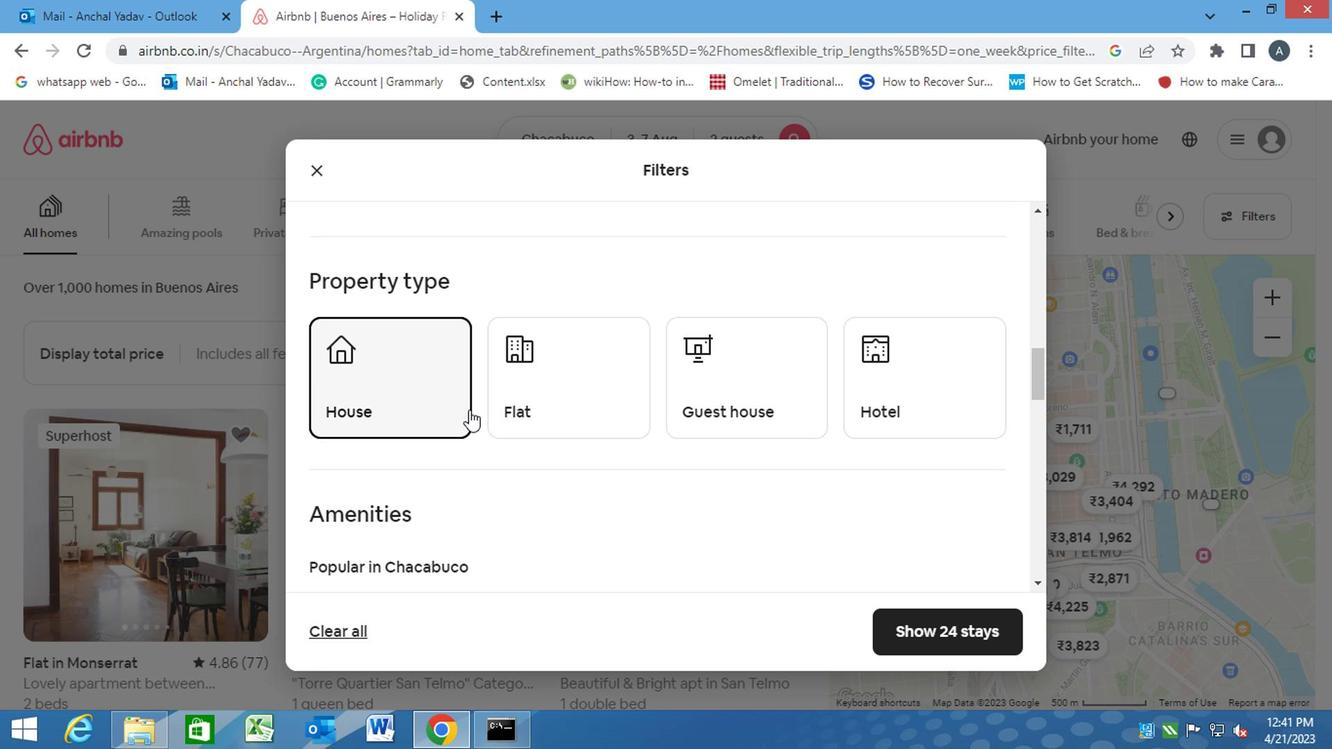 
Action: Mouse pressed left at (527, 385)
Screenshot: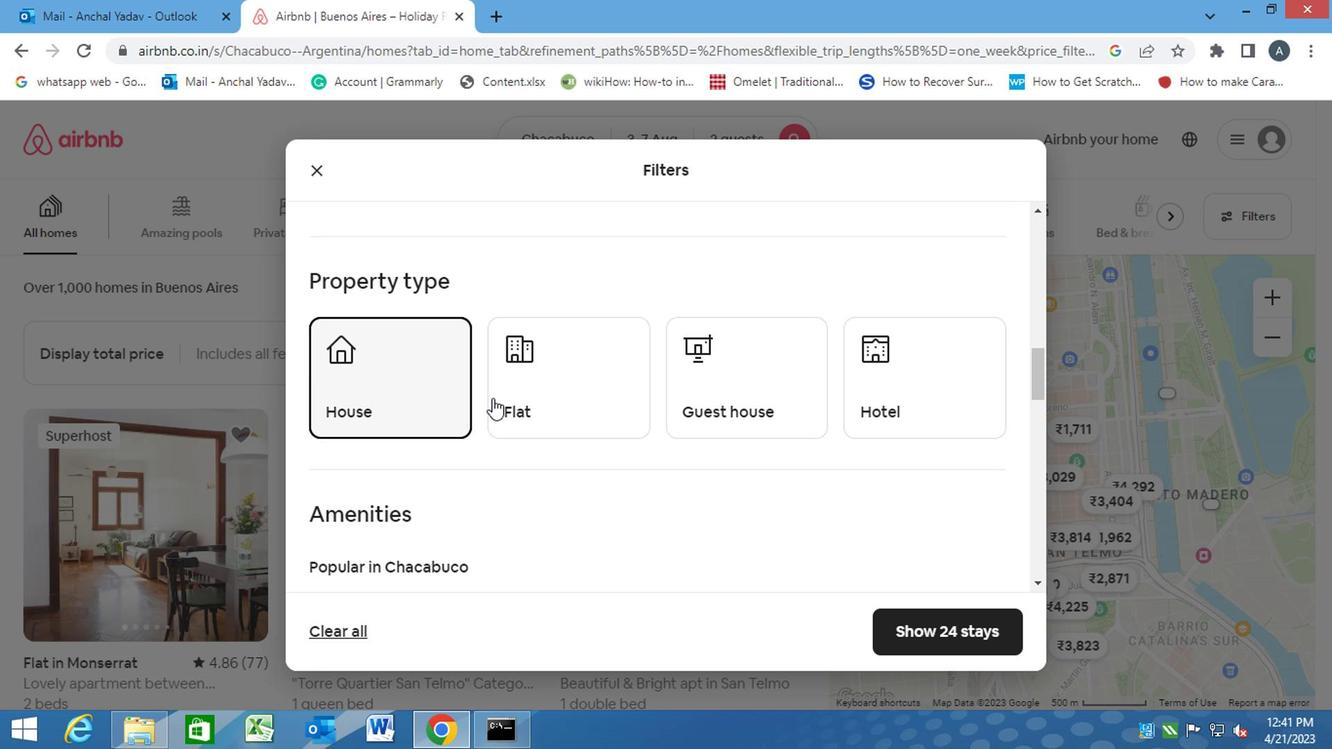 
Action: Mouse moved to (734, 375)
Screenshot: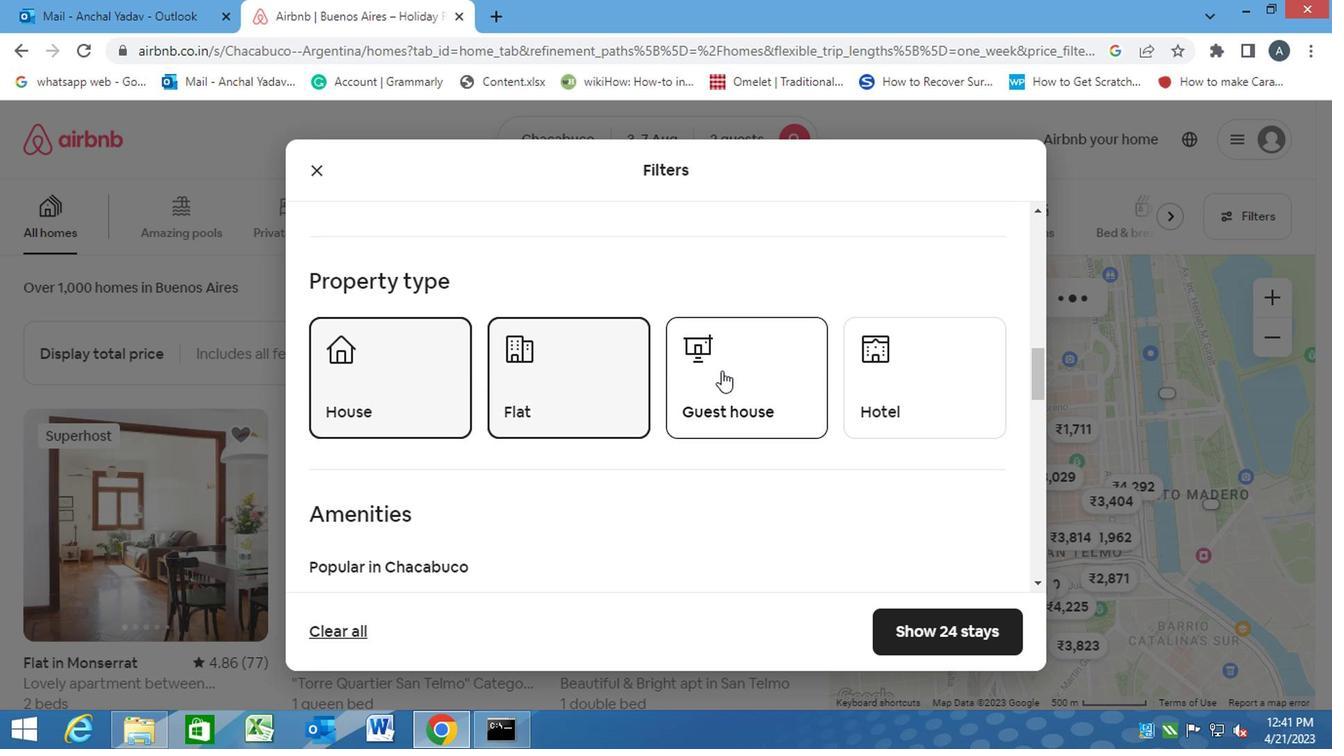 
Action: Mouse pressed left at (734, 375)
Screenshot: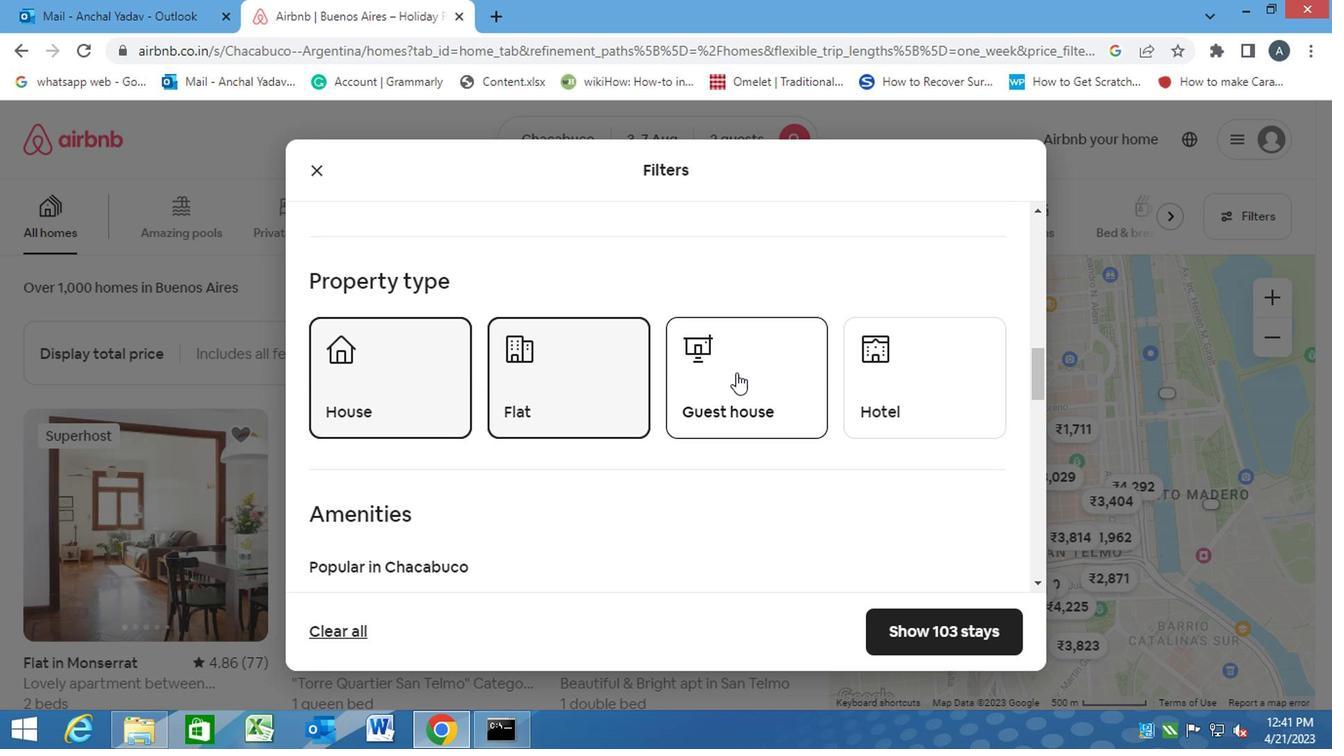 
Action: Mouse moved to (837, 377)
Screenshot: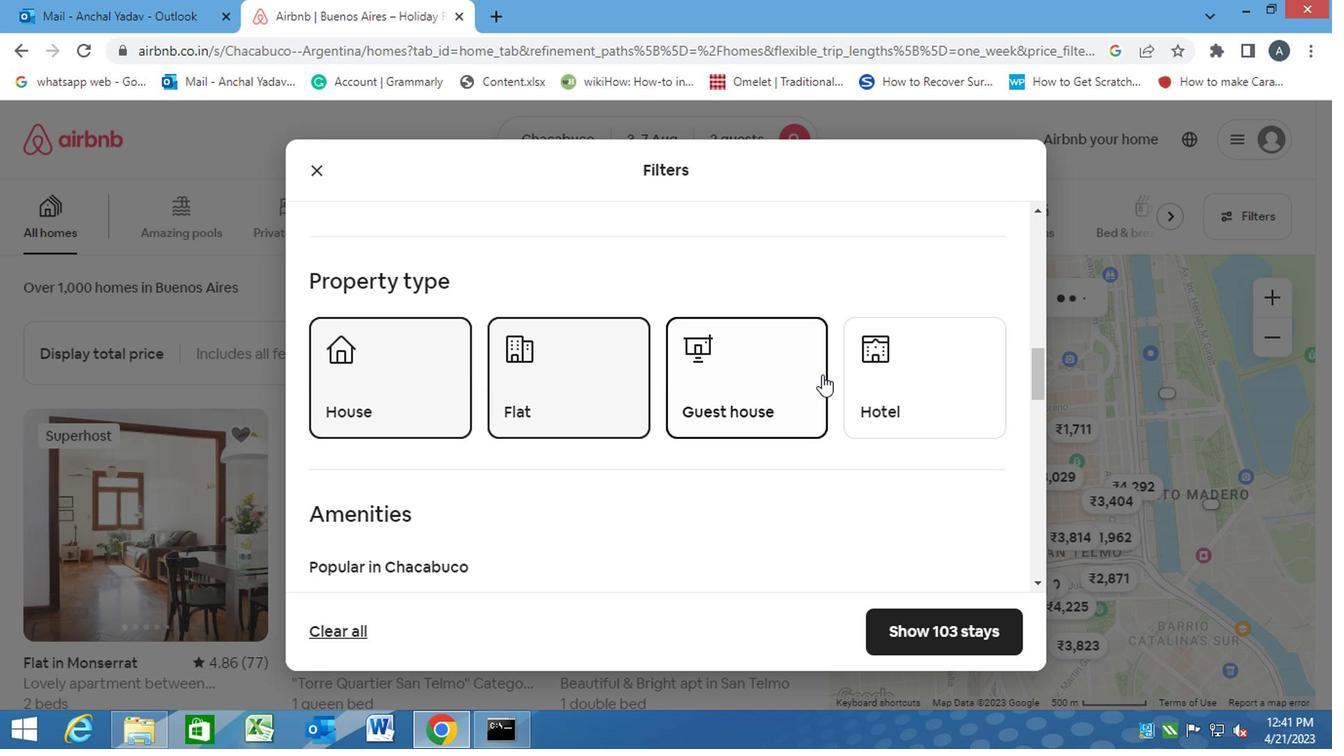 
Action: Mouse pressed left at (837, 377)
Screenshot: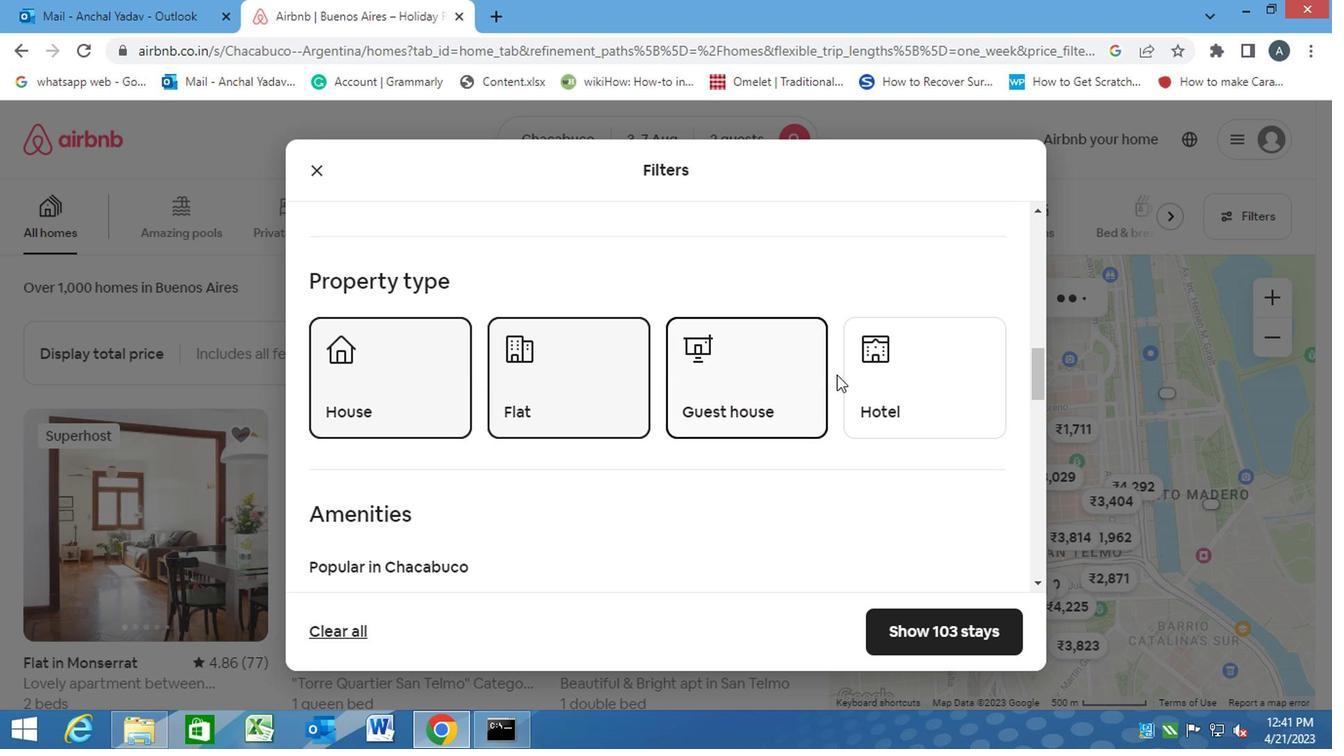 
Action: Mouse moved to (869, 383)
Screenshot: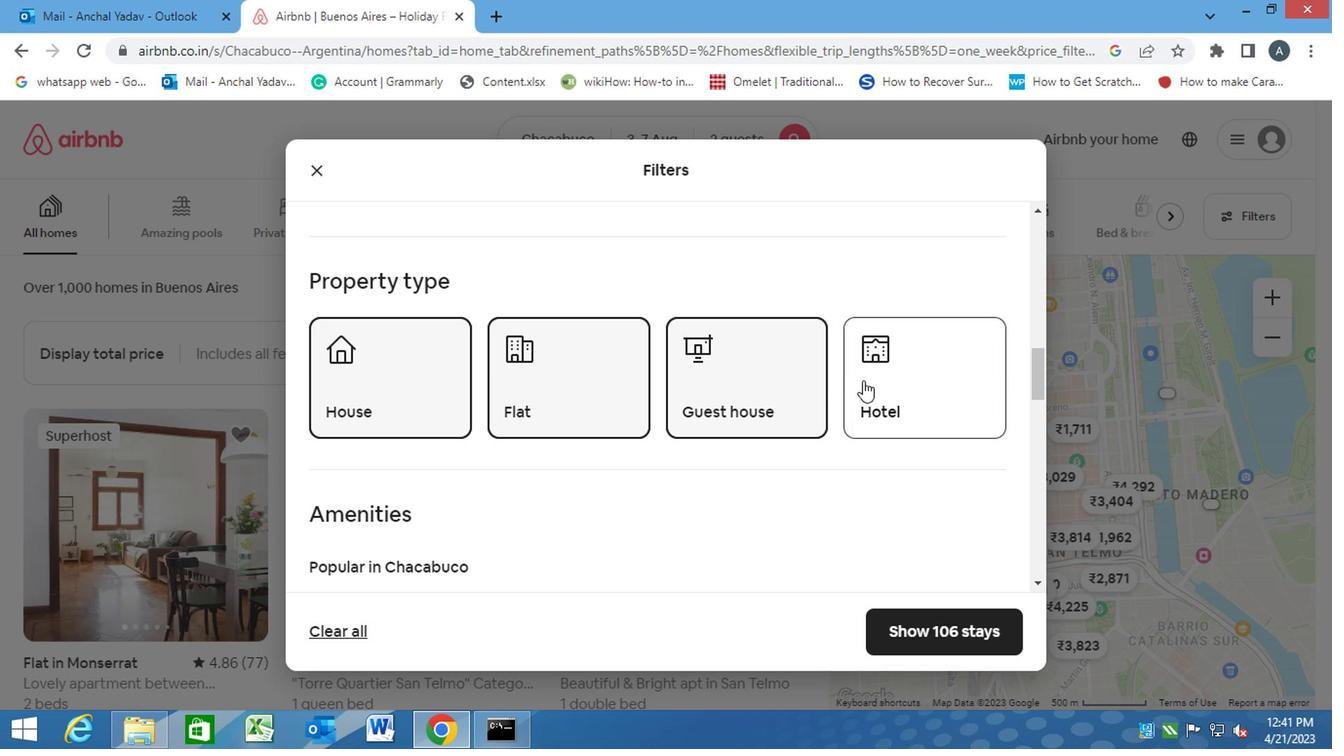 
Action: Mouse pressed left at (869, 383)
Screenshot: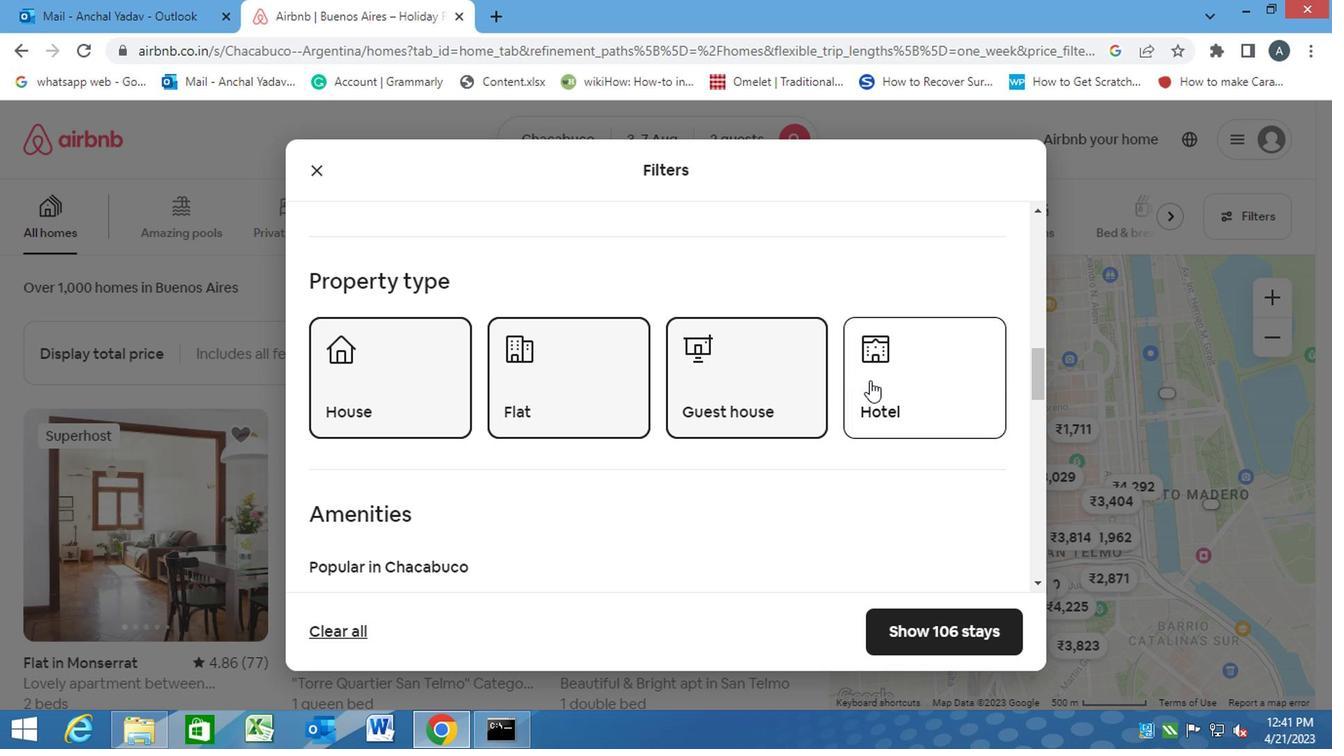 
Action: Mouse moved to (603, 501)
Screenshot: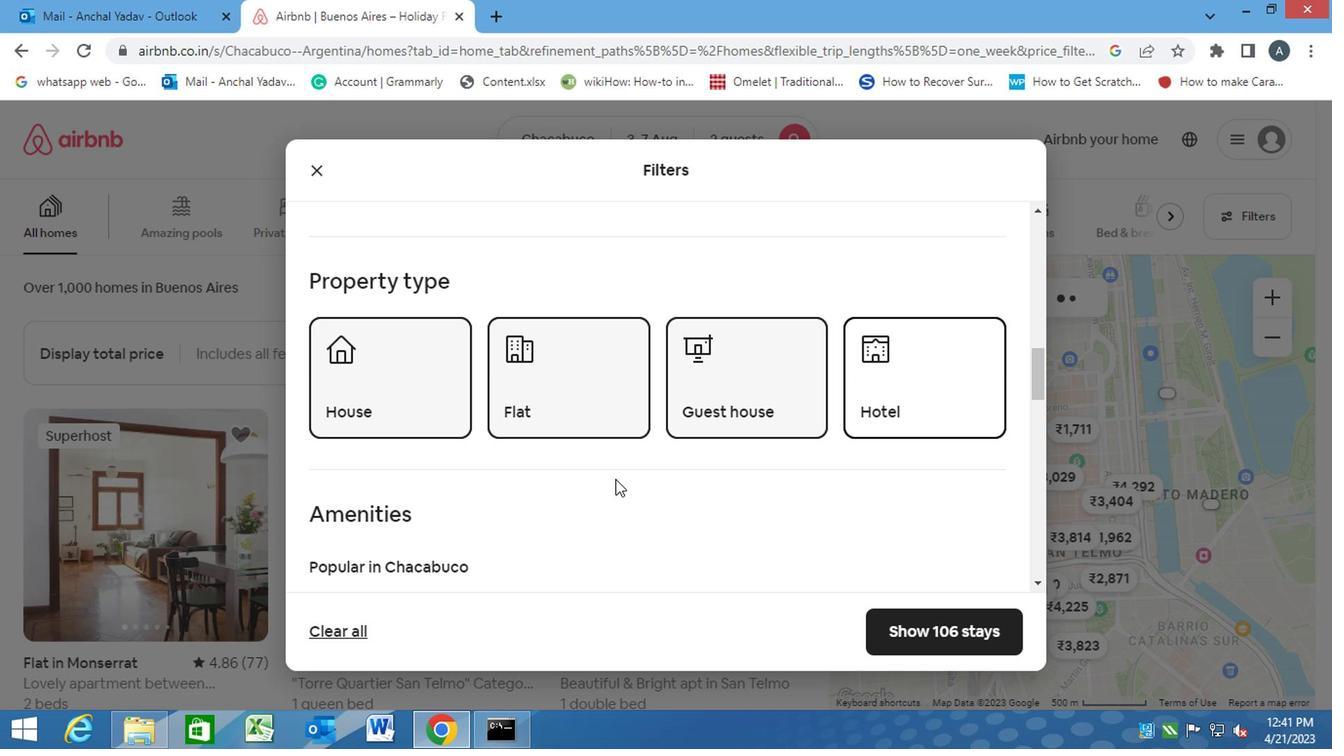 
Action: Mouse scrolled (603, 500) with delta (0, -1)
Screenshot: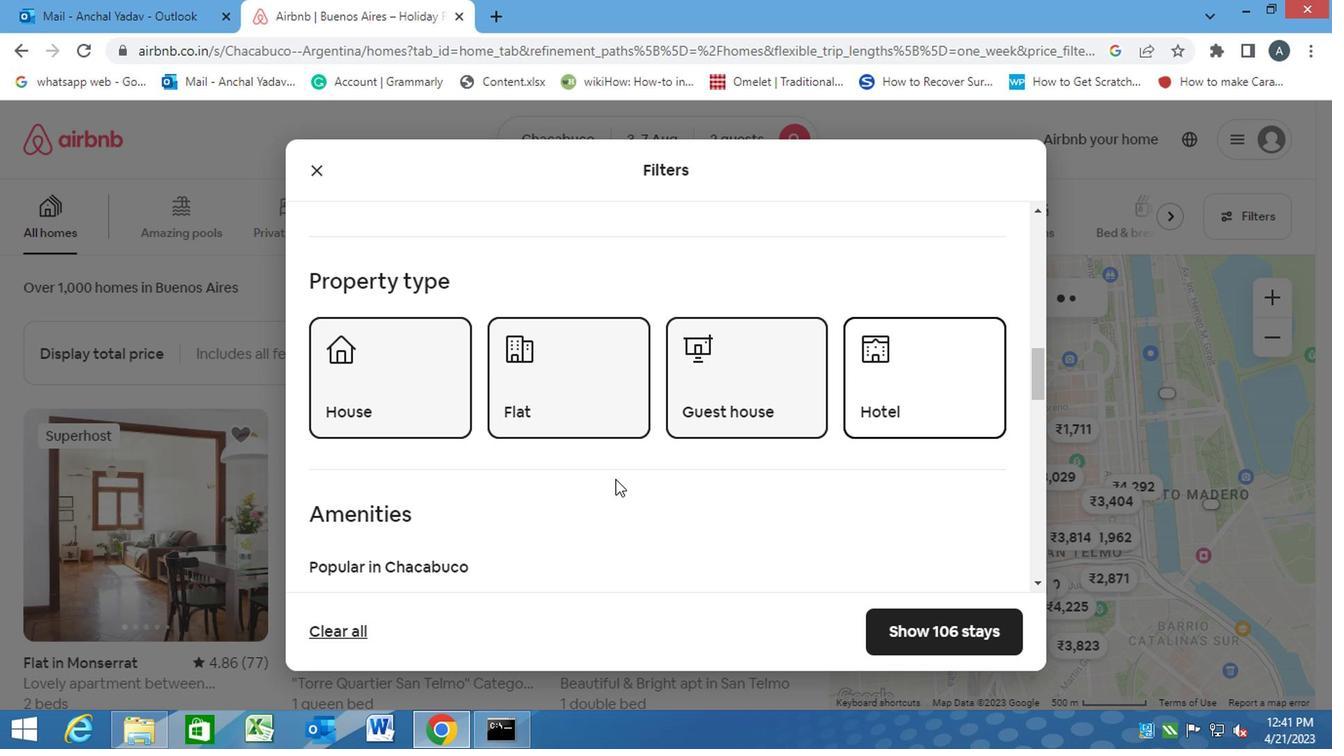 
Action: Mouse scrolled (603, 500) with delta (0, -1)
Screenshot: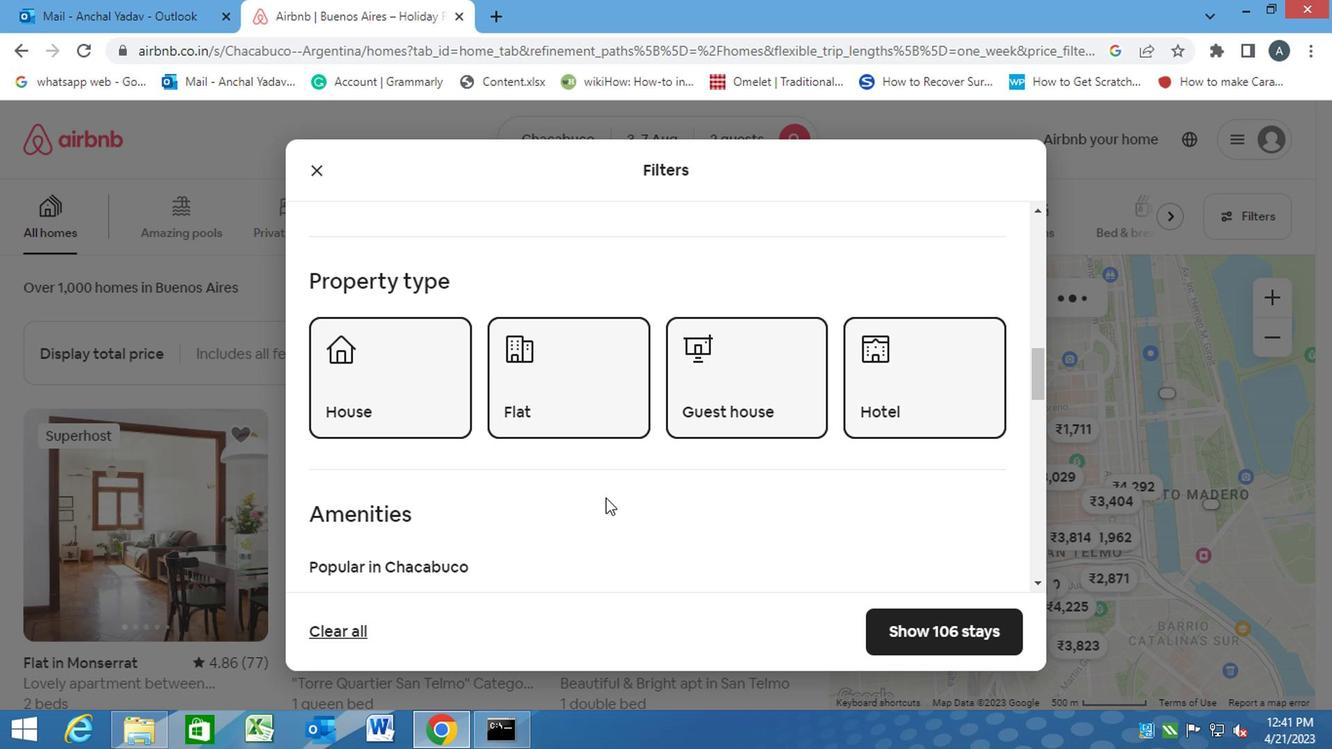 
Action: Mouse moved to (601, 501)
Screenshot: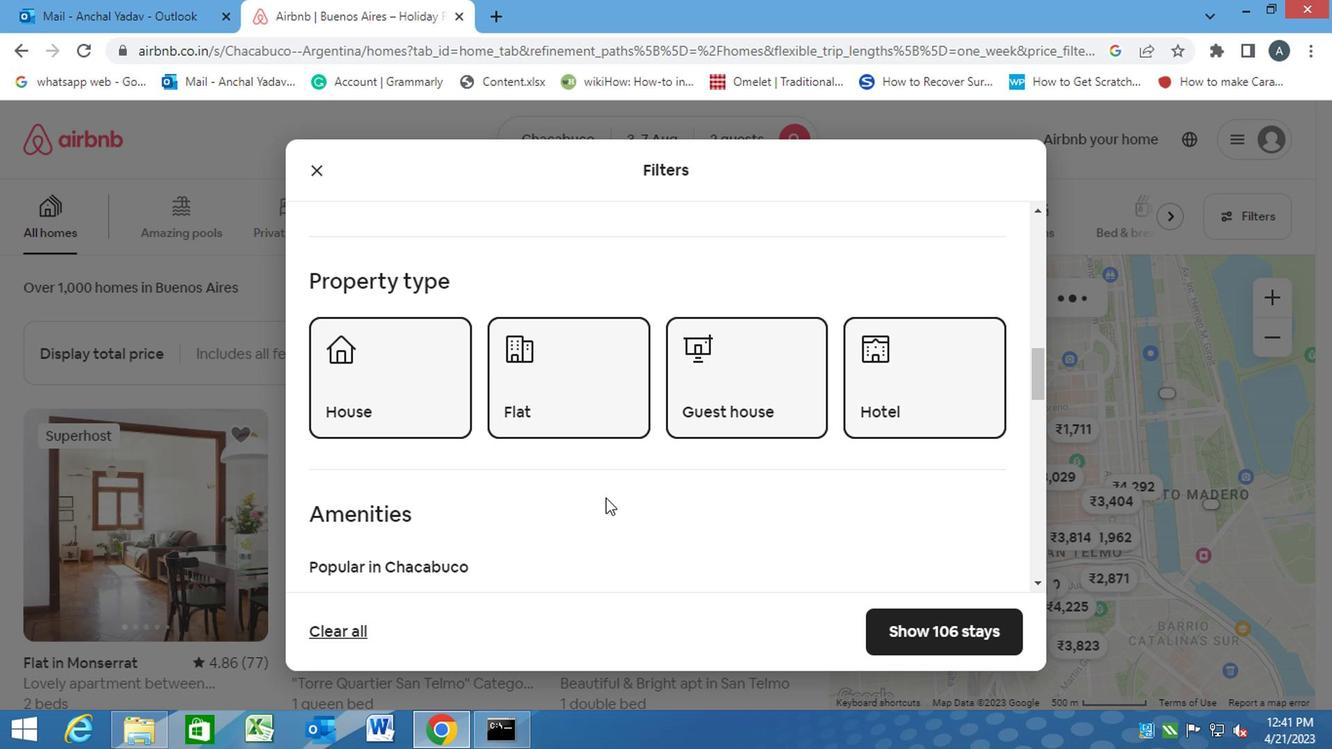 
Action: Mouse scrolled (601, 500) with delta (0, -1)
Screenshot: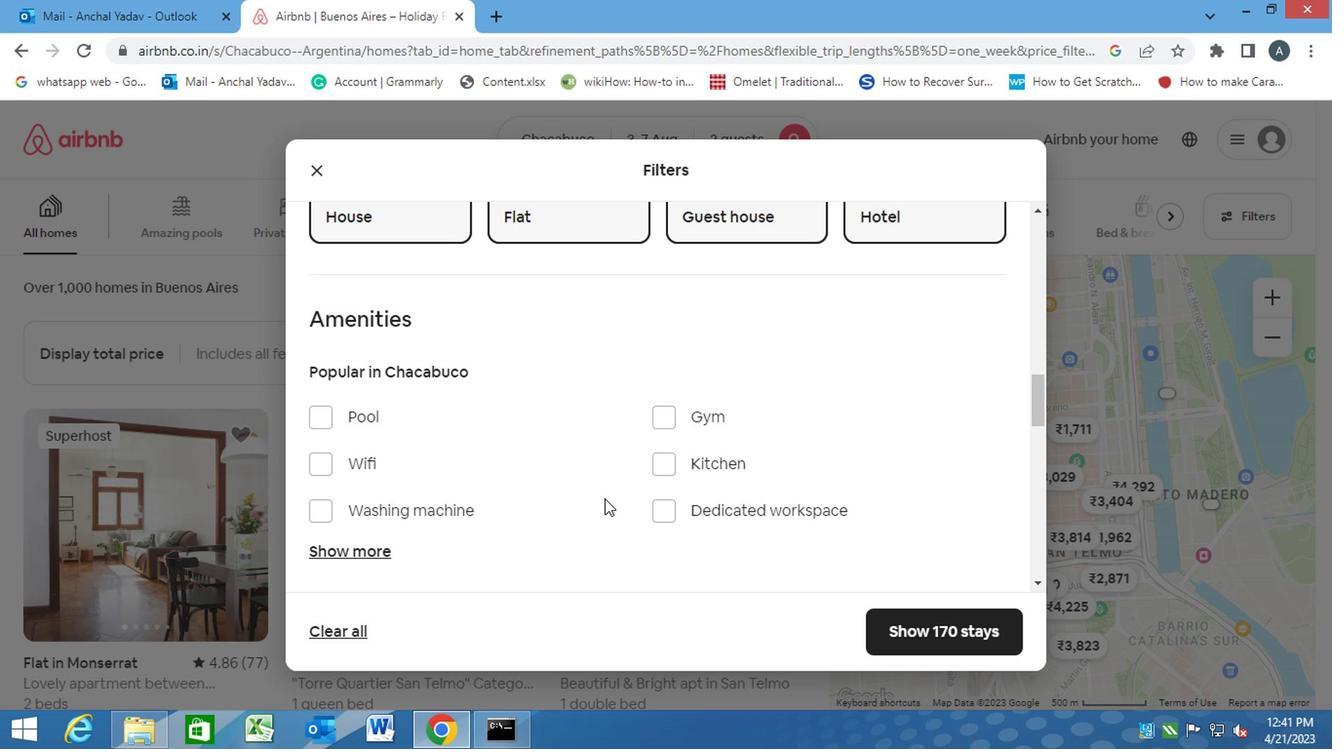 
Action: Mouse scrolled (601, 500) with delta (0, -1)
Screenshot: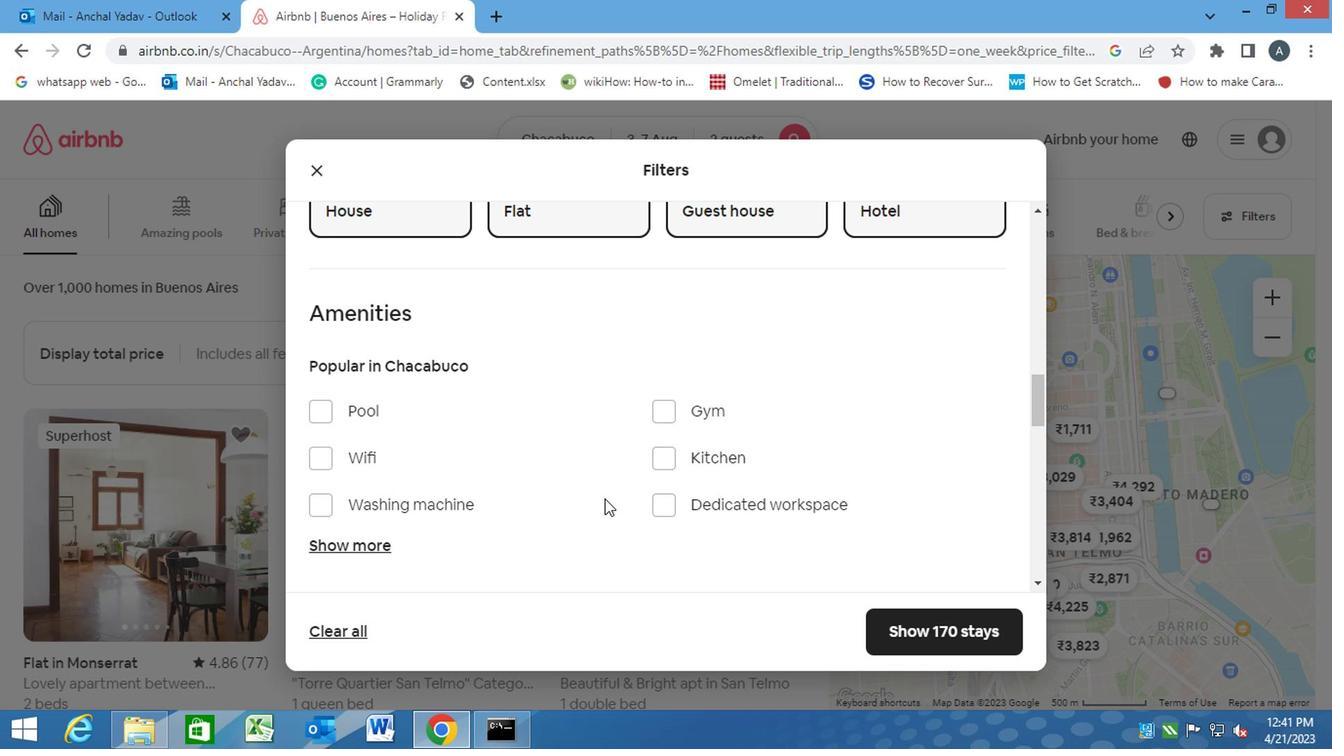 
Action: Mouse scrolled (601, 500) with delta (0, -1)
Screenshot: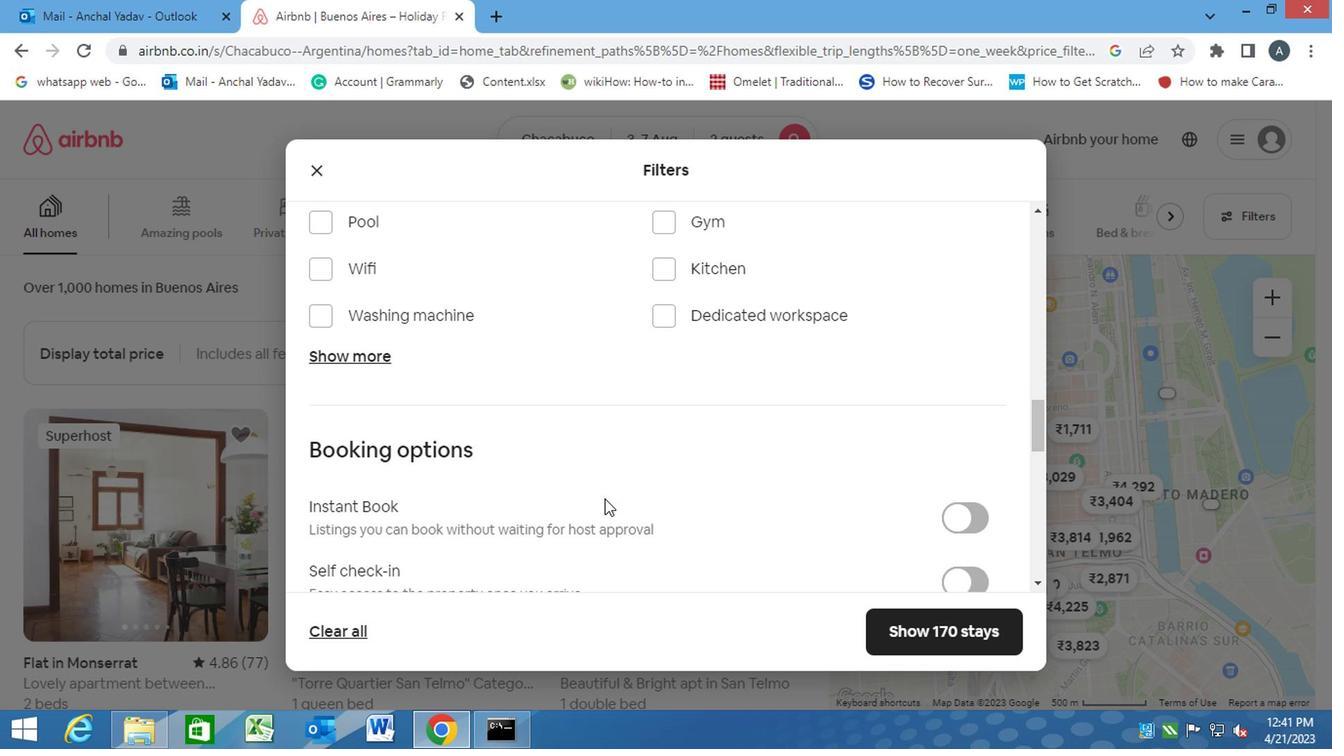 
Action: Mouse scrolled (601, 500) with delta (0, -1)
Screenshot: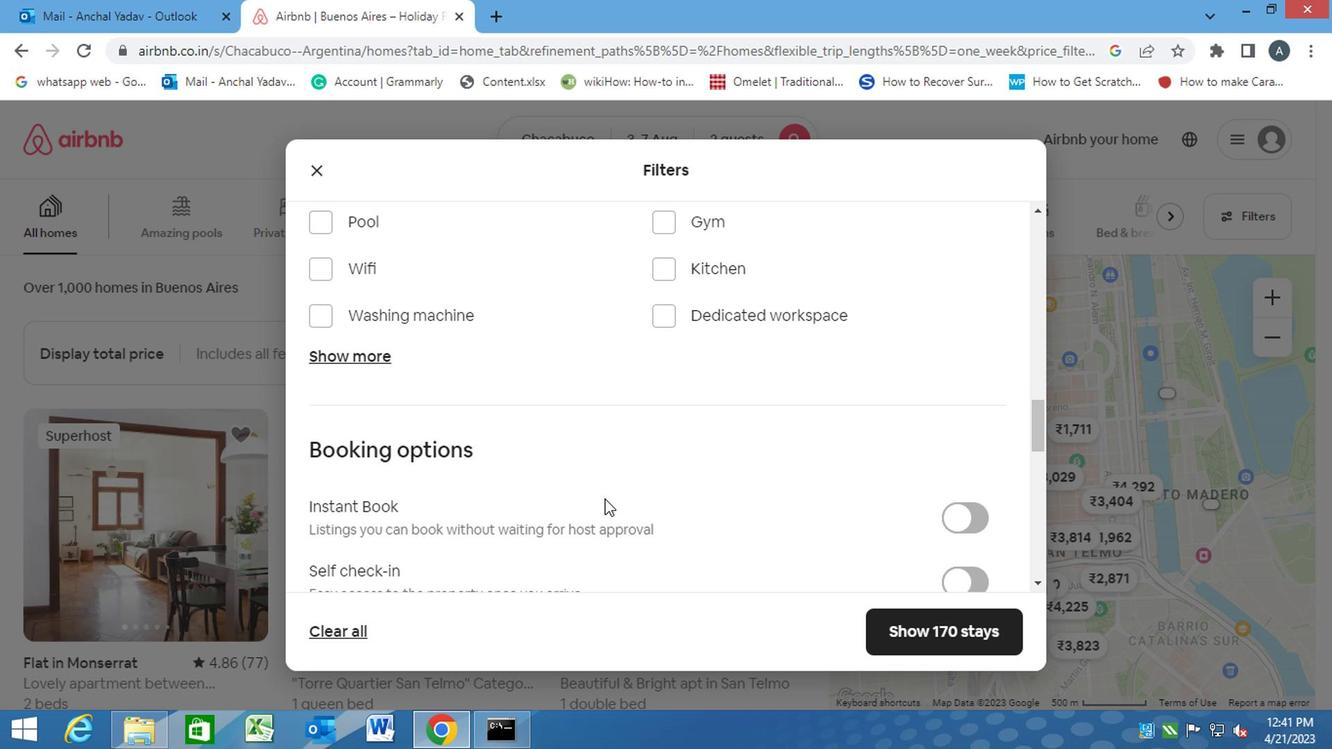 
Action: Mouse scrolled (601, 502) with delta (0, 0)
Screenshot: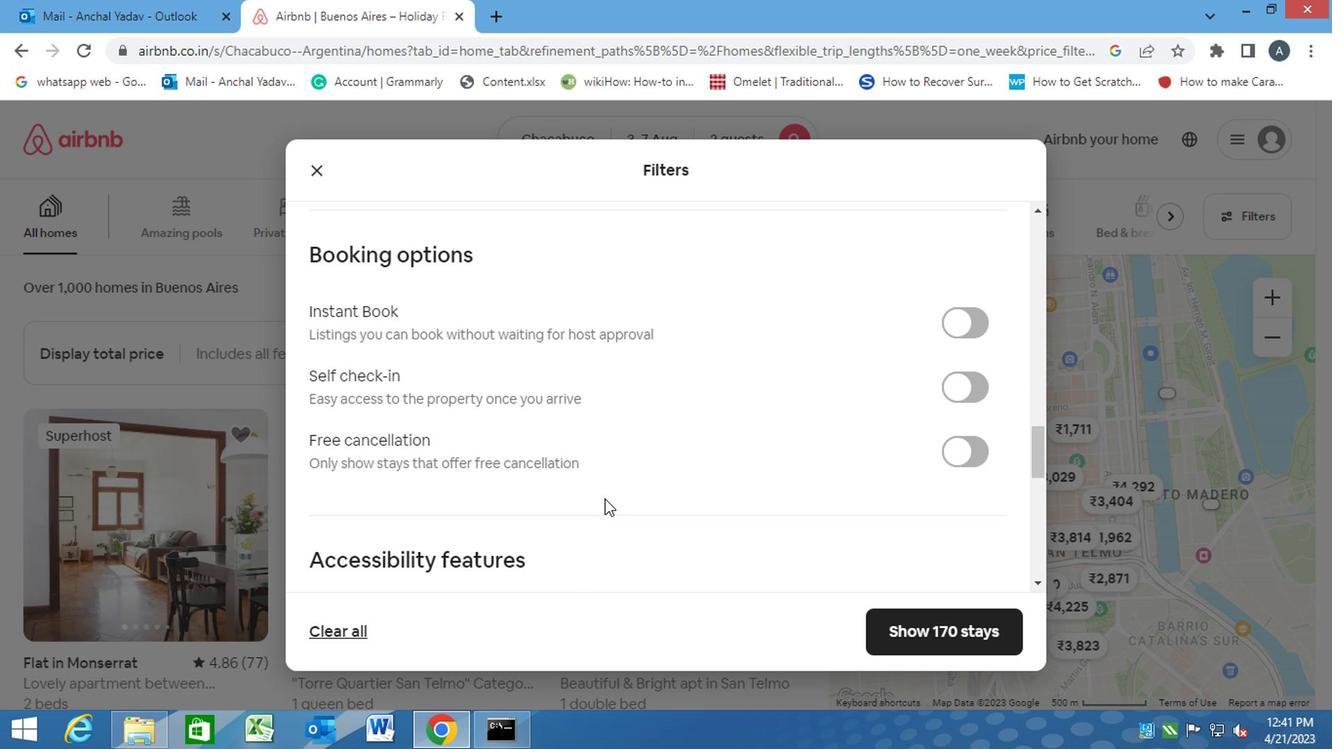 
Action: Mouse scrolled (601, 502) with delta (0, 0)
Screenshot: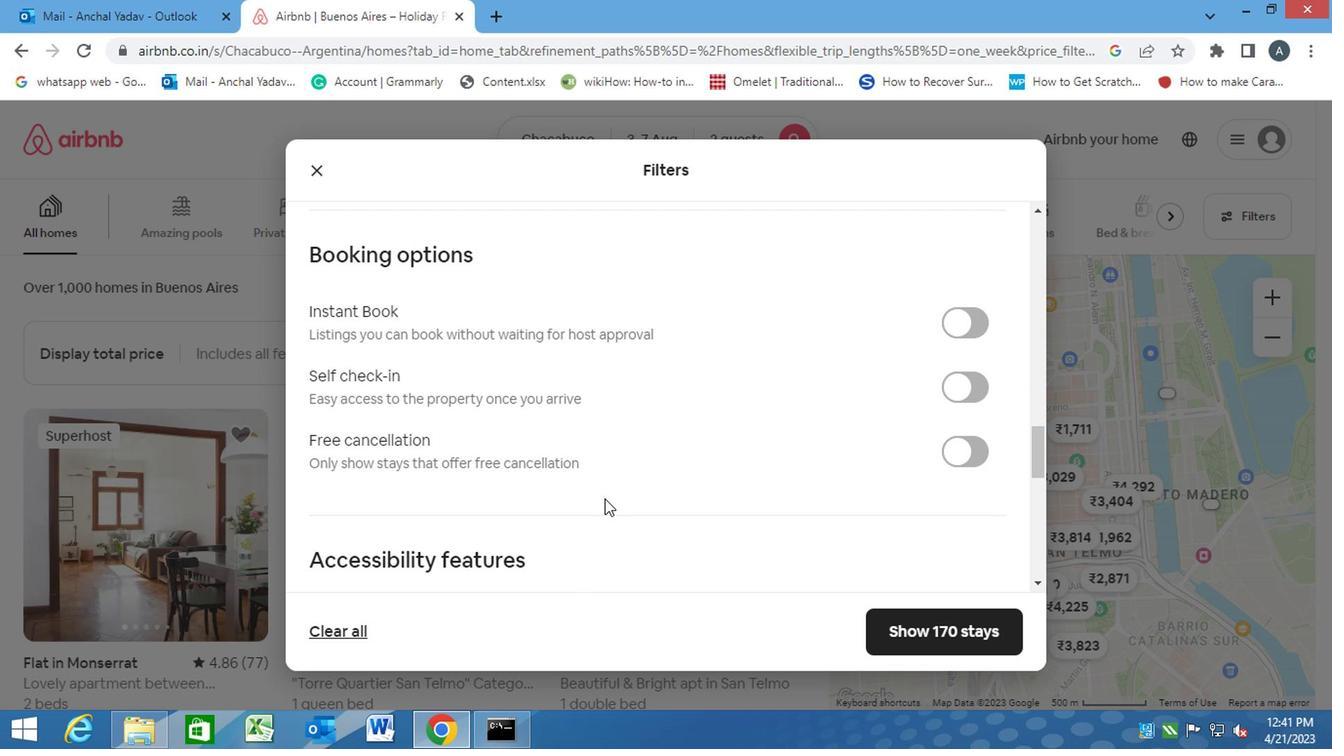
Action: Mouse moved to (349, 359)
Screenshot: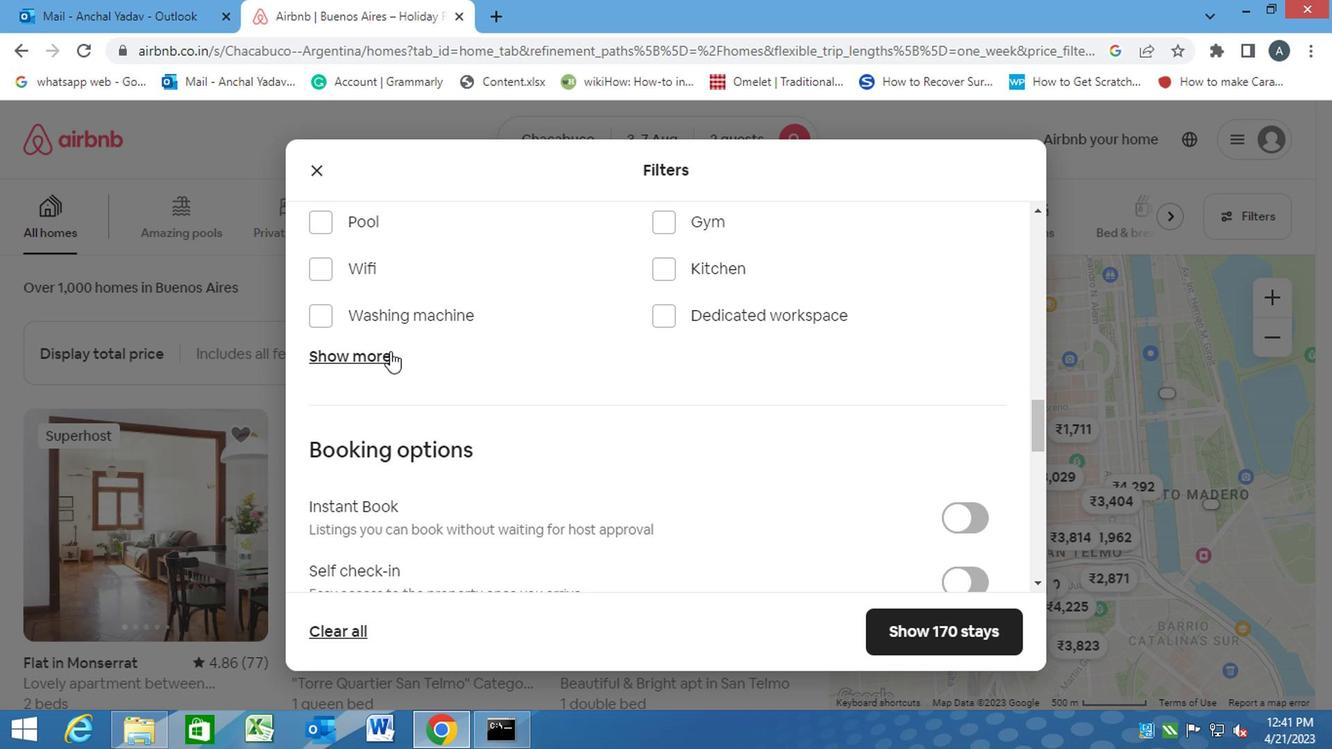 
Action: Mouse pressed left at (349, 359)
Screenshot: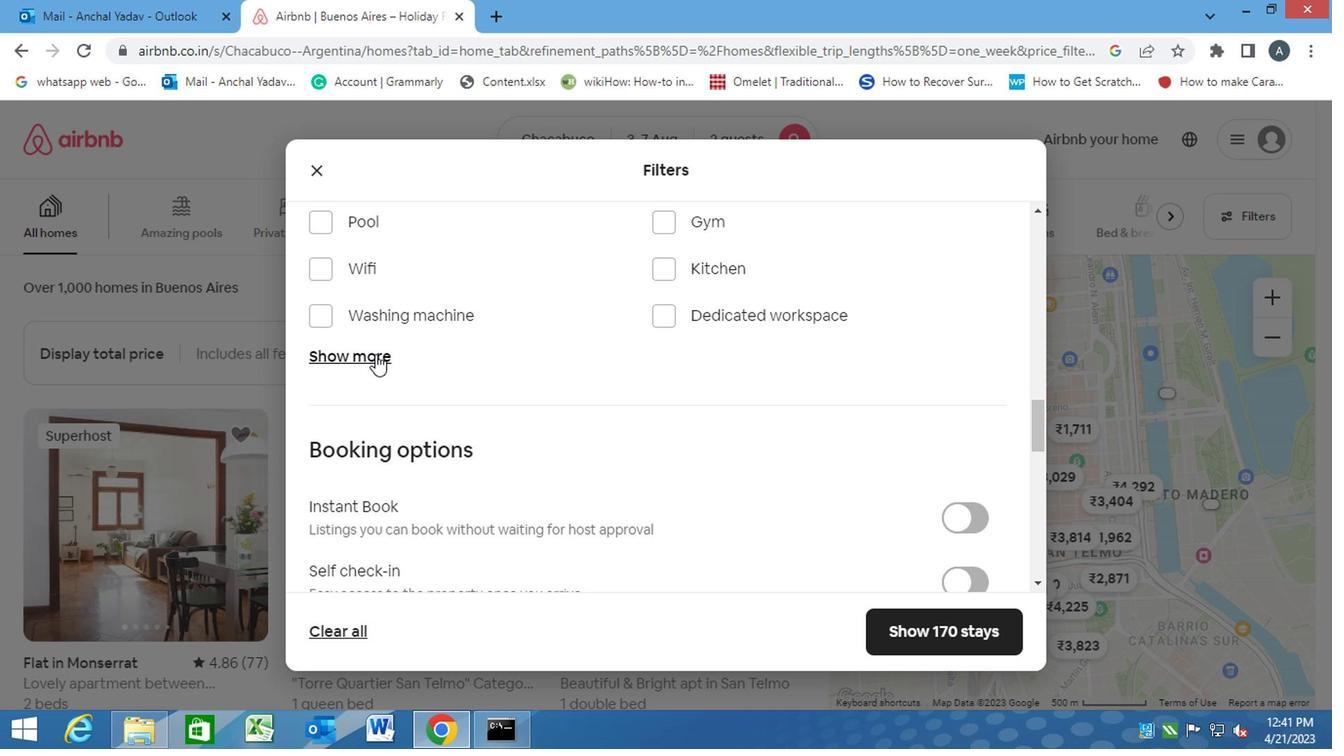 
Action: Mouse moved to (325, 473)
Screenshot: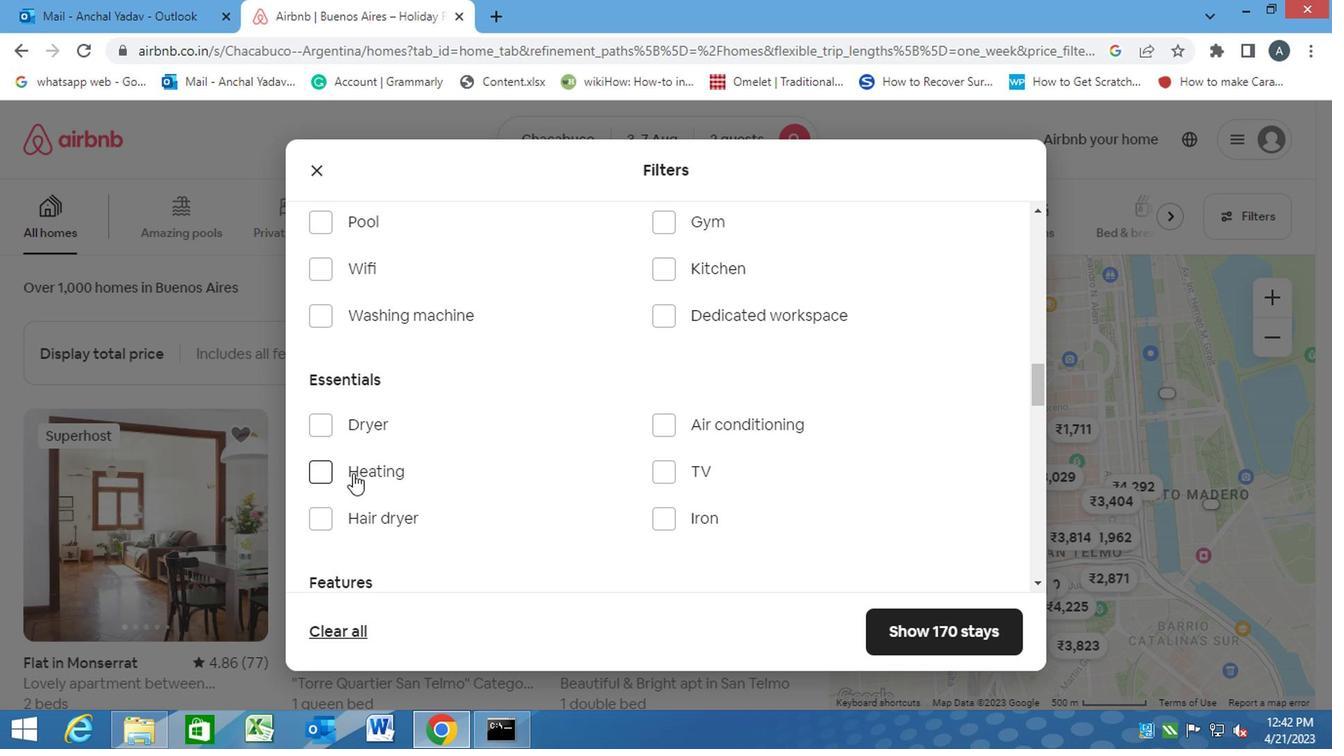 
Action: Mouse pressed left at (325, 473)
Screenshot: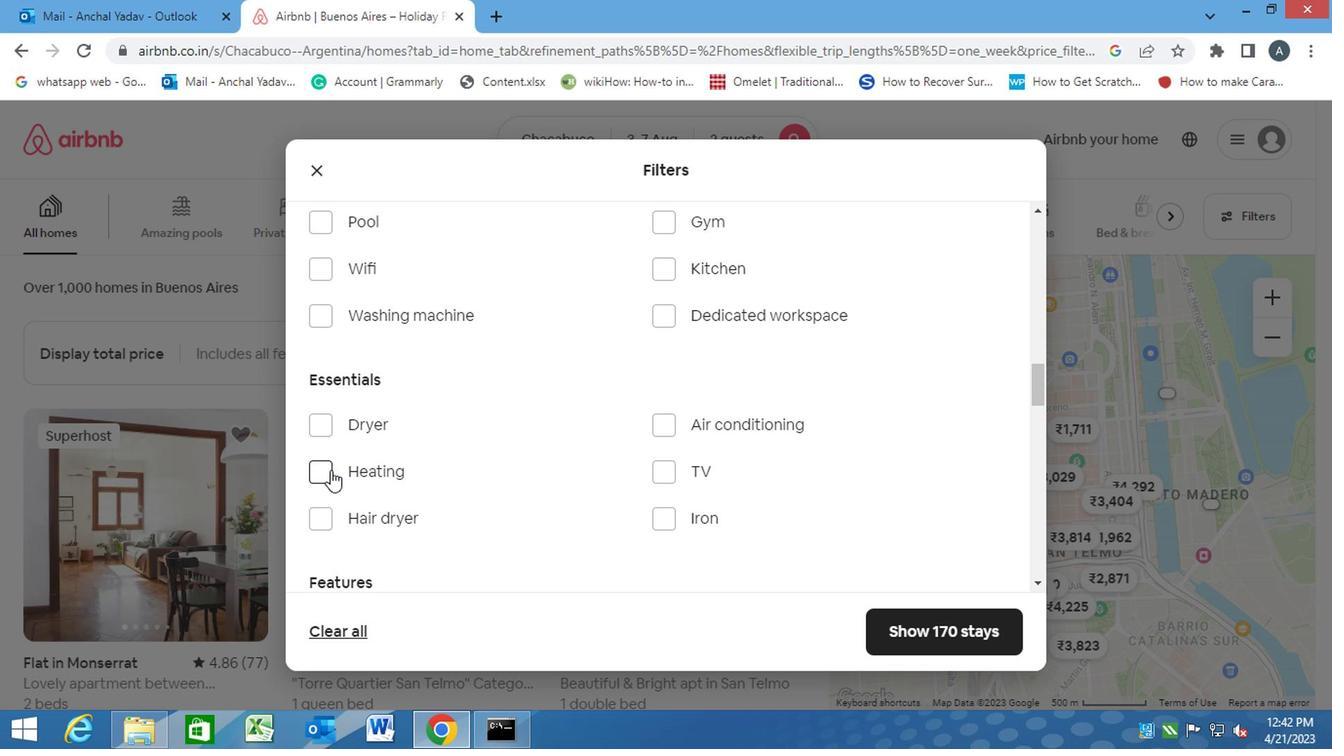 
Action: Mouse moved to (353, 493)
Screenshot: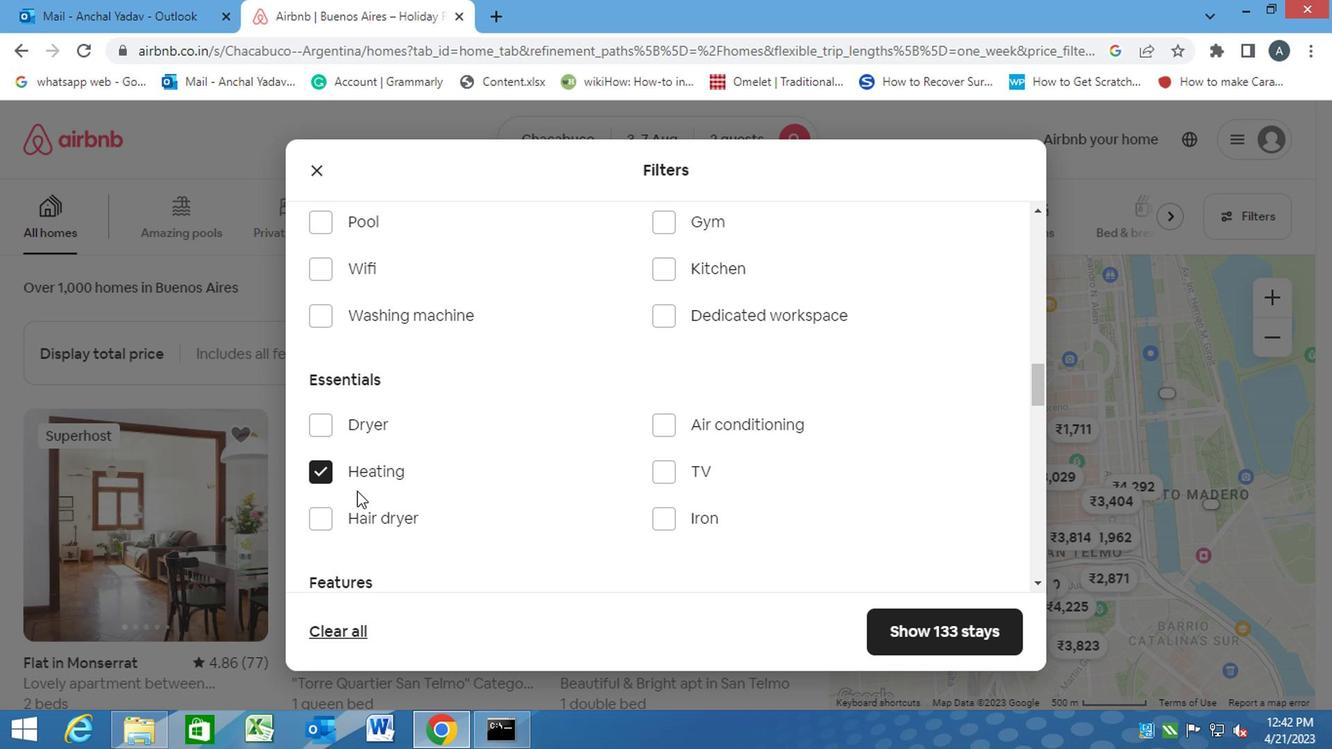 
Action: Mouse scrolled (353, 492) with delta (0, 0)
Screenshot: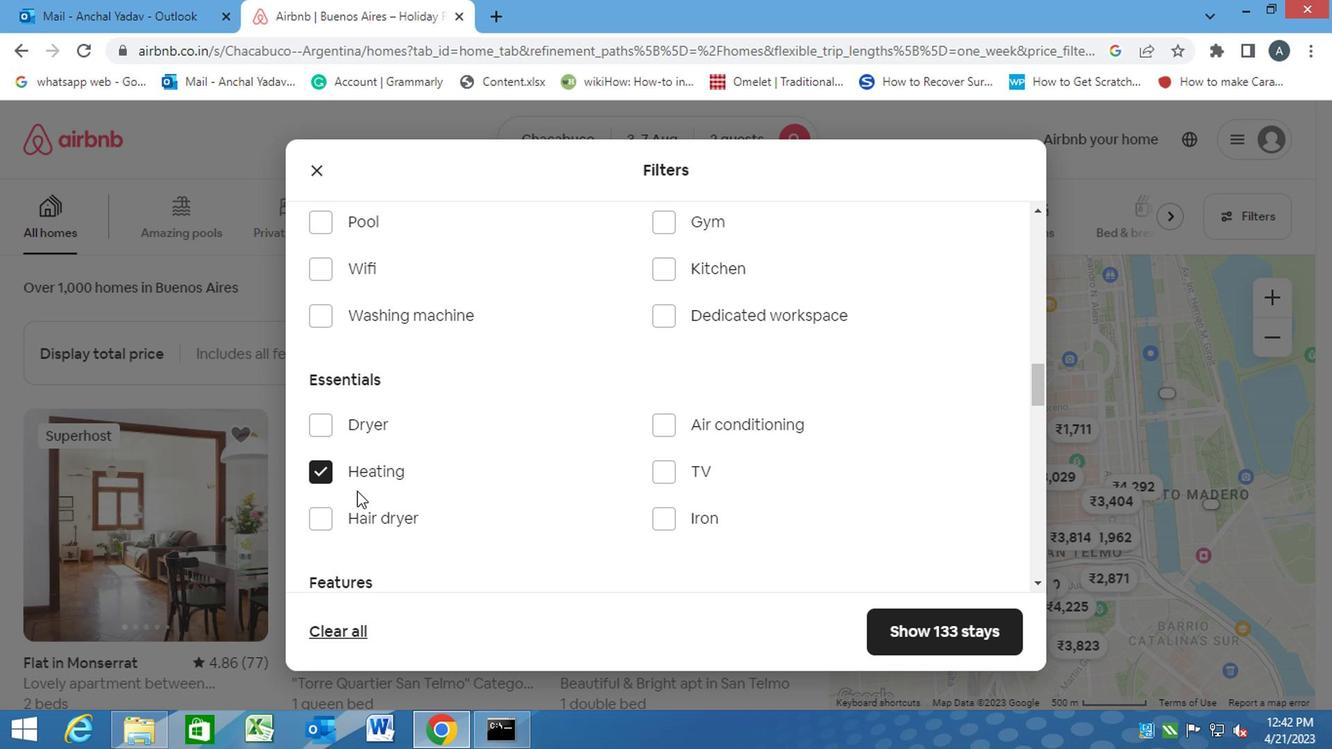 
Action: Mouse moved to (354, 493)
Screenshot: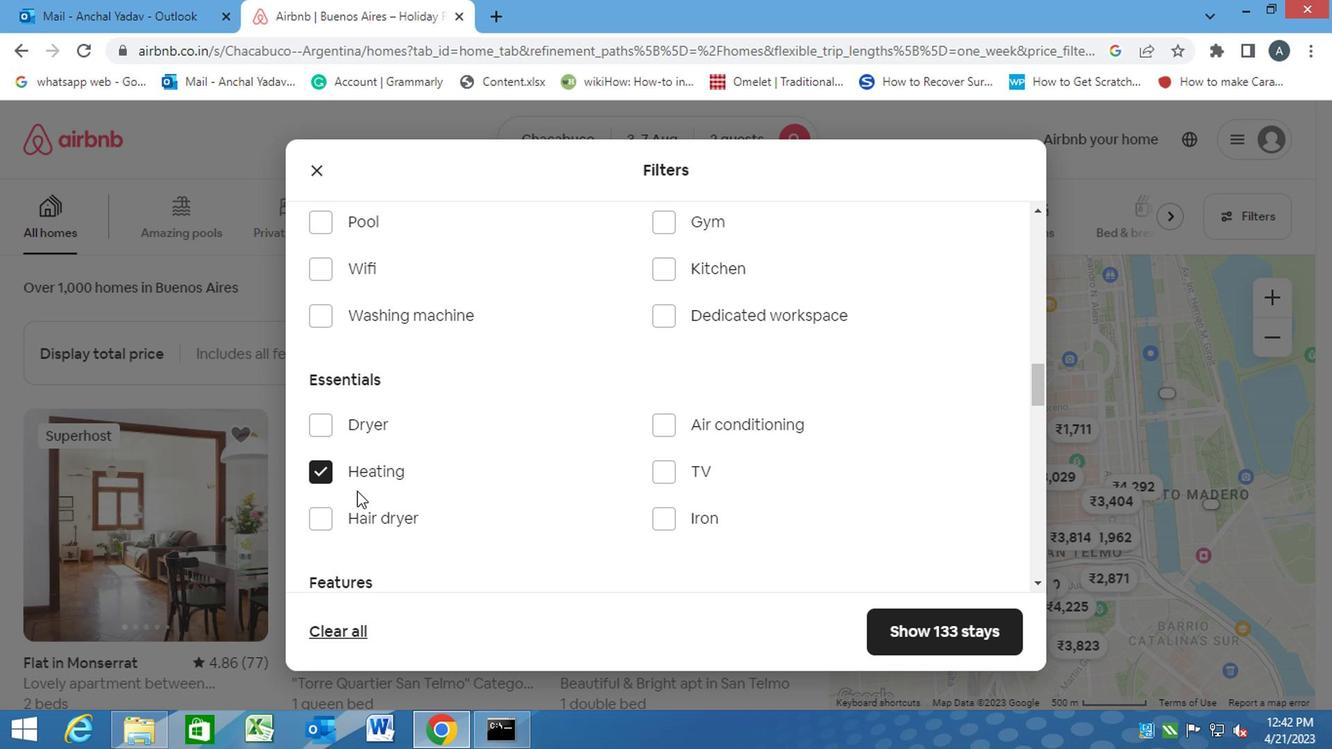 
Action: Mouse scrolled (354, 492) with delta (0, 0)
Screenshot: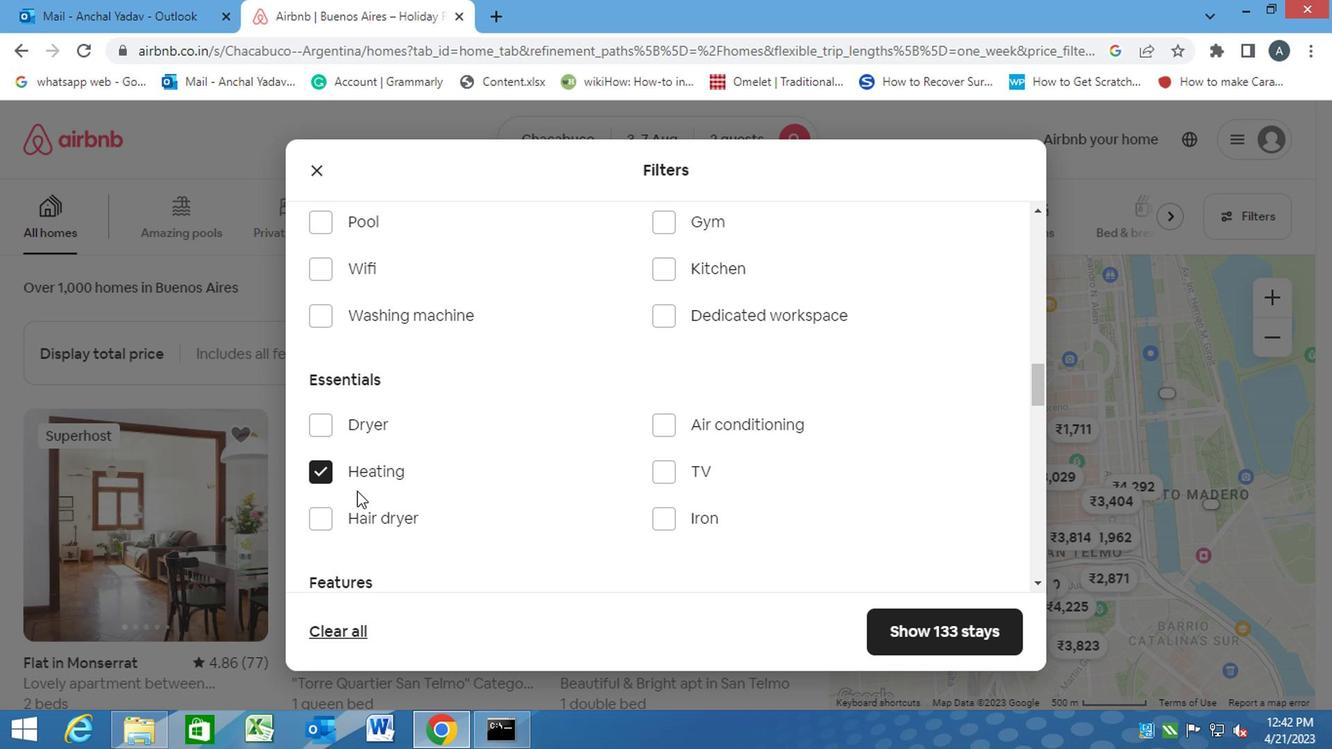 
Action: Mouse moved to (417, 502)
Screenshot: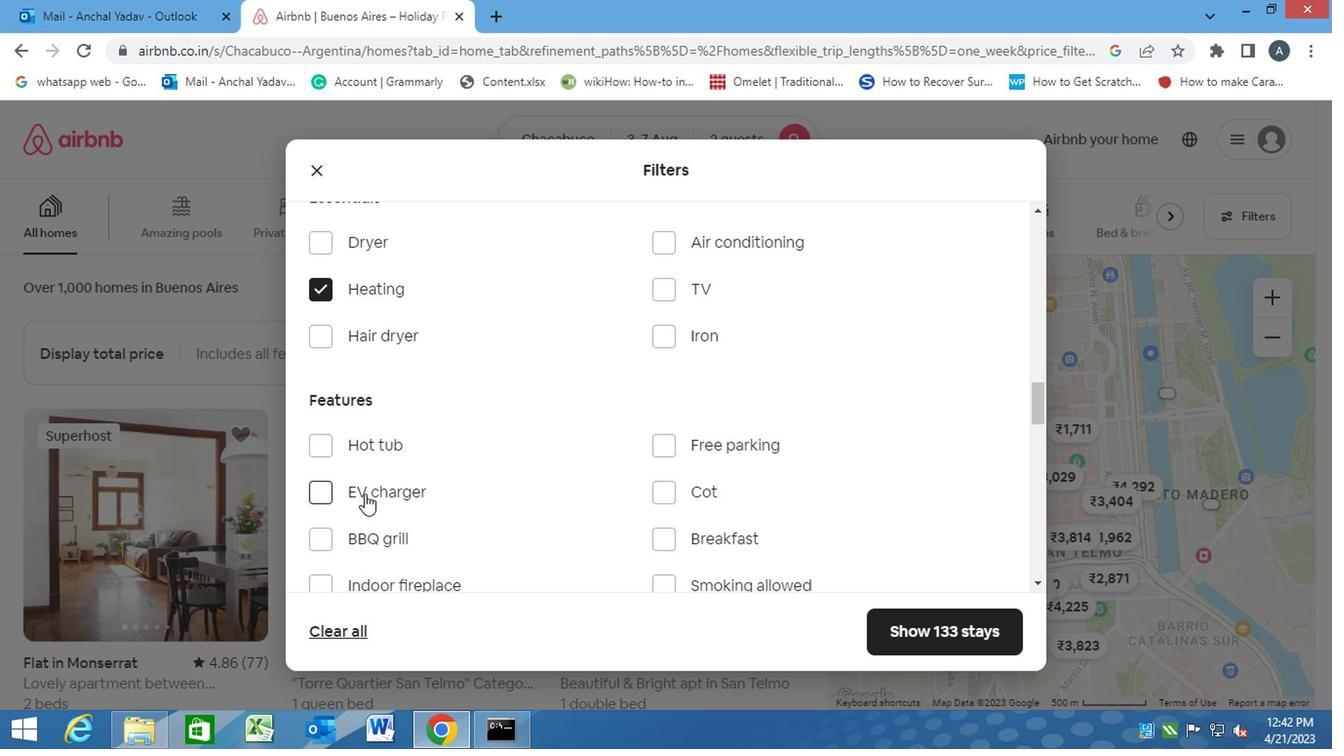 
Action: Mouse scrolled (417, 501) with delta (0, 0)
Screenshot: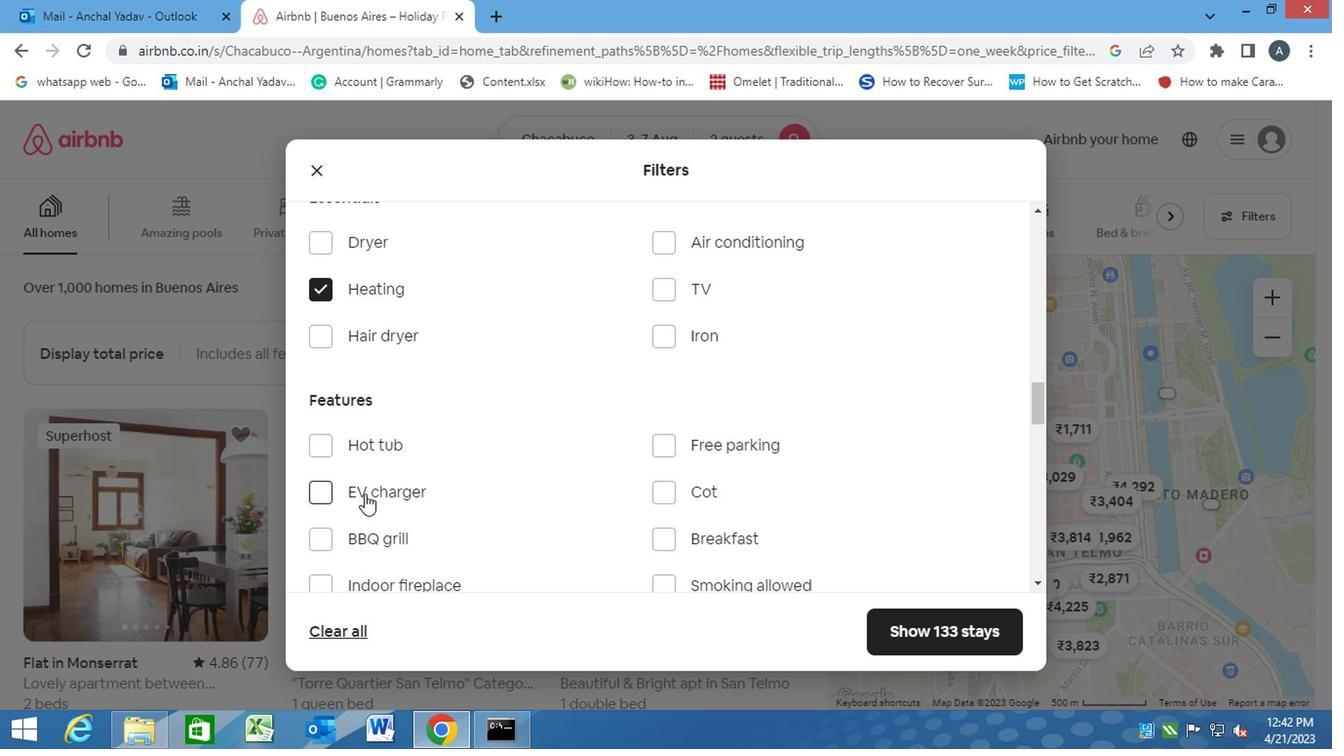 
Action: Mouse moved to (429, 506)
Screenshot: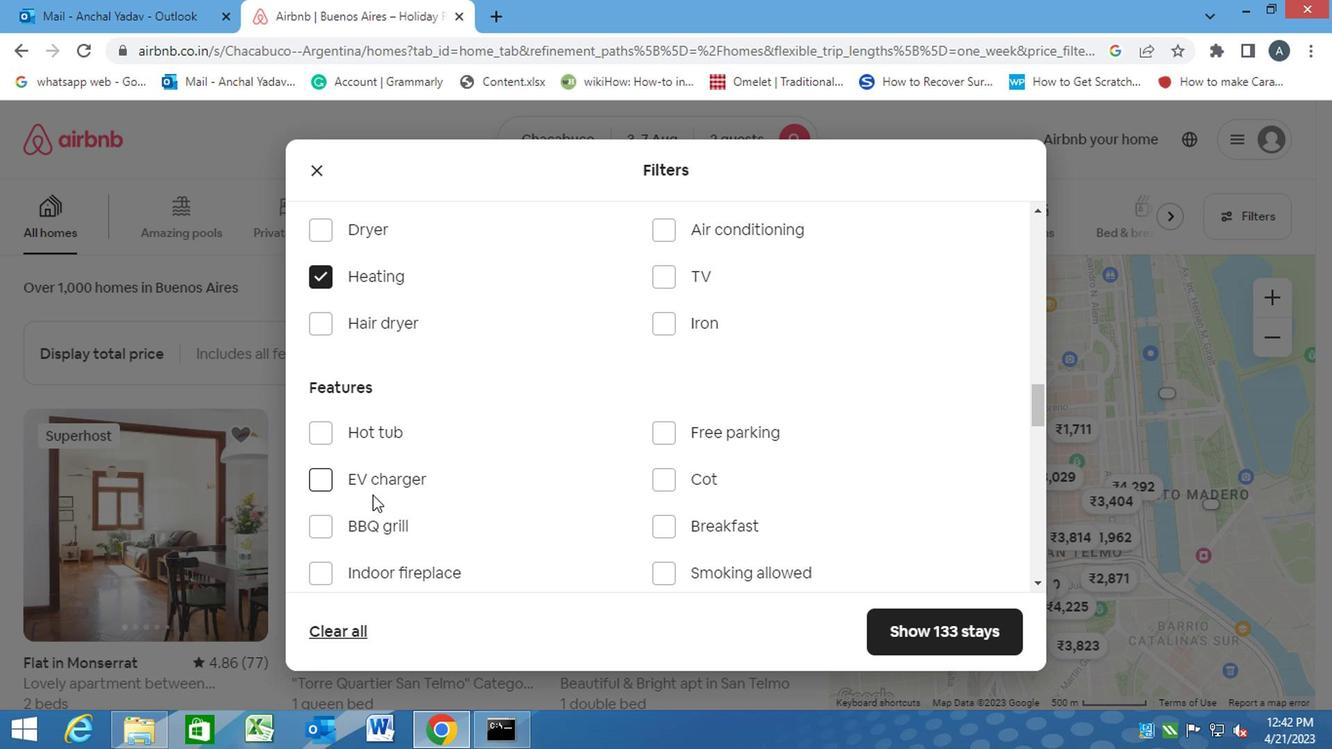 
Action: Mouse scrolled (429, 505) with delta (0, -1)
Screenshot: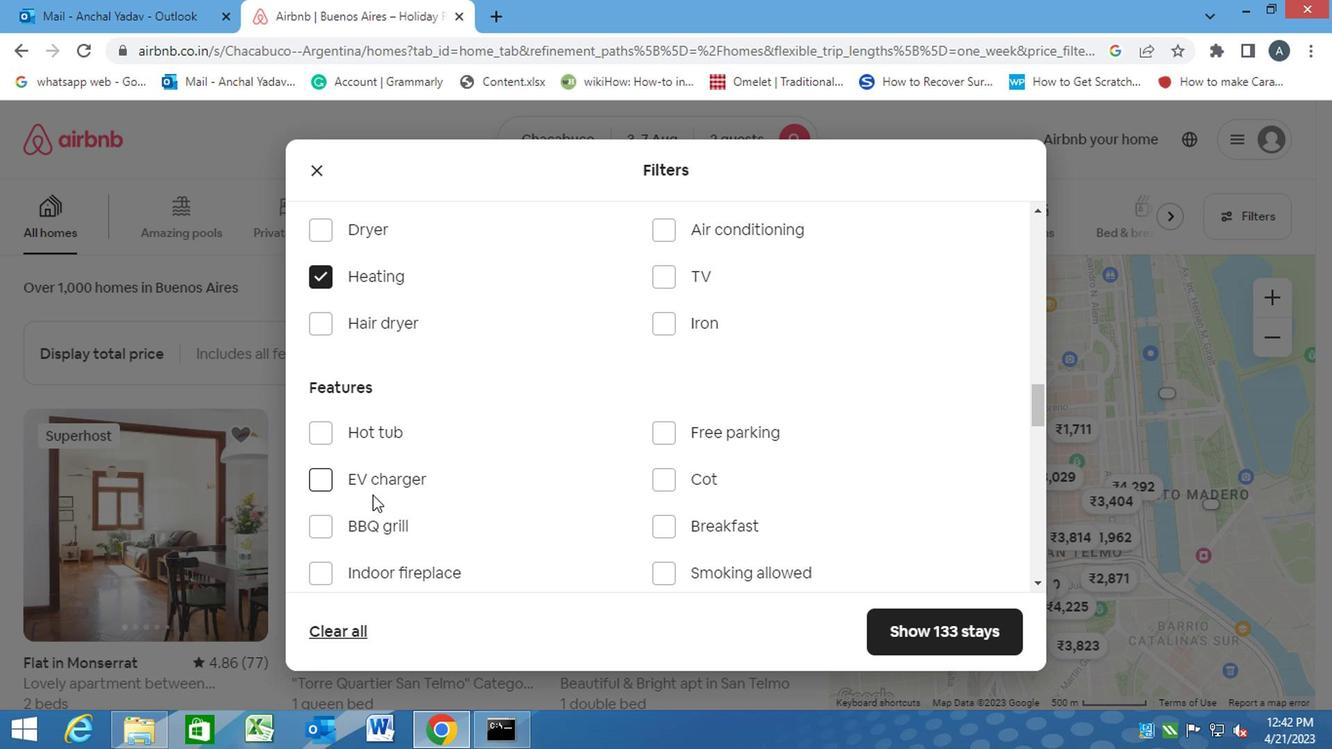 
Action: Mouse moved to (439, 508)
Screenshot: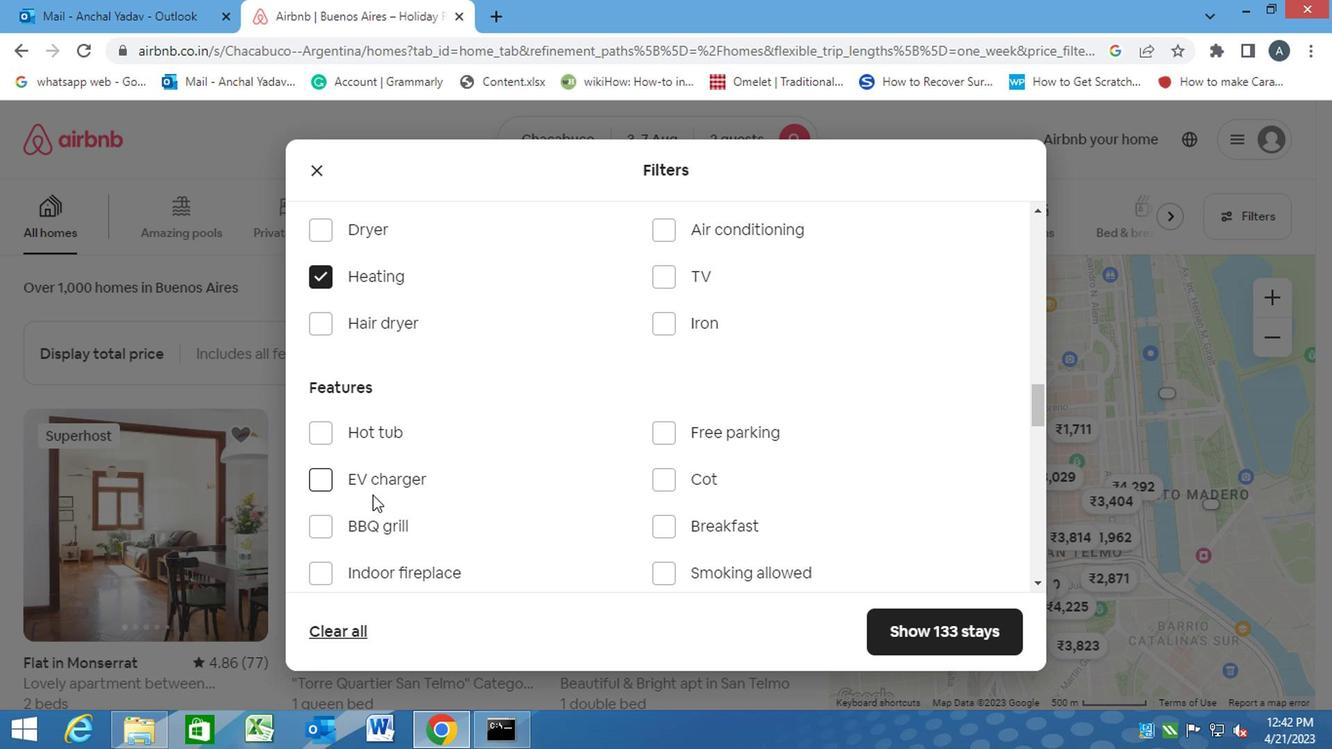 
Action: Mouse scrolled (439, 507) with delta (0, -1)
Screenshot: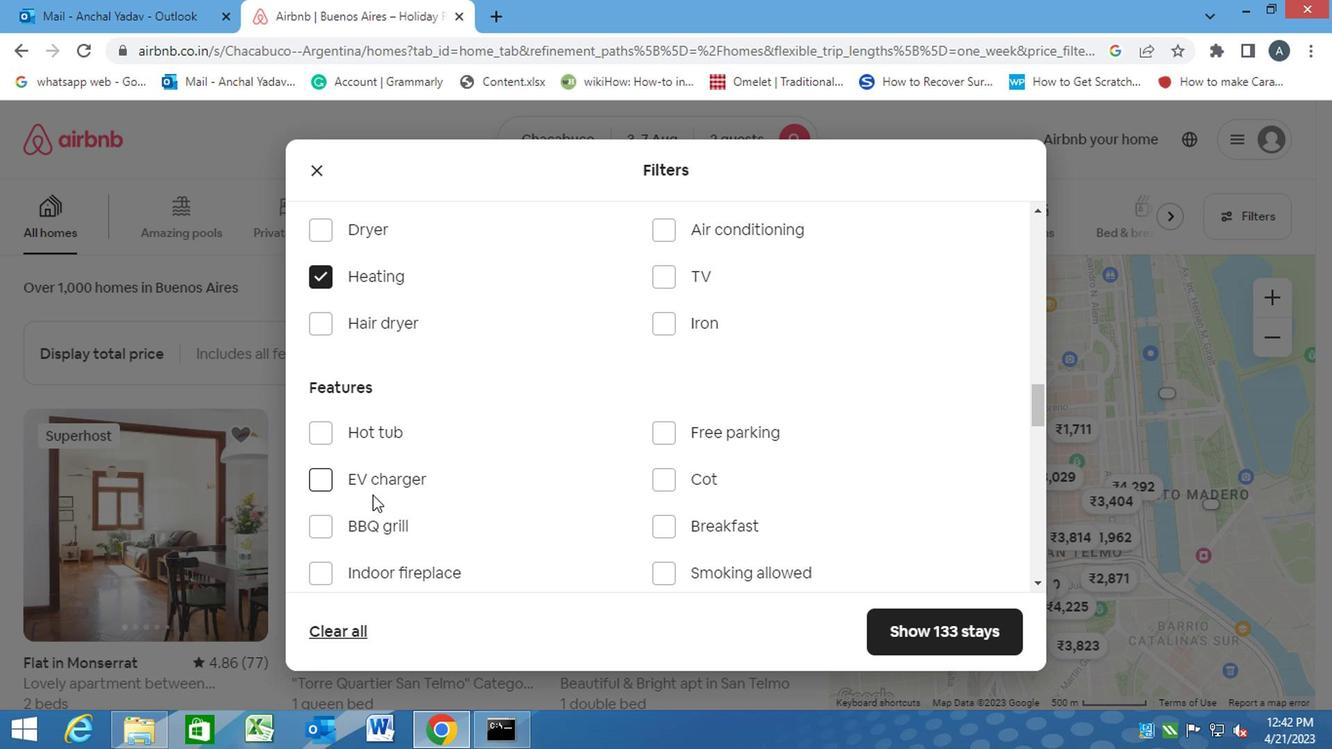 
Action: Mouse moved to (442, 508)
Screenshot: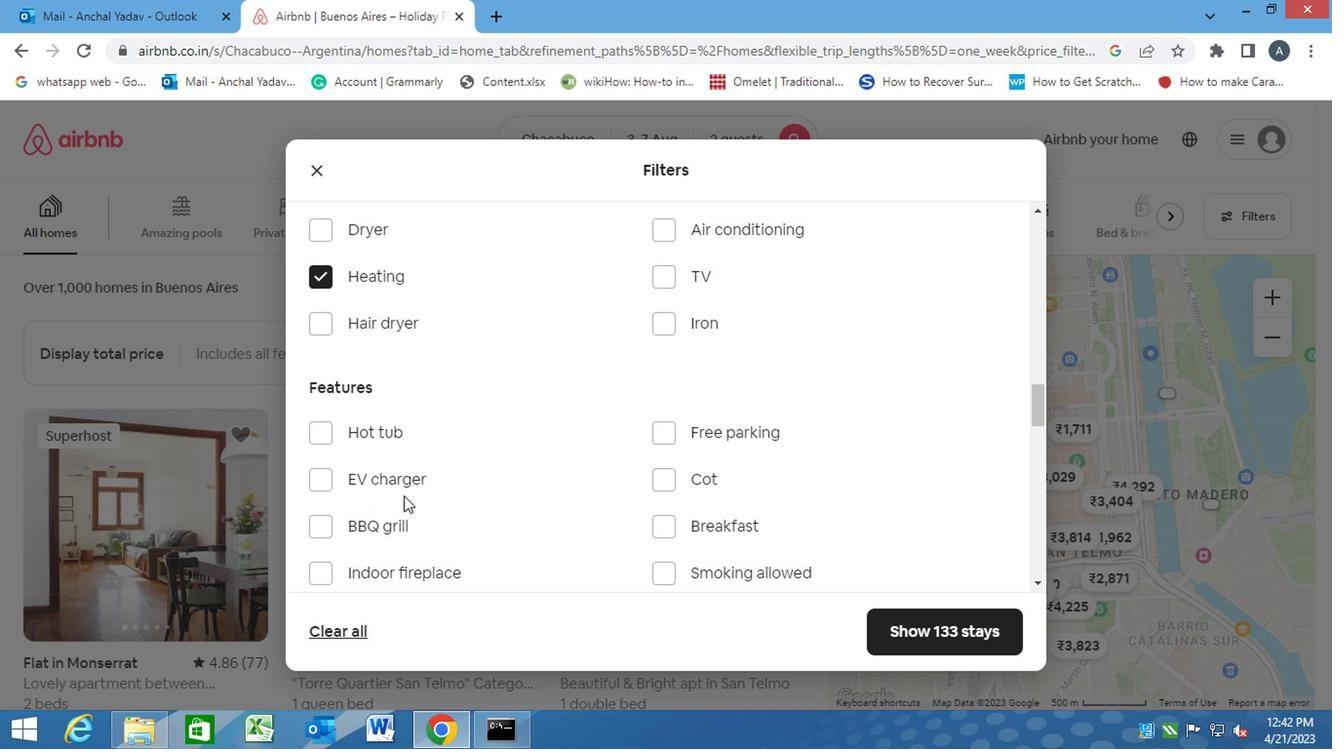 
Action: Mouse scrolled (442, 507) with delta (0, -1)
Screenshot: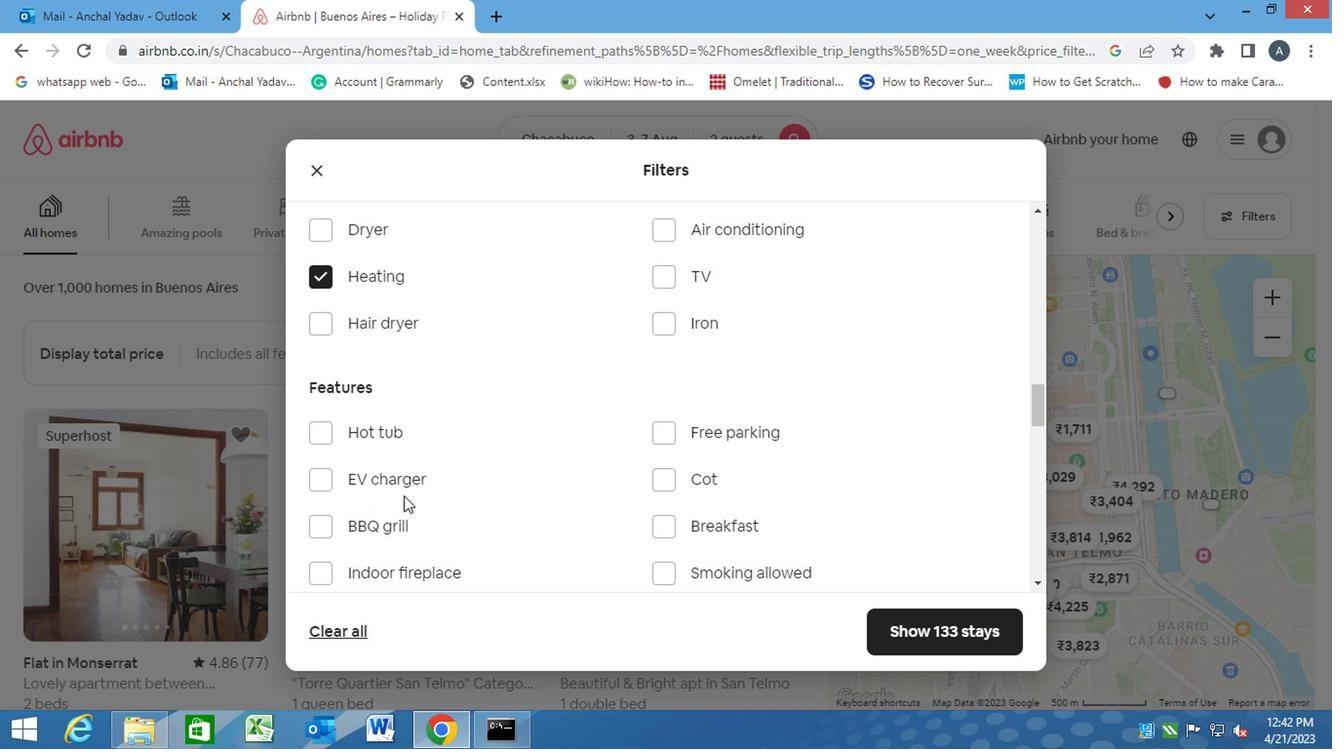 
Action: Mouse moved to (714, 494)
Screenshot: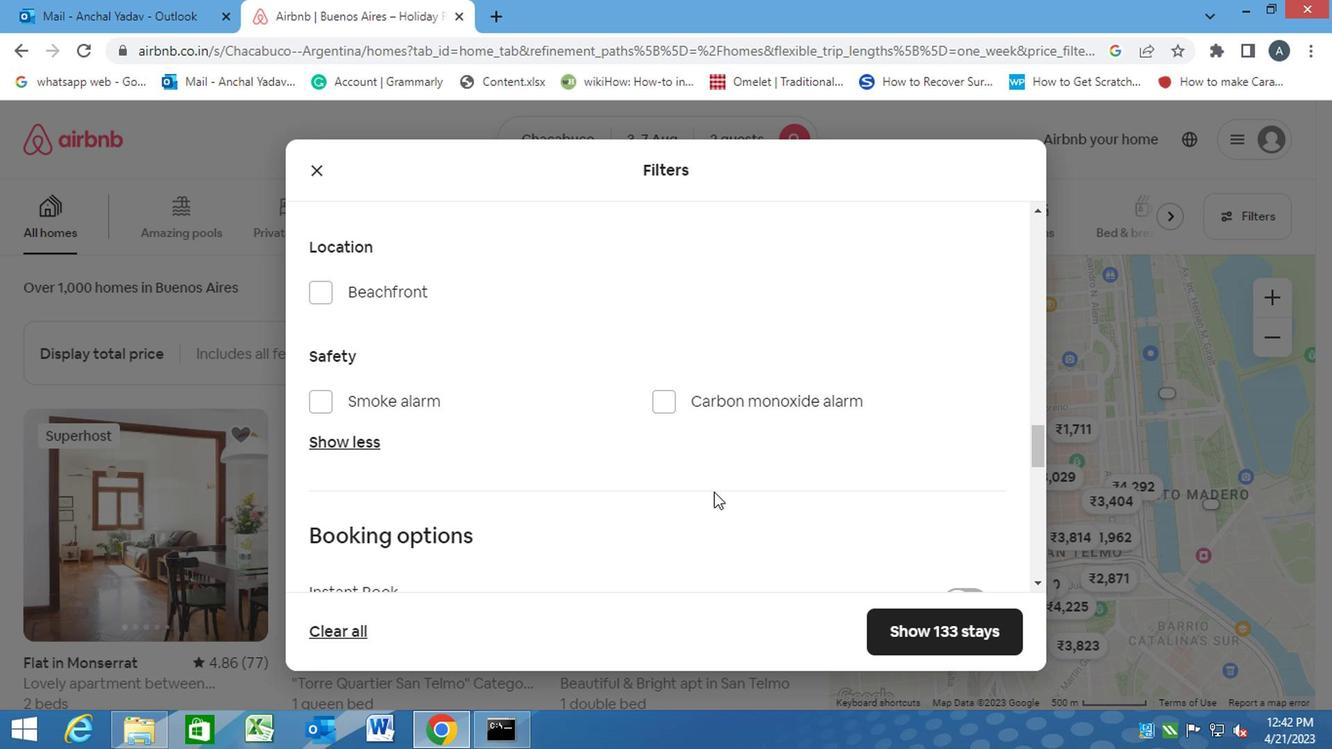 
Action: Mouse scrolled (714, 493) with delta (0, -1)
Screenshot: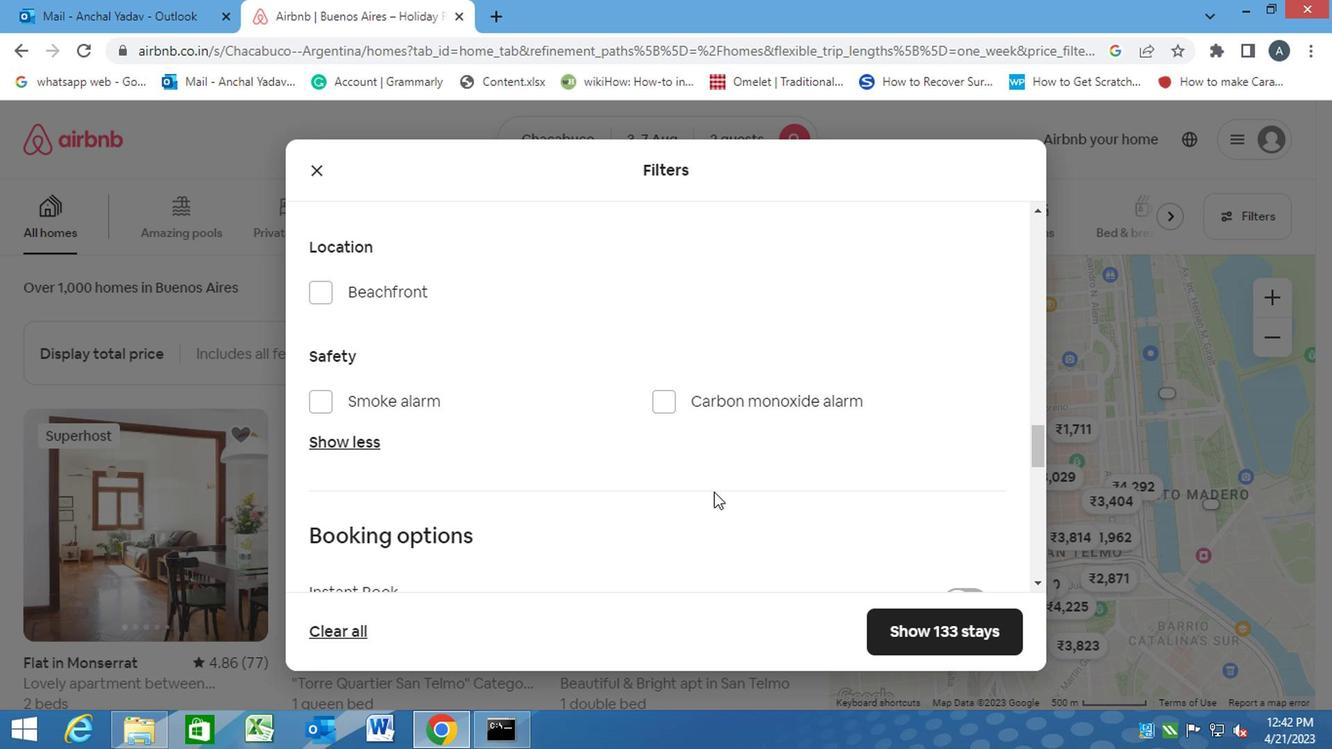 
Action: Mouse moved to (714, 495)
Screenshot: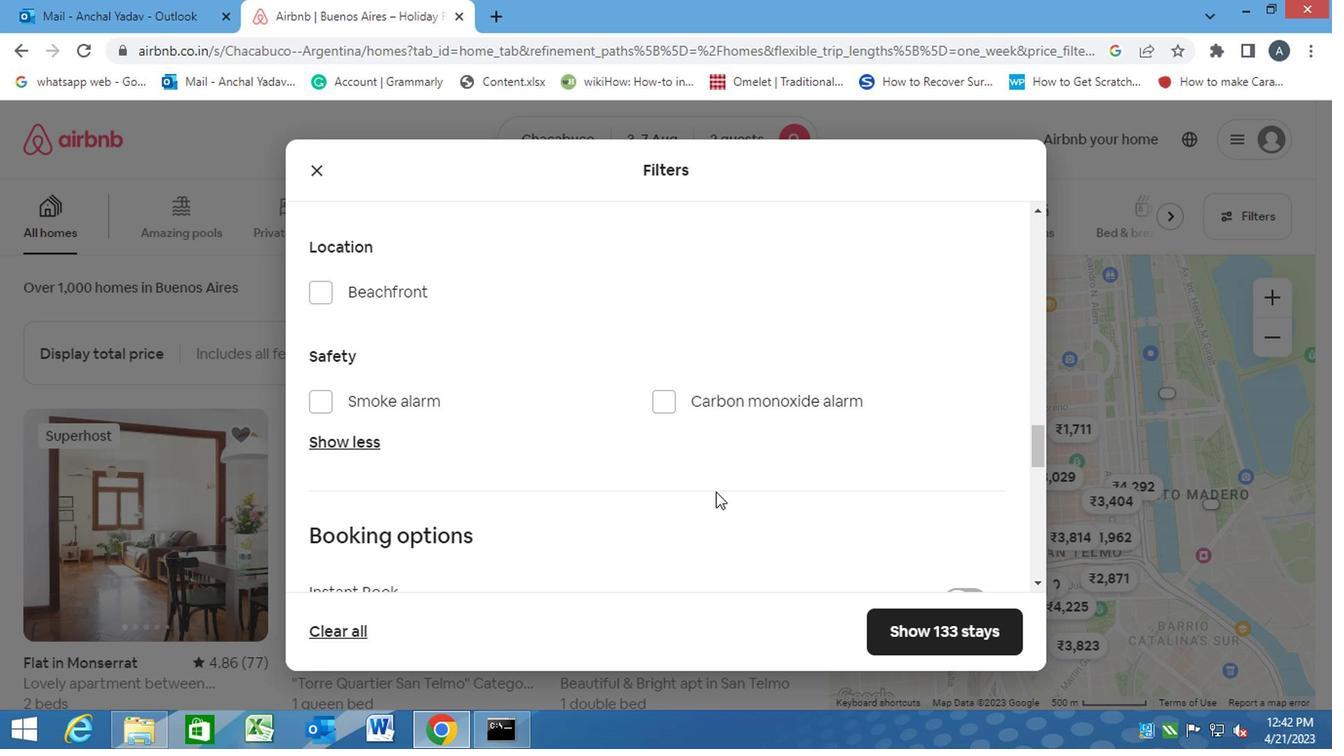 
Action: Mouse scrolled (714, 494) with delta (0, 0)
Screenshot: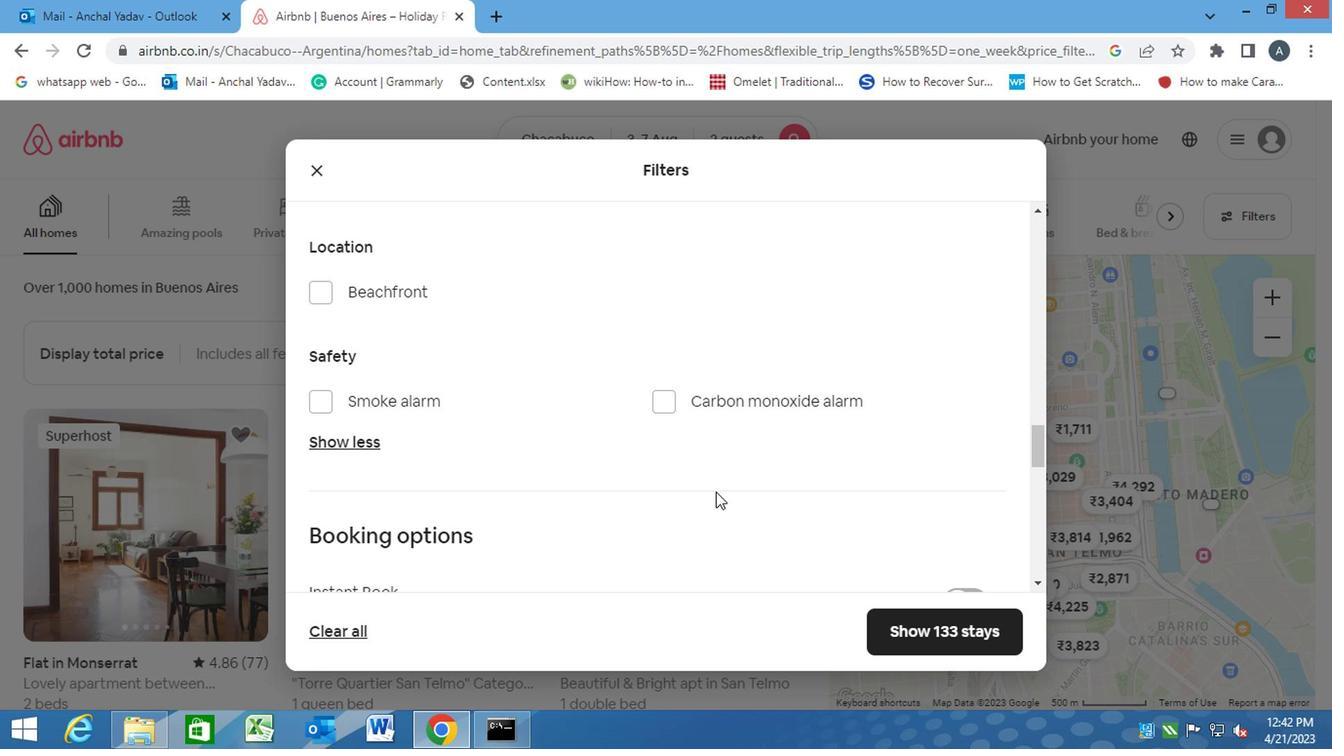 
Action: Mouse moved to (949, 478)
Screenshot: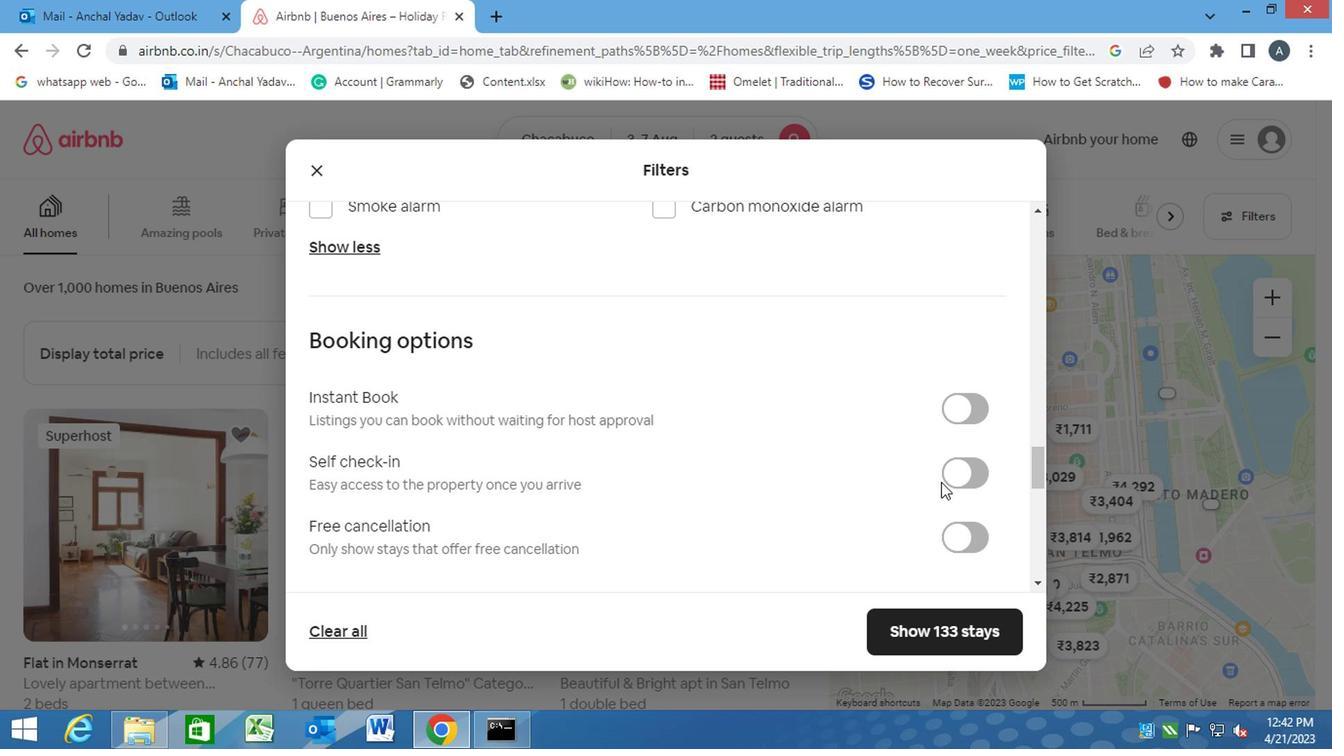 
Action: Mouse pressed left at (949, 478)
Screenshot: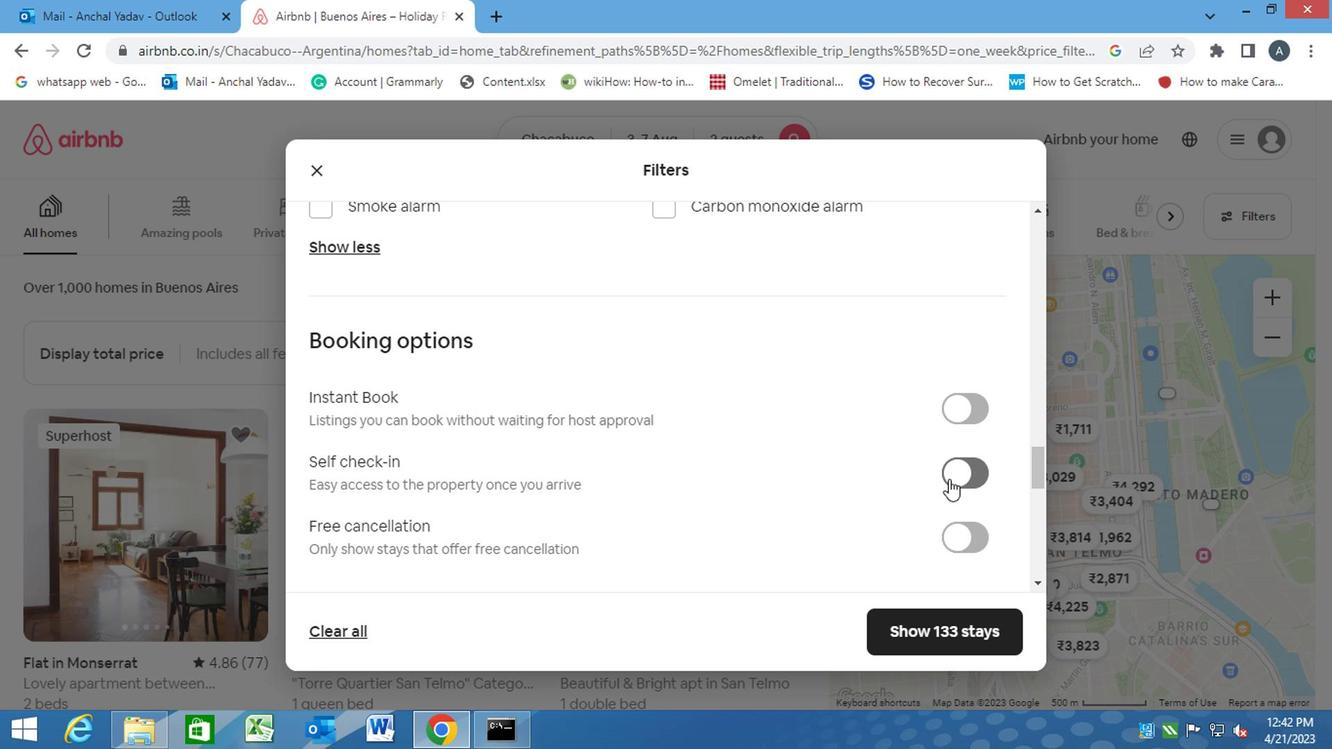 
Action: Mouse moved to (833, 491)
Screenshot: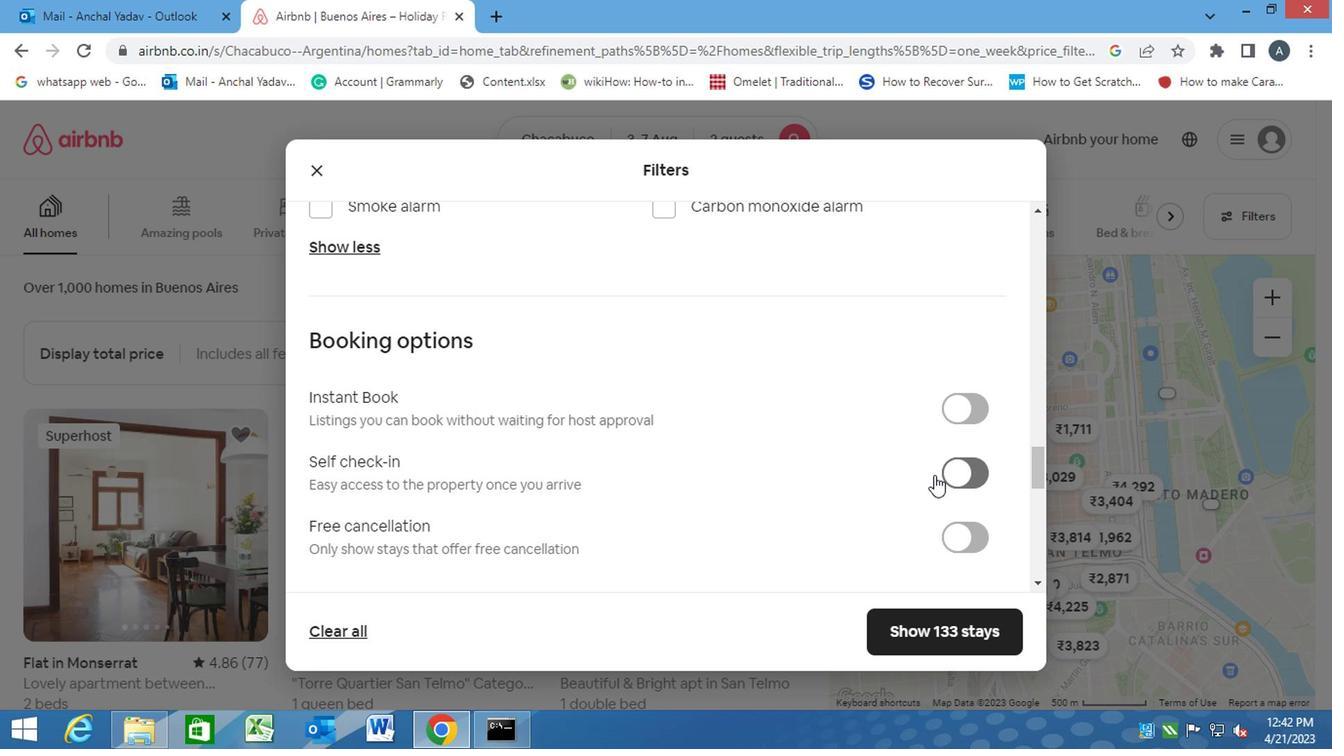 
Action: Mouse scrolled (833, 490) with delta (0, -1)
Screenshot: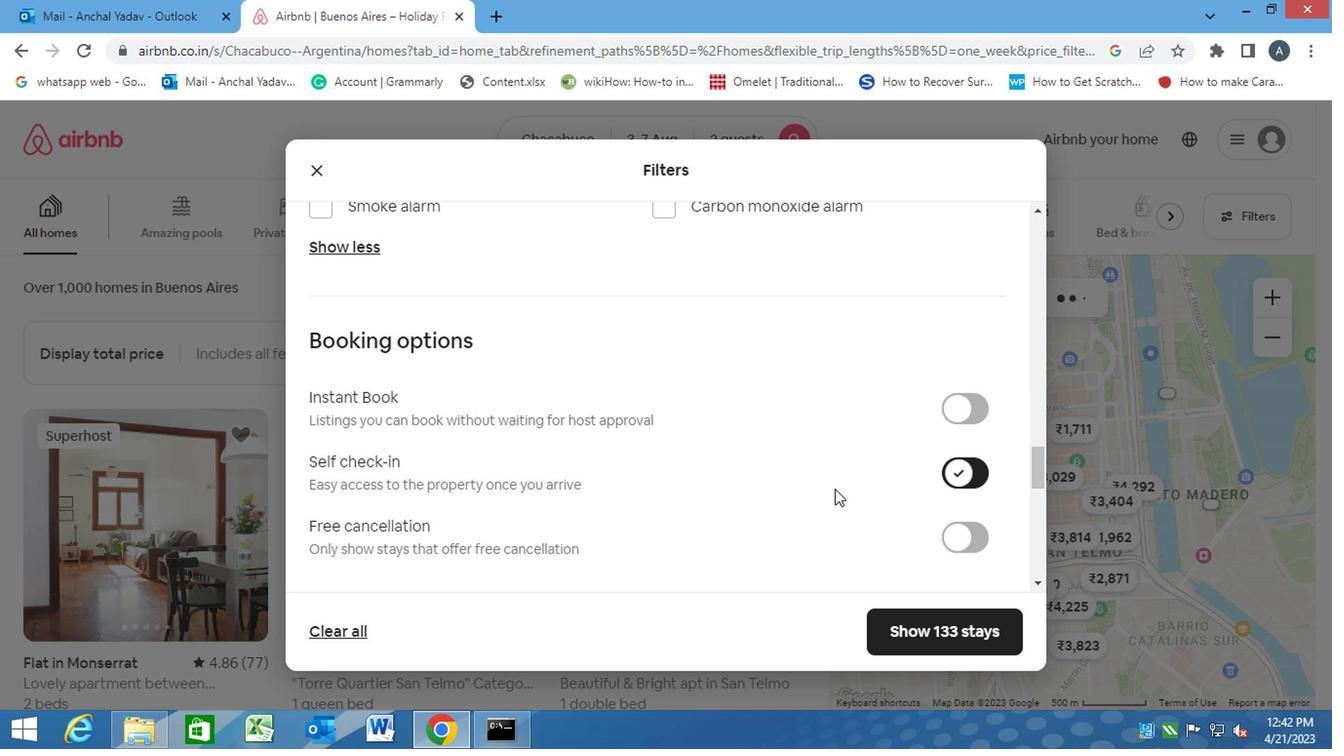 
Action: Mouse moved to (832, 491)
Screenshot: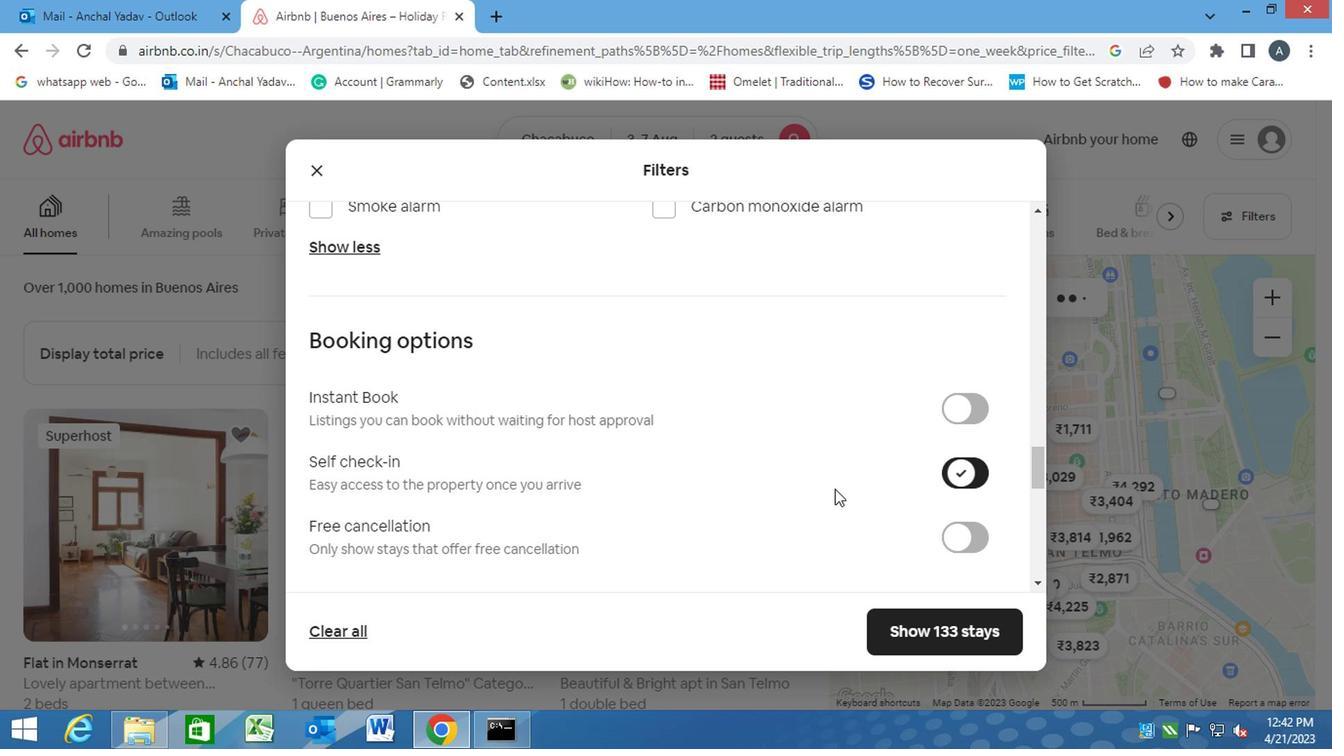 
Action: Mouse scrolled (832, 490) with delta (0, -1)
Screenshot: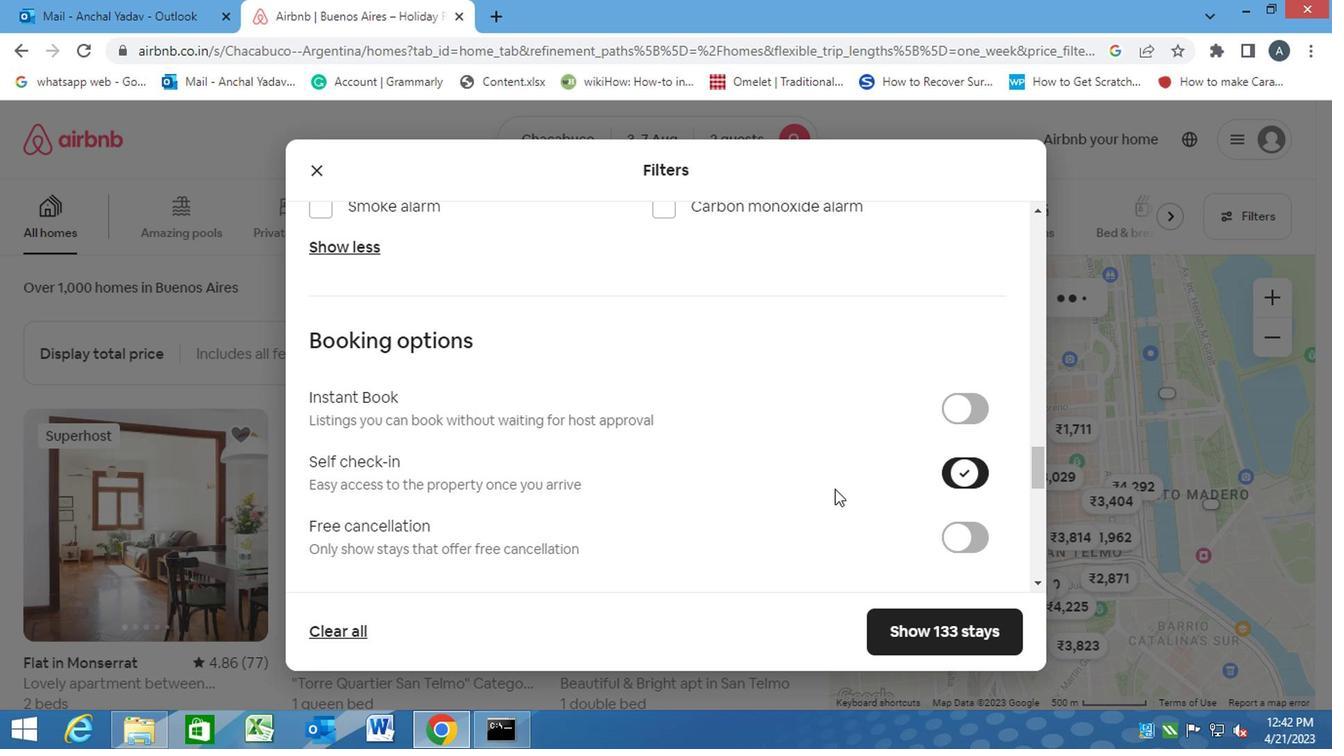 
Action: Mouse moved to (830, 491)
Screenshot: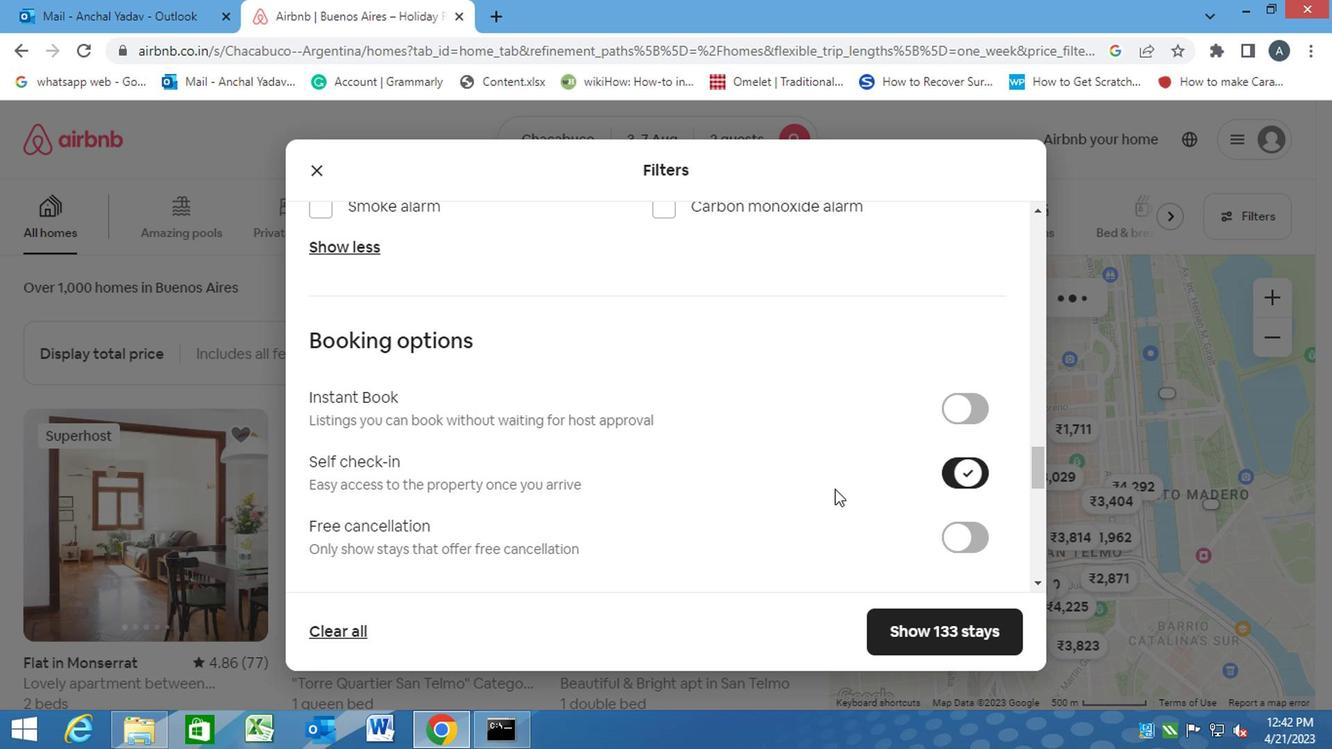 
Action: Mouse scrolled (830, 490) with delta (0, -1)
Screenshot: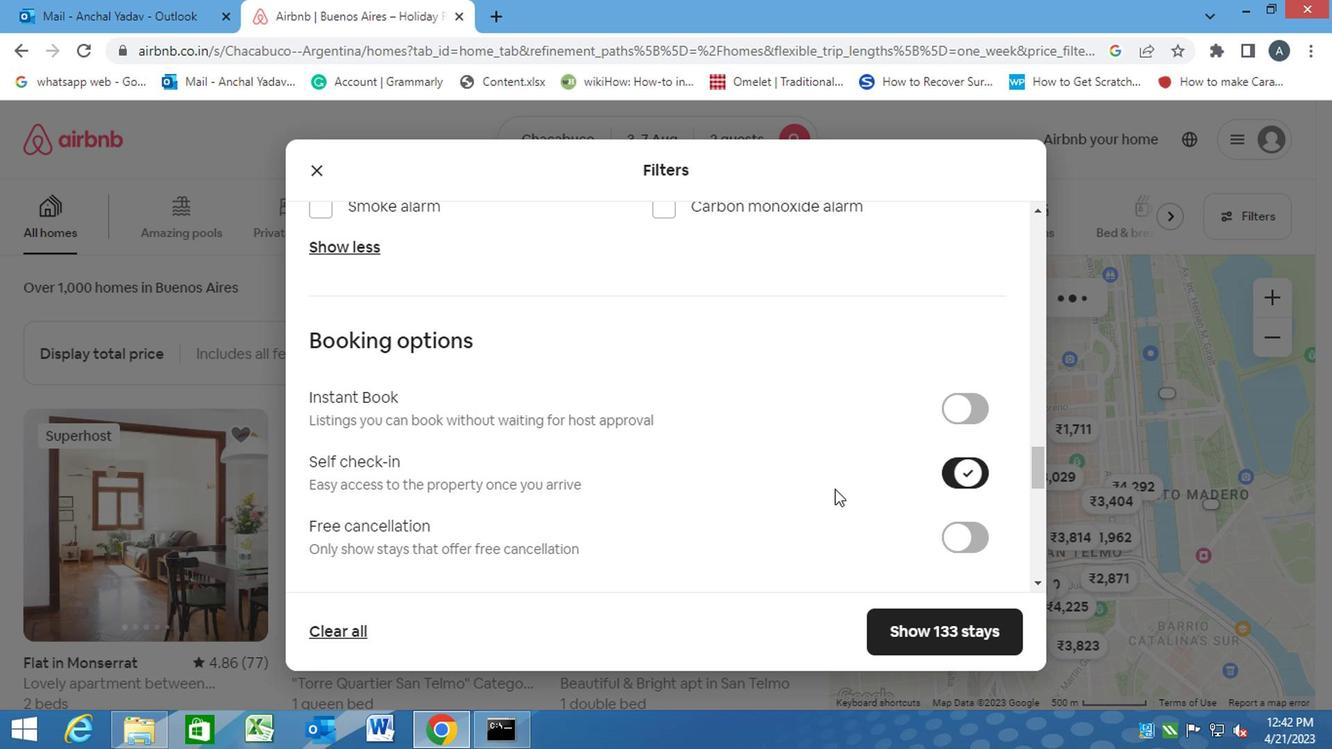 
Action: Mouse moved to (630, 459)
Screenshot: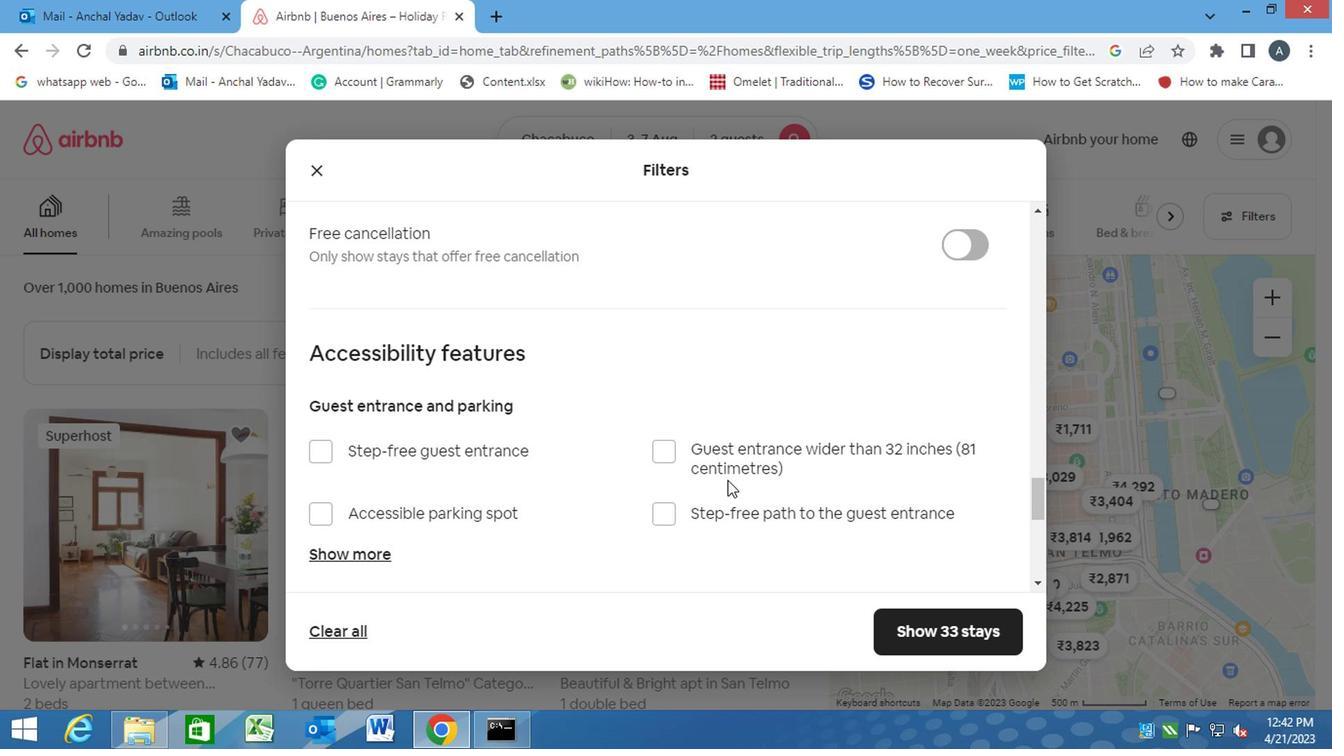 
Action: Mouse scrolled (630, 458) with delta (0, 0)
Screenshot: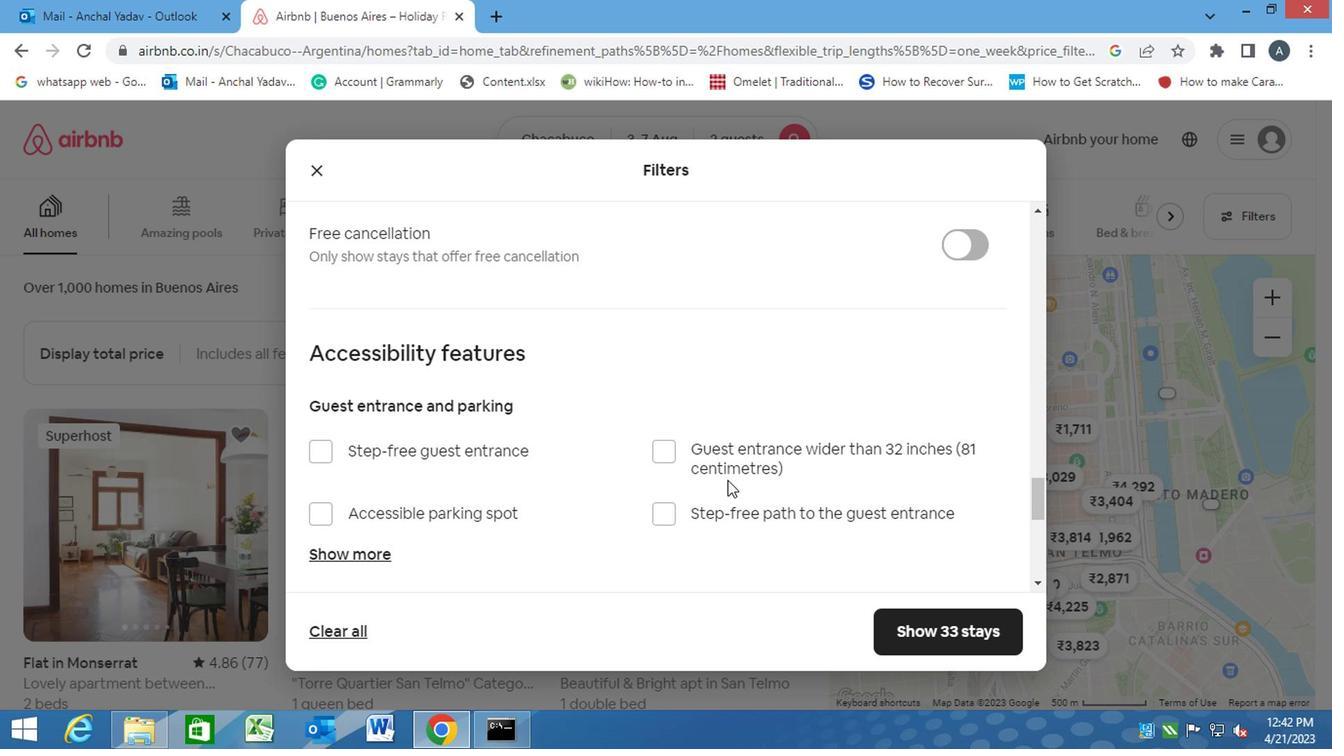 
Action: Mouse moved to (629, 459)
Screenshot: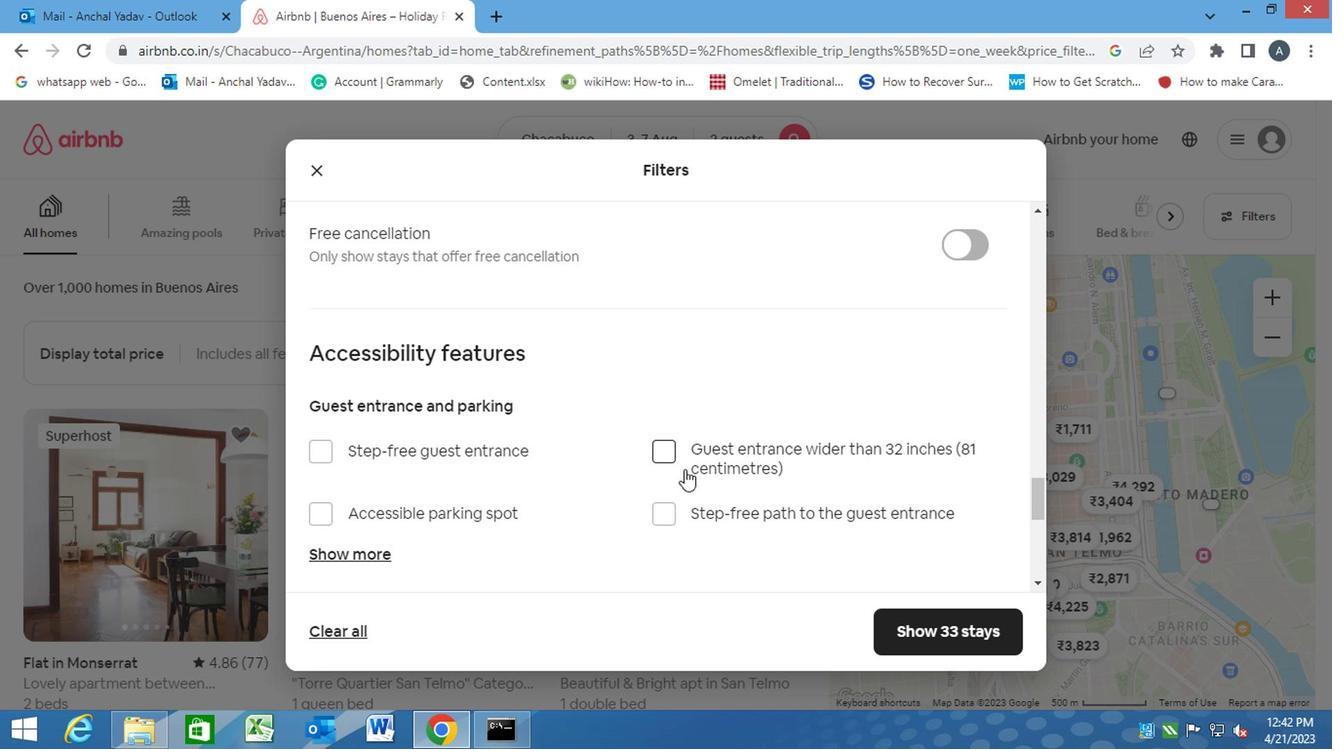 
Action: Mouse scrolled (629, 458) with delta (0, 0)
Screenshot: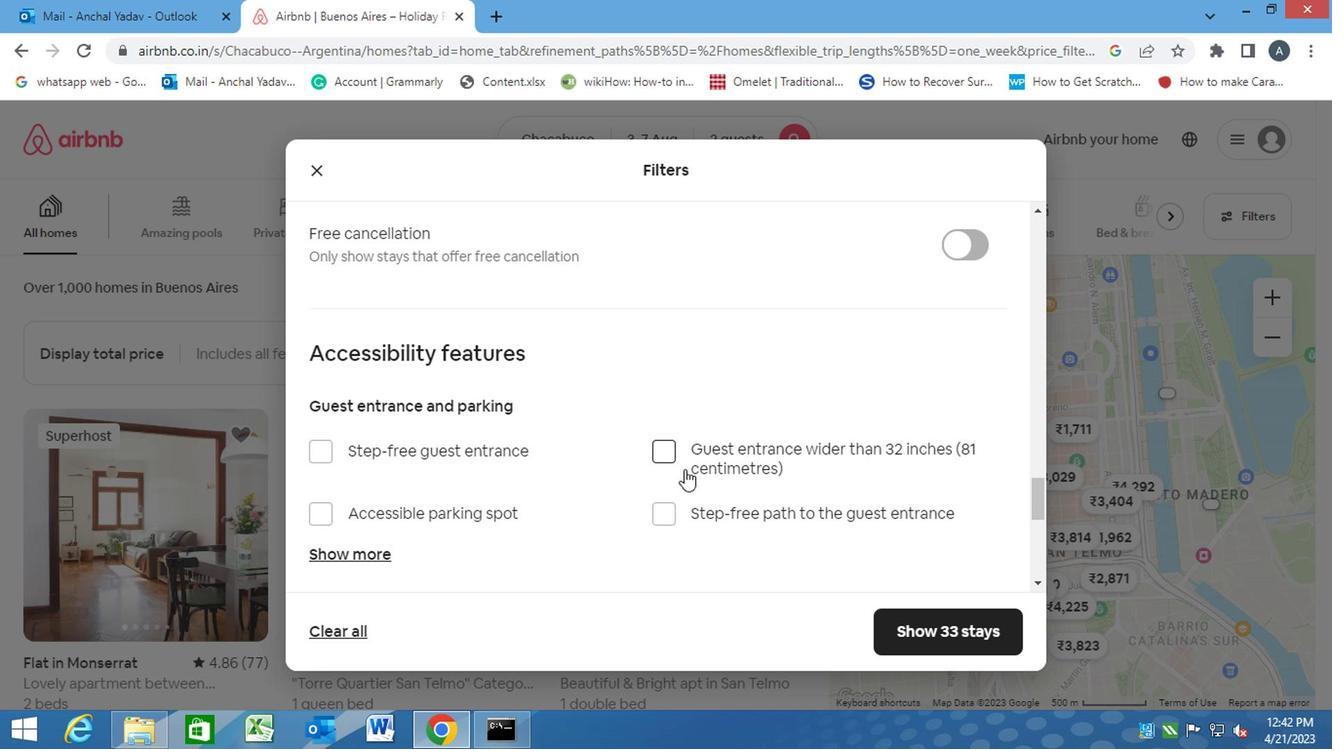 
Action: Mouse moved to (428, 459)
Screenshot: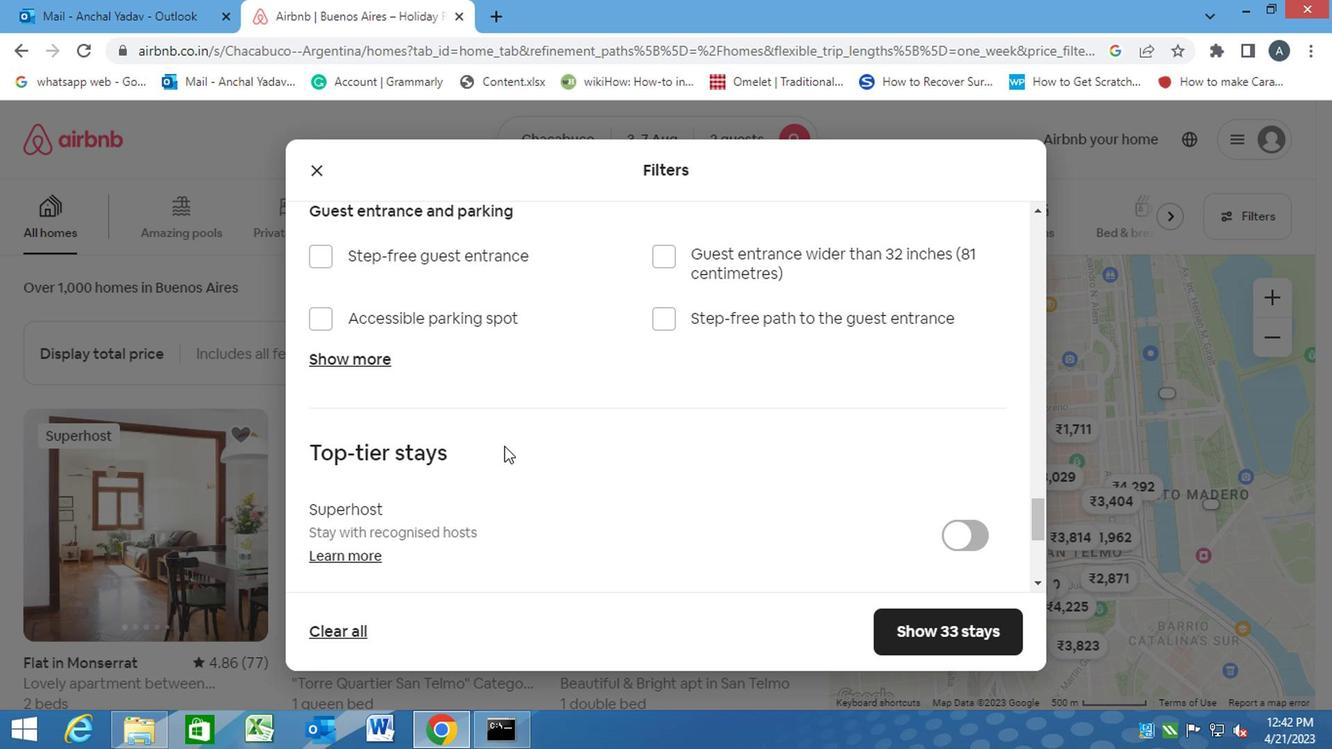 
Action: Mouse scrolled (428, 458) with delta (0, 0)
Screenshot: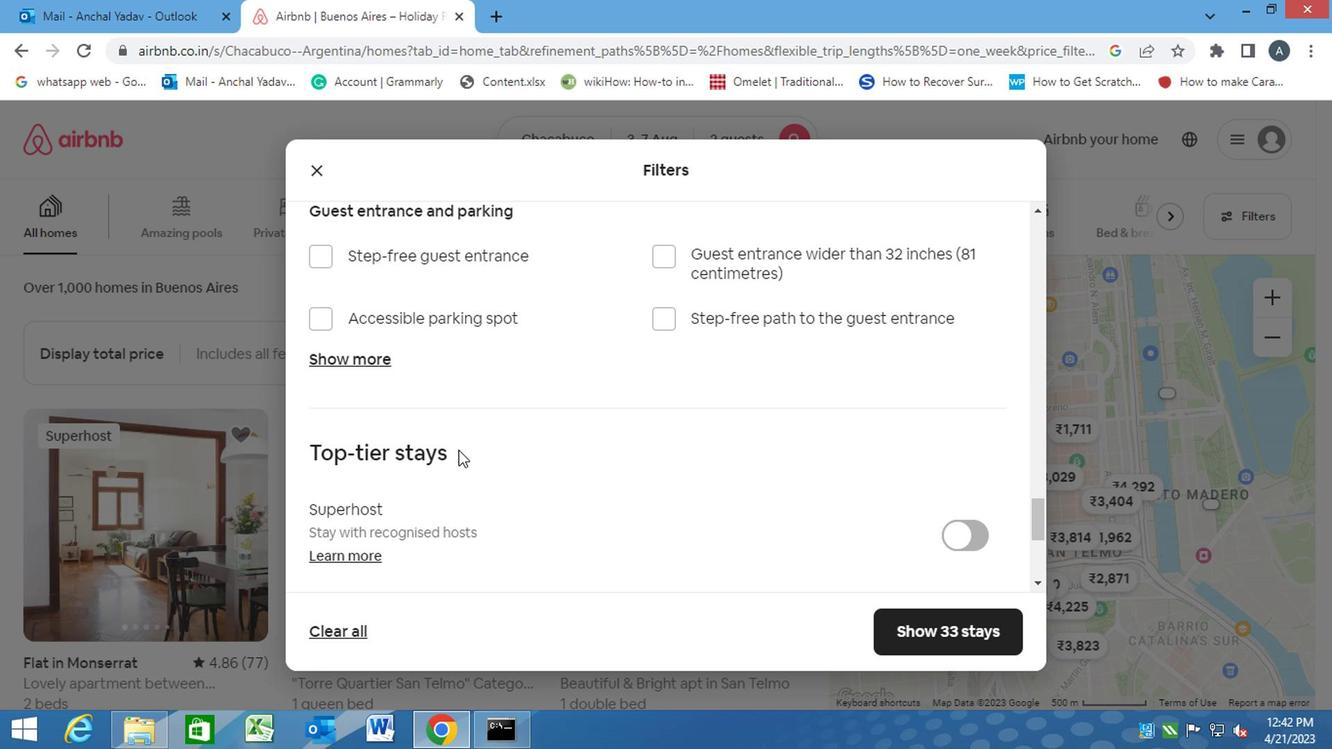 
Action: Mouse moved to (427, 460)
Screenshot: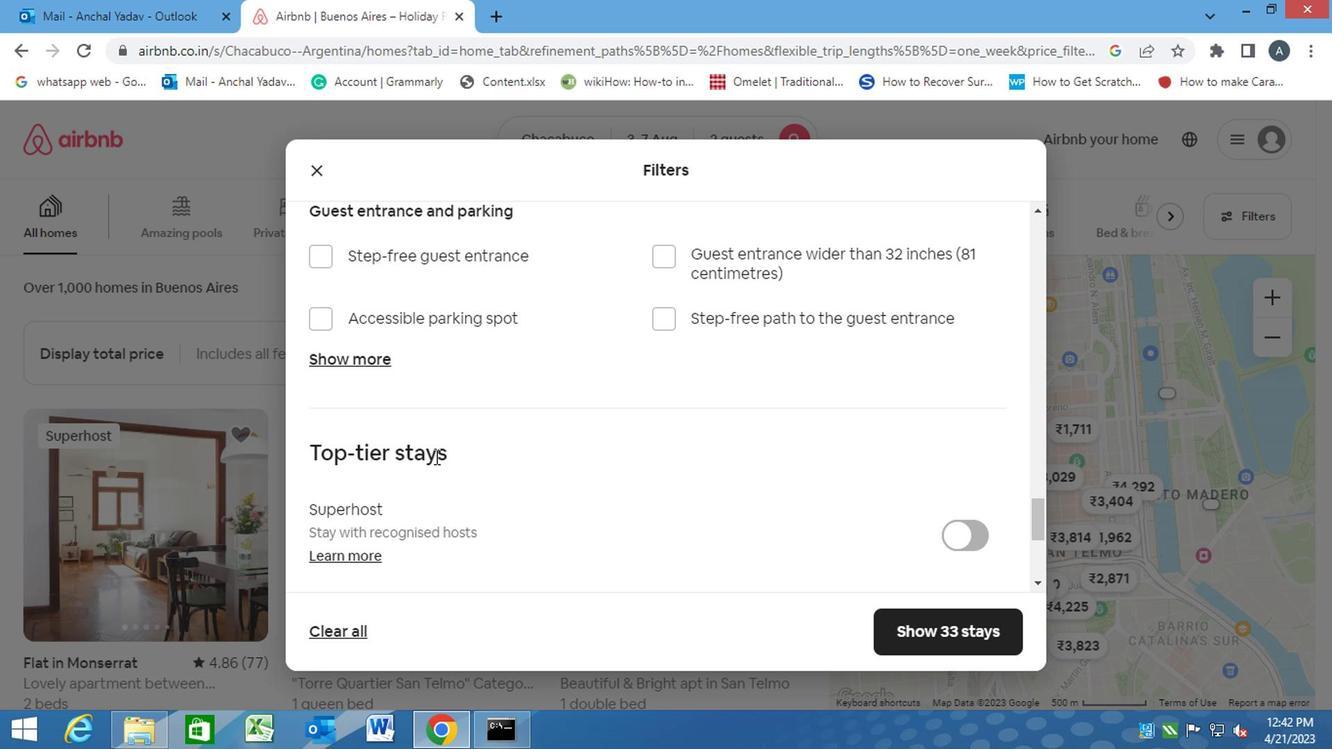 
Action: Mouse scrolled (427, 459) with delta (0, -1)
Screenshot: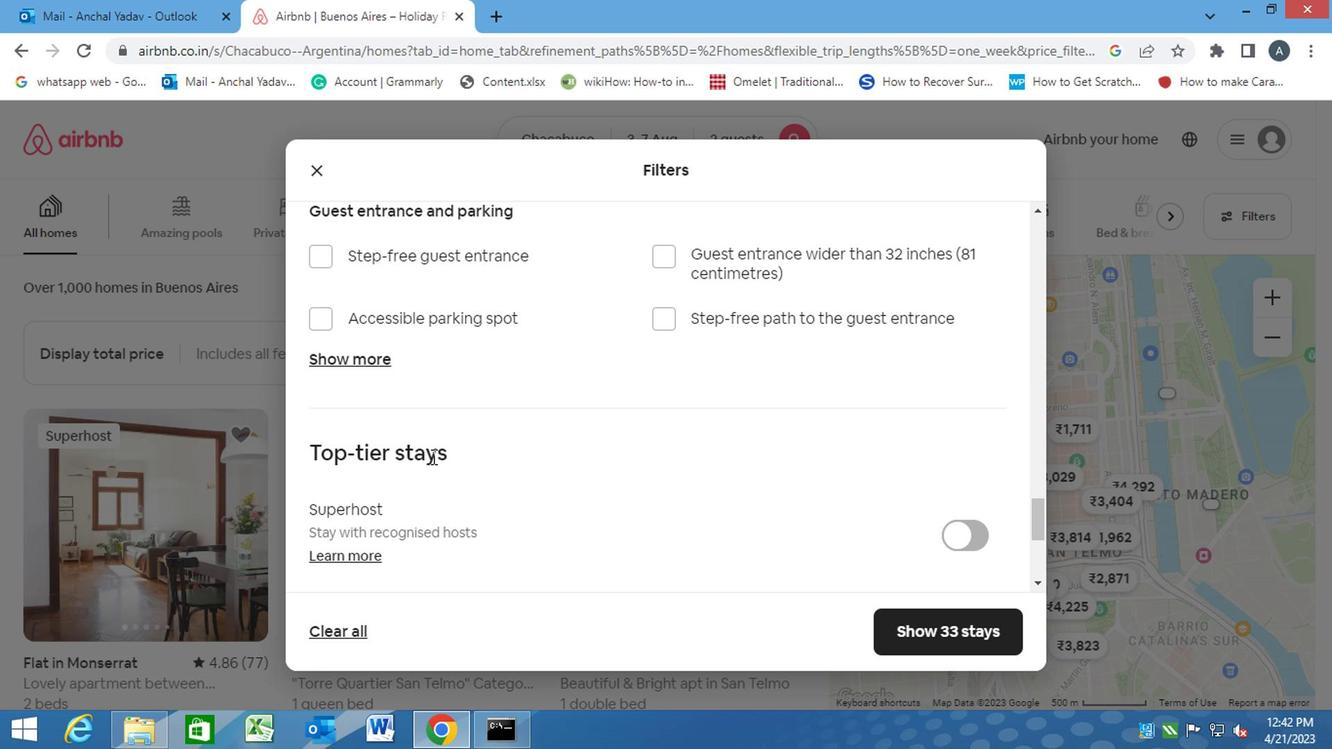 
Action: Mouse moved to (383, 464)
Screenshot: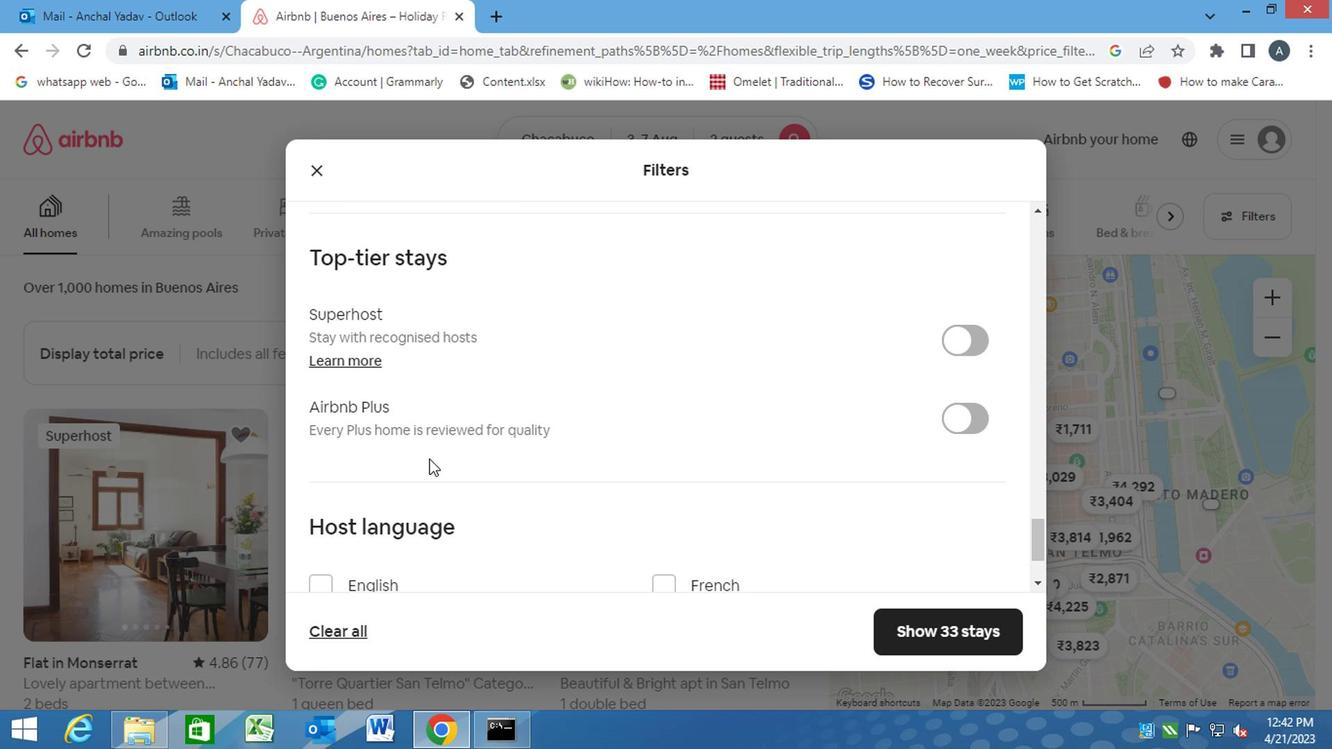 
Action: Mouse scrolled (383, 463) with delta (0, 0)
Screenshot: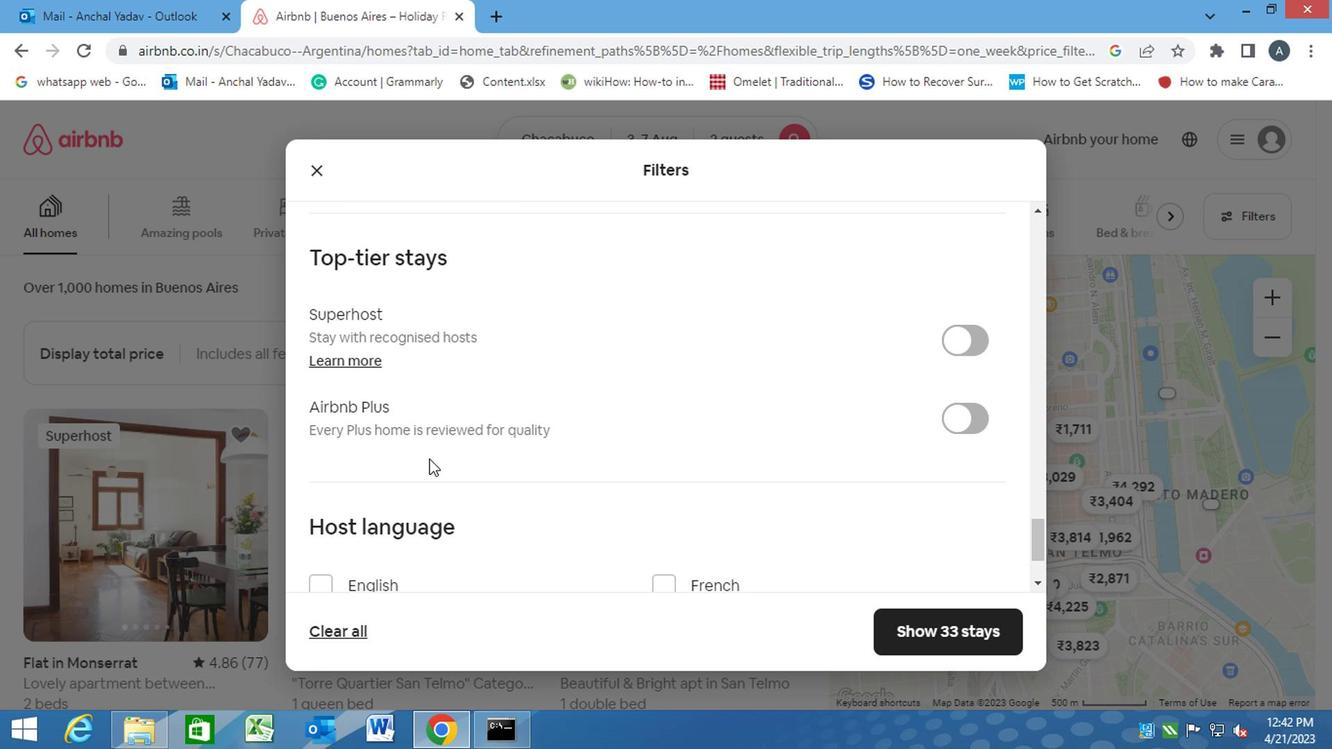 
Action: Mouse moved to (382, 465)
Screenshot: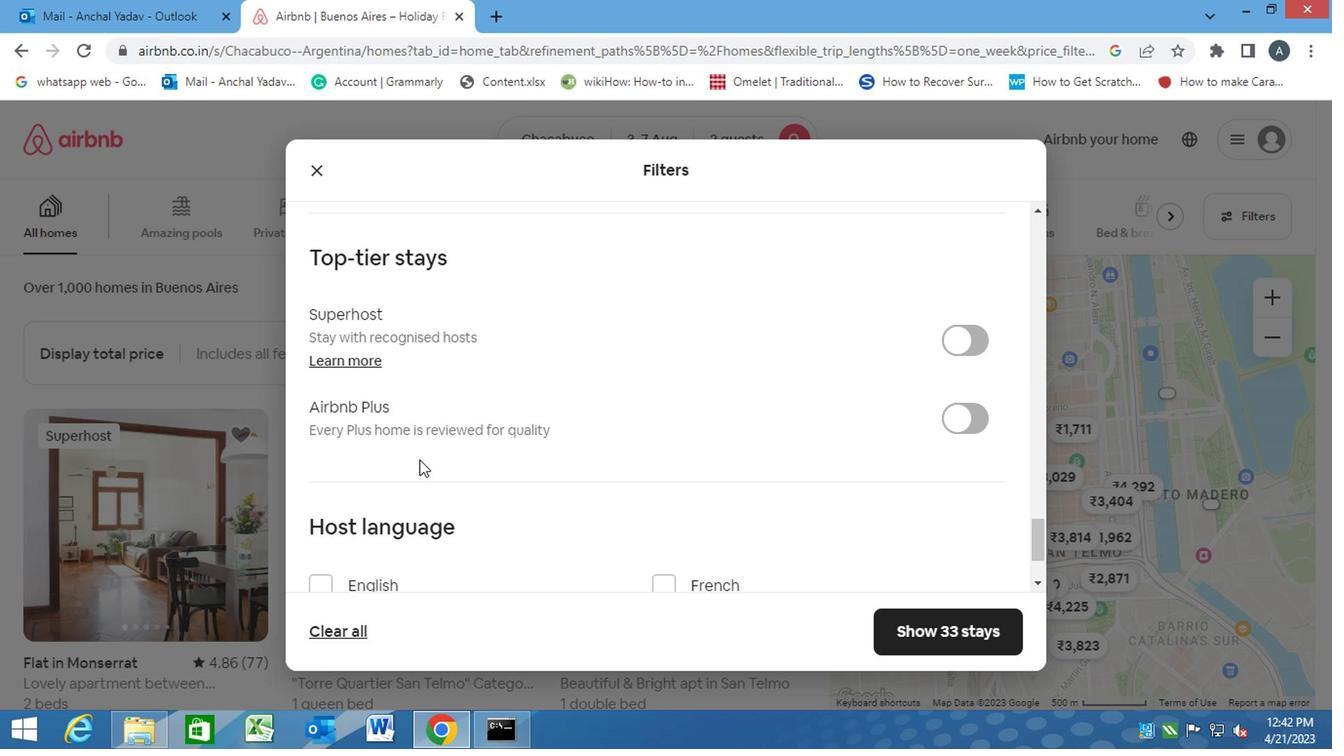 
Action: Mouse scrolled (382, 464) with delta (0, -1)
Screenshot: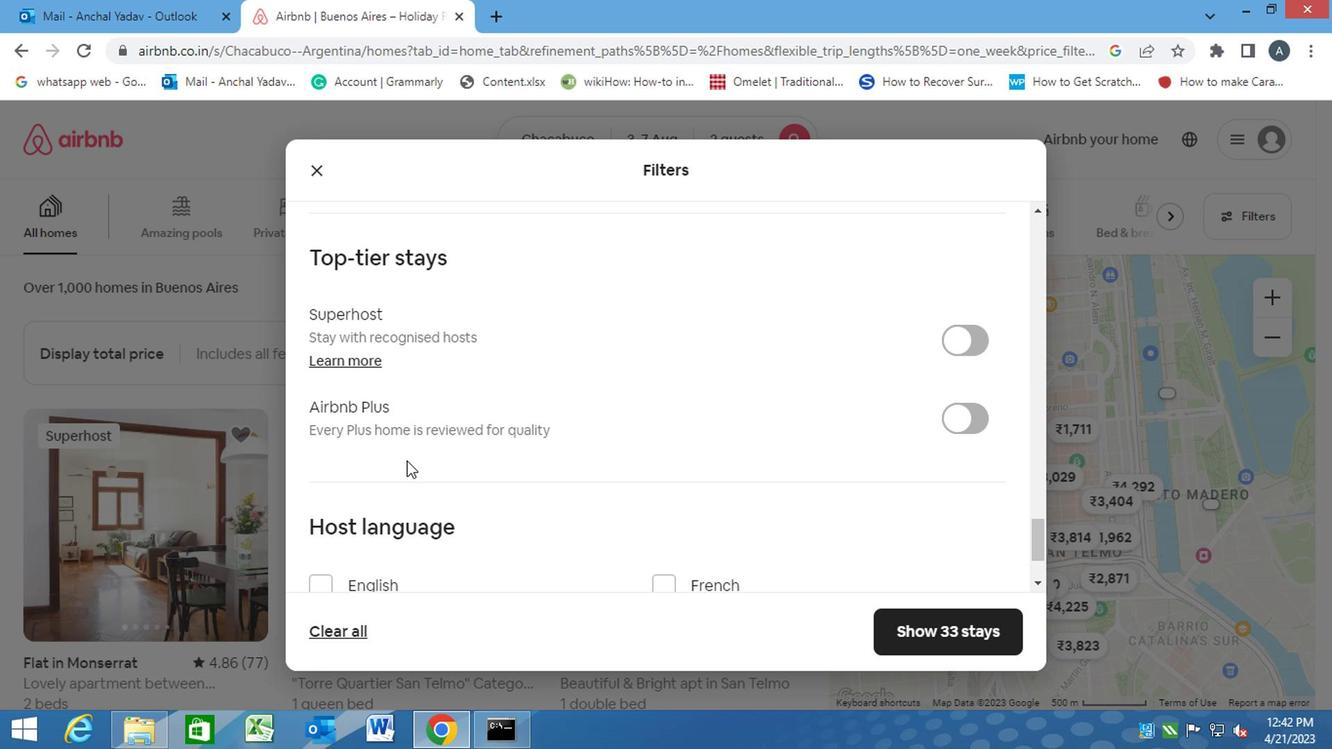 
Action: Mouse moved to (380, 466)
Screenshot: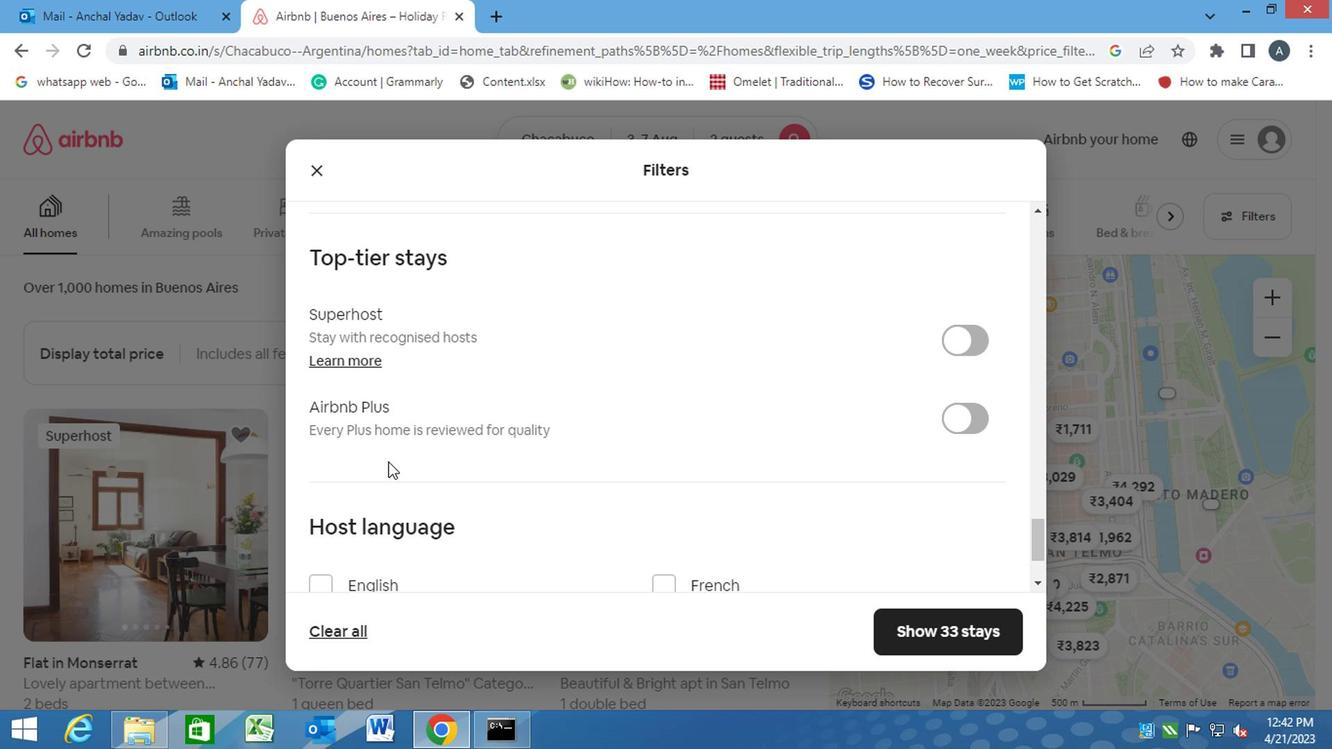 
Action: Mouse scrolled (380, 465) with delta (0, 0)
Screenshot: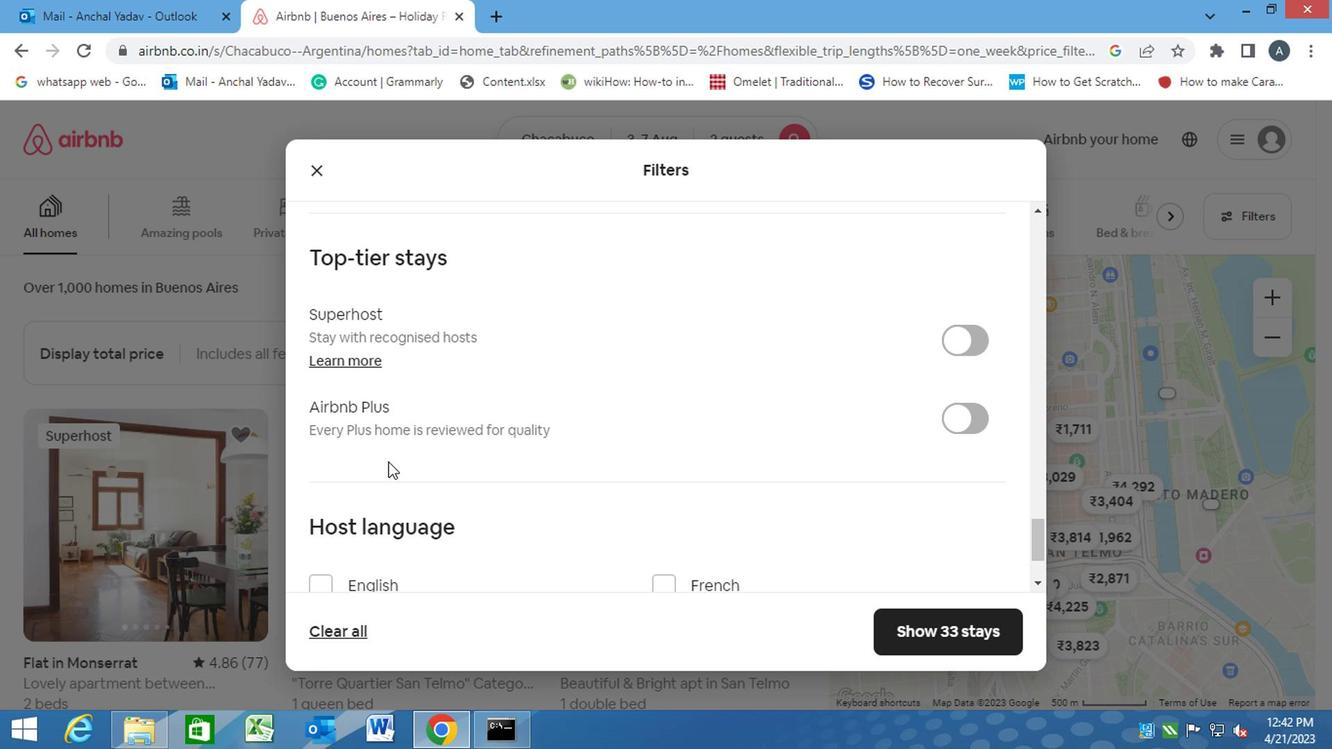 
Action: Mouse moved to (321, 458)
Screenshot: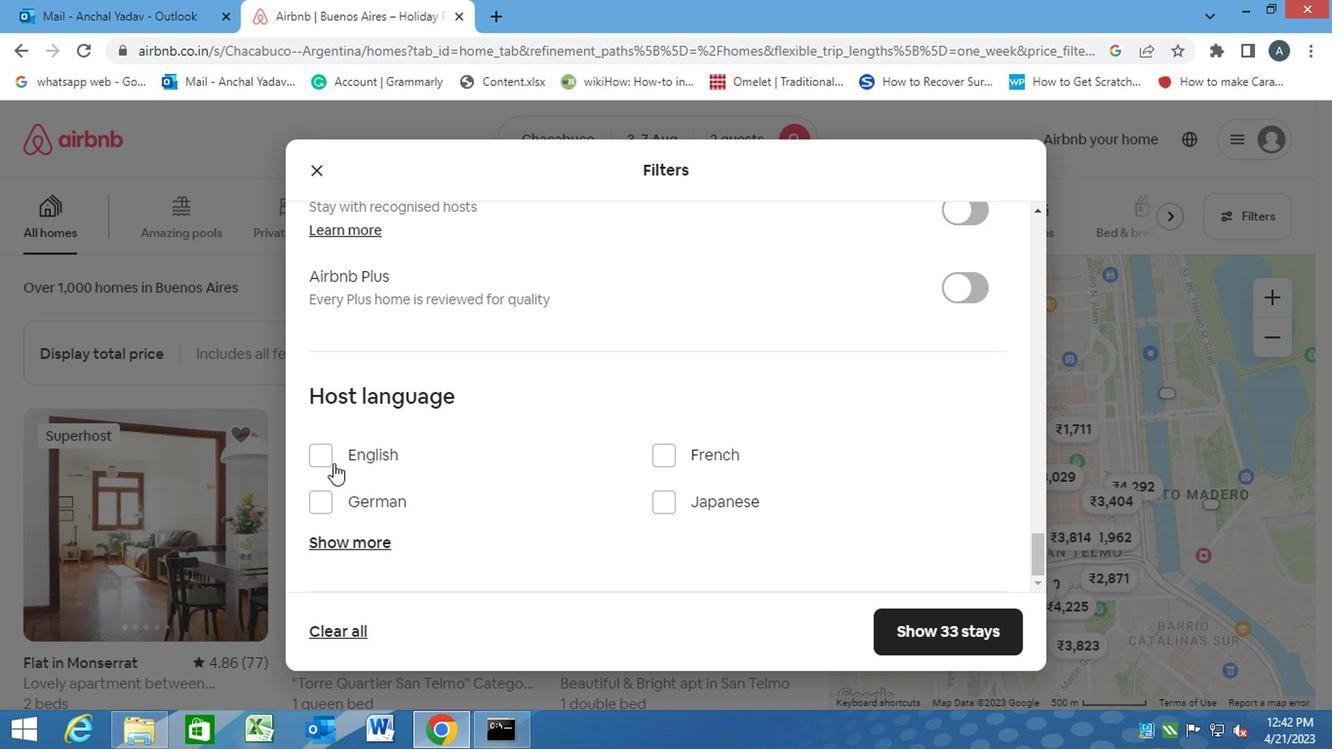 
Action: Mouse pressed left at (321, 458)
Screenshot: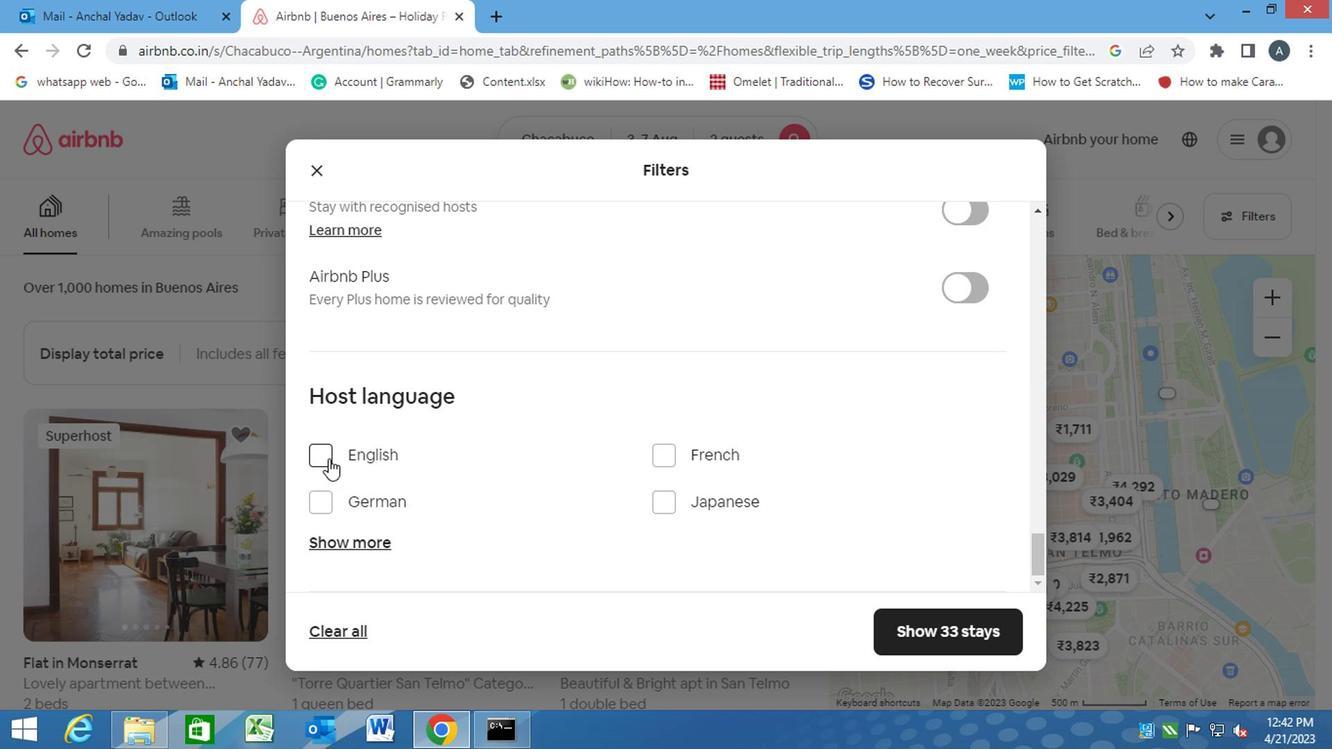 
Action: Mouse moved to (947, 630)
Screenshot: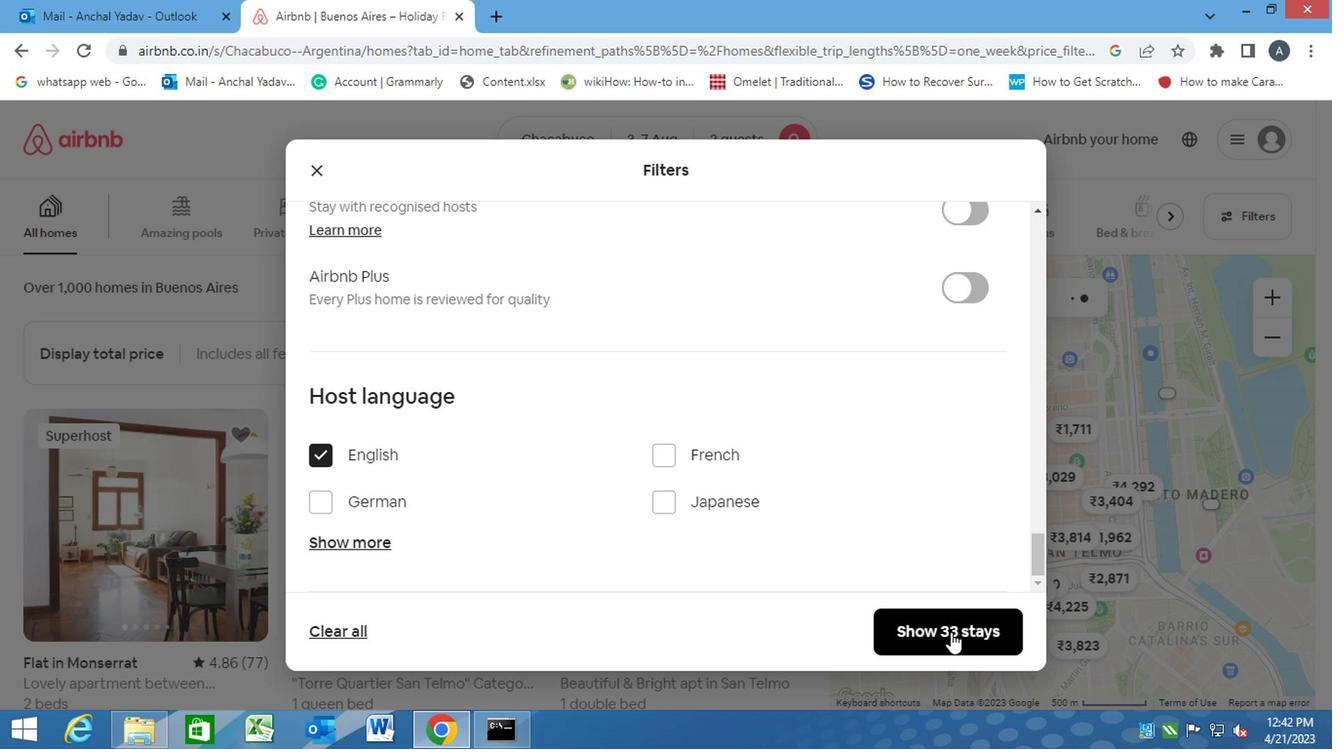 
Action: Mouse pressed left at (947, 630)
Screenshot: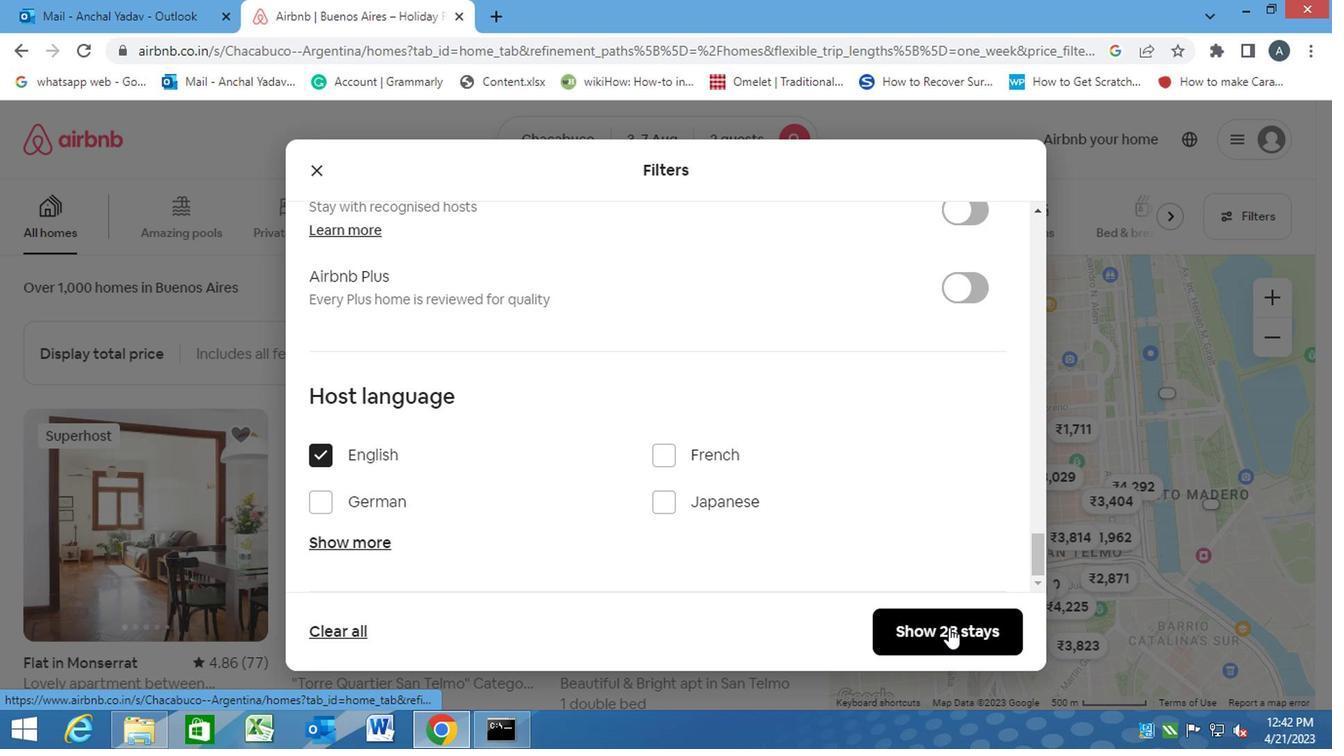 
Action: Mouse moved to (499, 408)
Screenshot: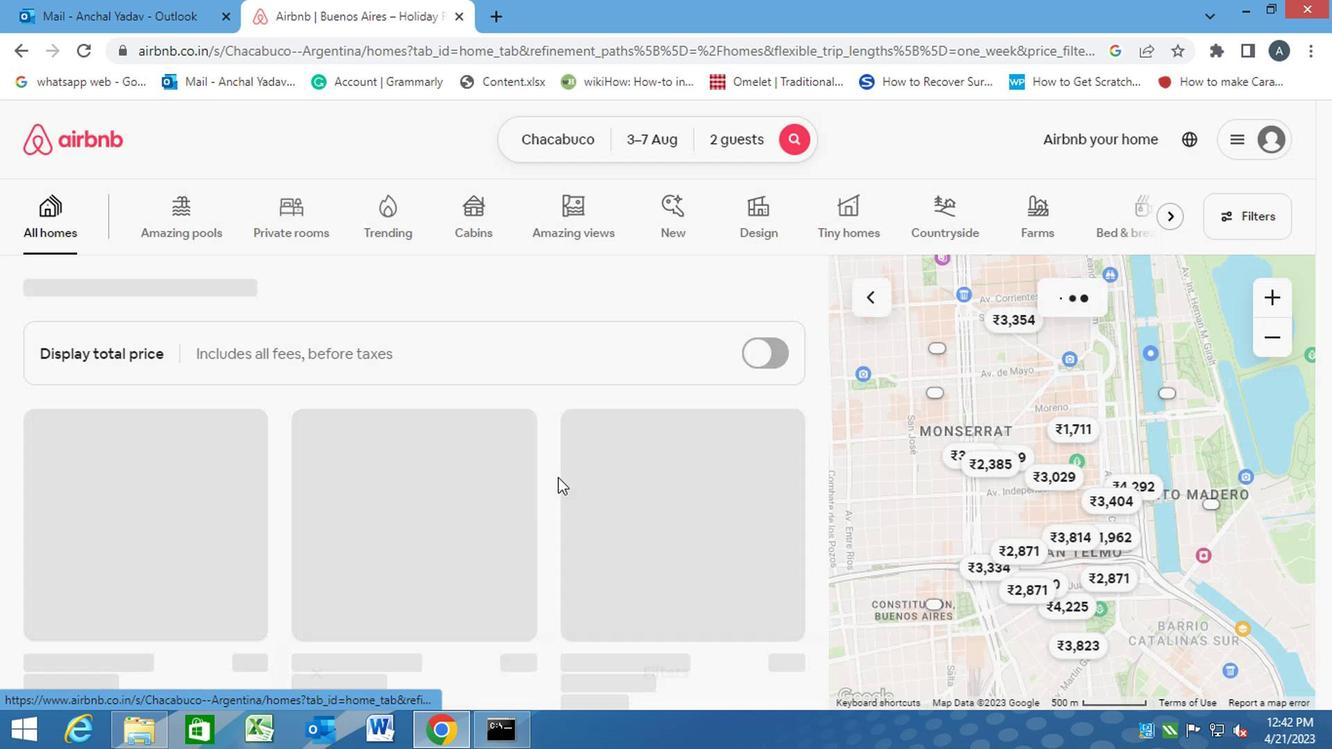 
